 Task: Look for space in Gemerek, Turkey from 6th September, 2023 to 15th September, 2023 for 6 adults in price range Rs.8000 to Rs.12000. Place can be entire place or private room with 6 bedrooms having 6 beds and 6 bathrooms. Property type can be house, flat, guest house. Amenities needed are: wifi, TV, free parkinig on premises, gym, breakfast. Booking option can be shelf check-in. Required host language is English.
Action: Mouse moved to (503, 146)
Screenshot: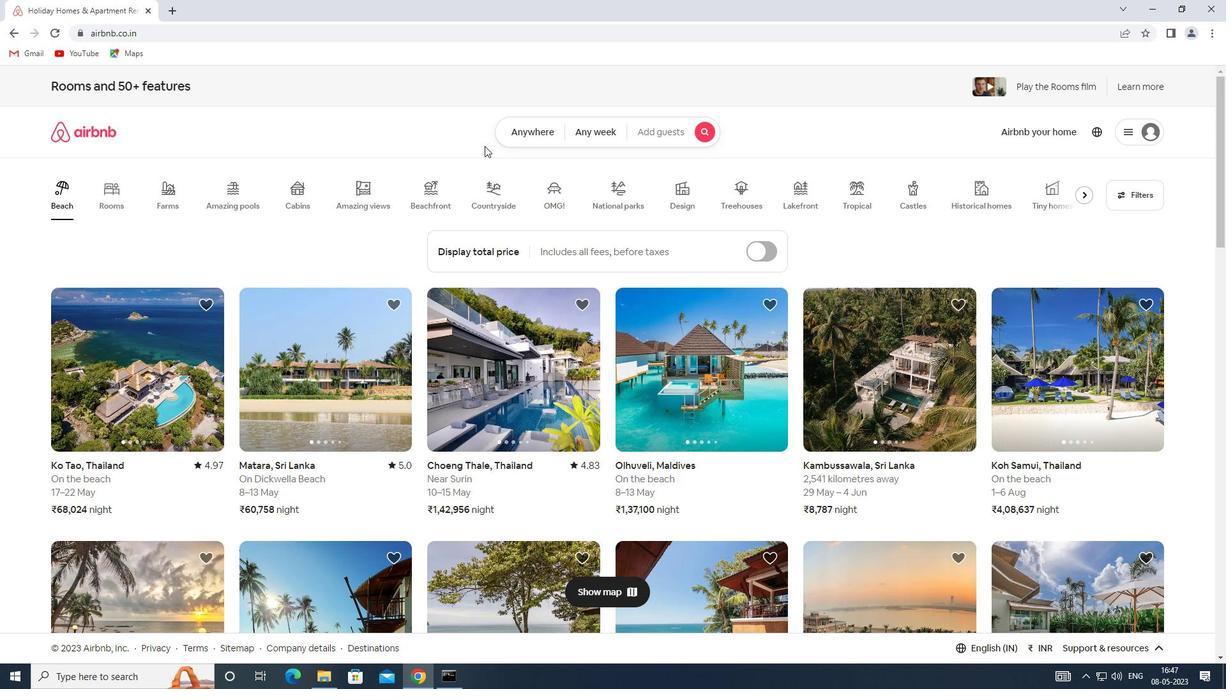 
Action: Mouse pressed left at (503, 146)
Screenshot: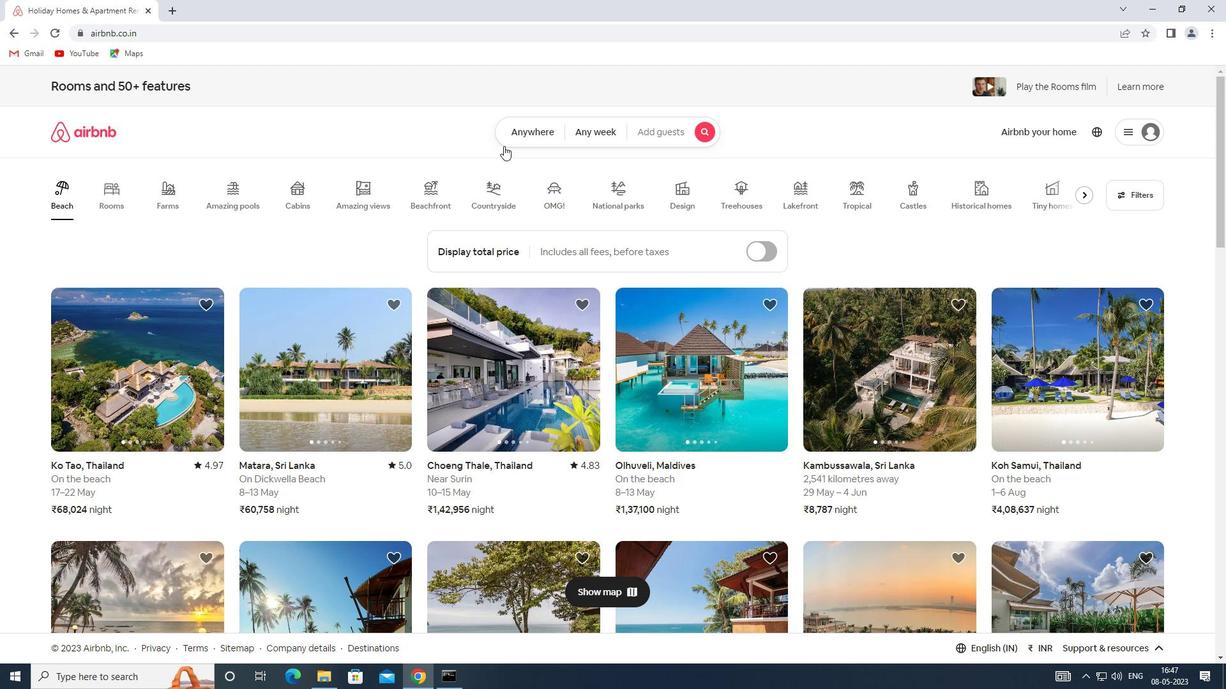 
Action: Mouse moved to (463, 174)
Screenshot: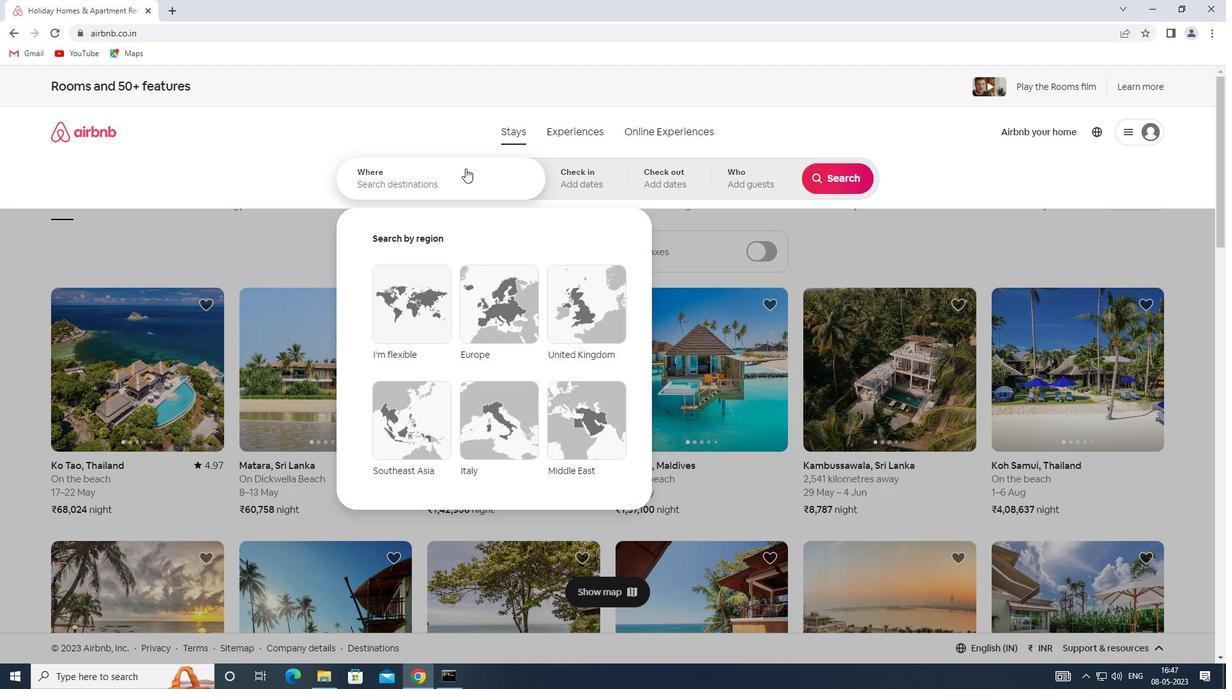 
Action: Mouse pressed left at (463, 174)
Screenshot: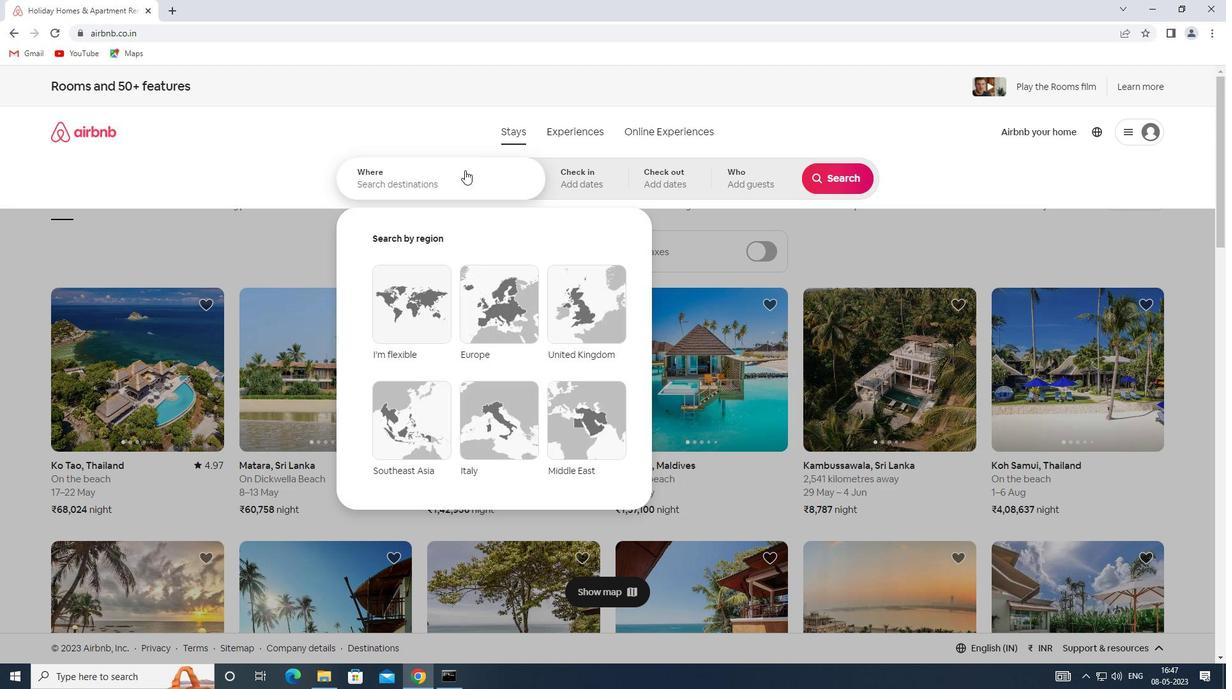
Action: Key pressed <Key.shift>SPACE<Key.space>IN<Key.space><Key.shift>GR<Key.backspace>EMEREK,<Key.shift>TURKEY
Screenshot: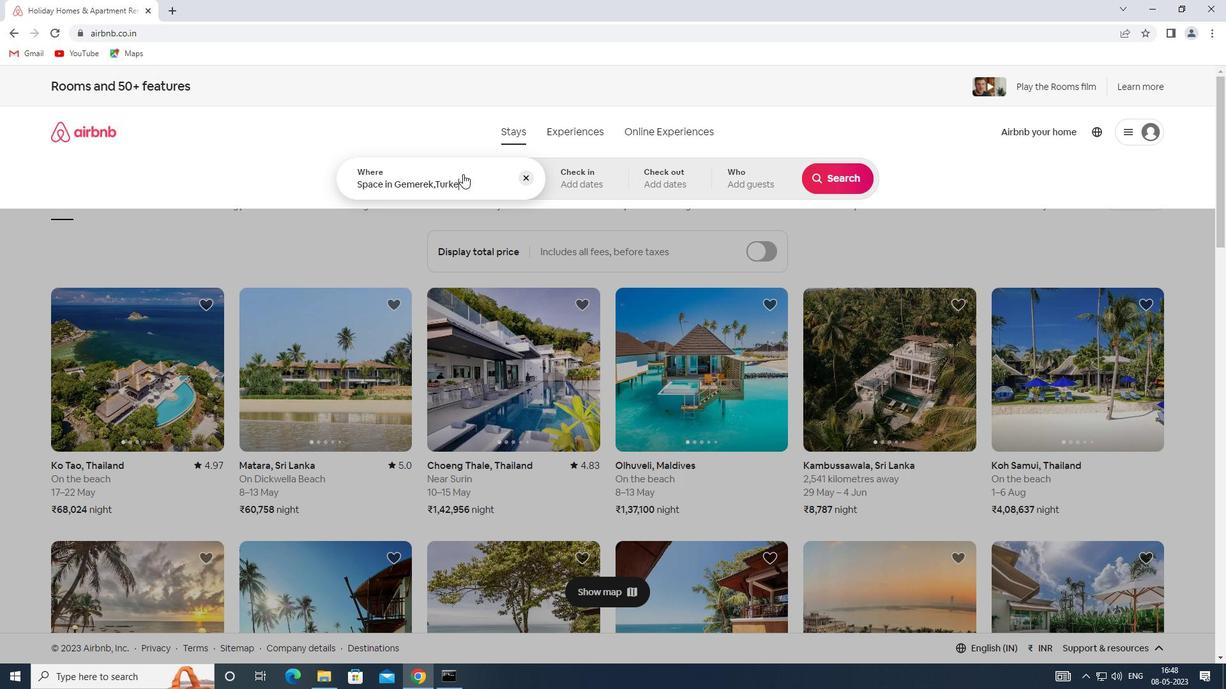 
Action: Mouse moved to (562, 182)
Screenshot: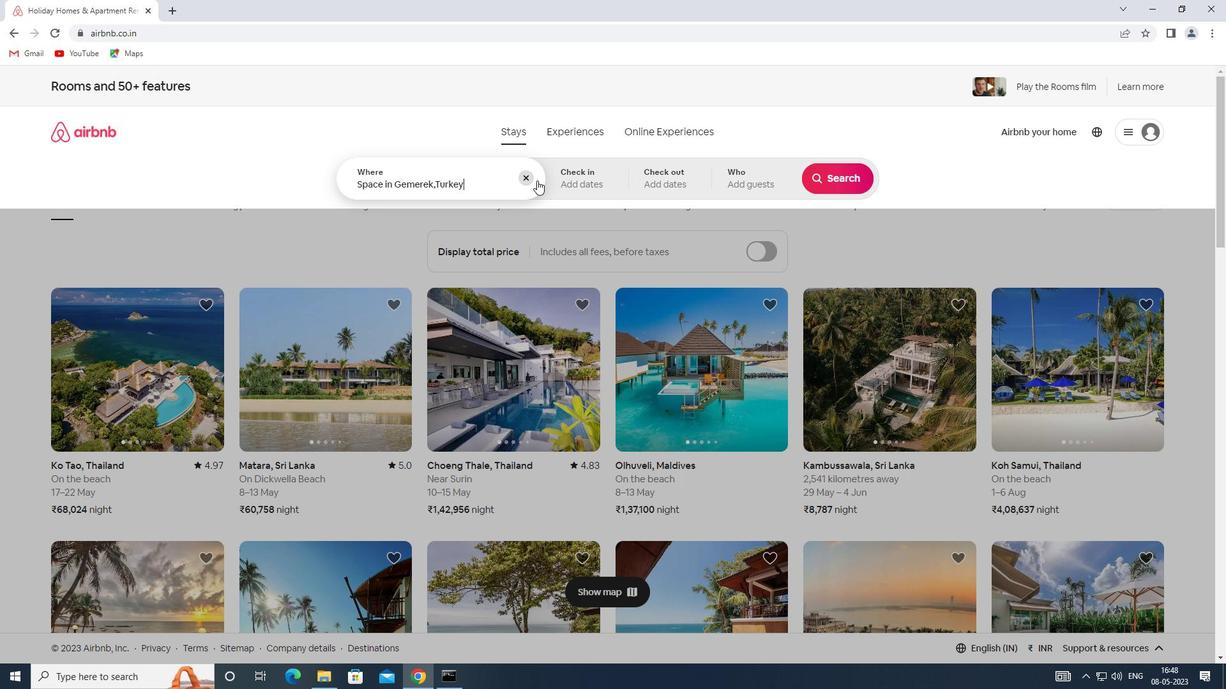 
Action: Mouse pressed left at (562, 182)
Screenshot: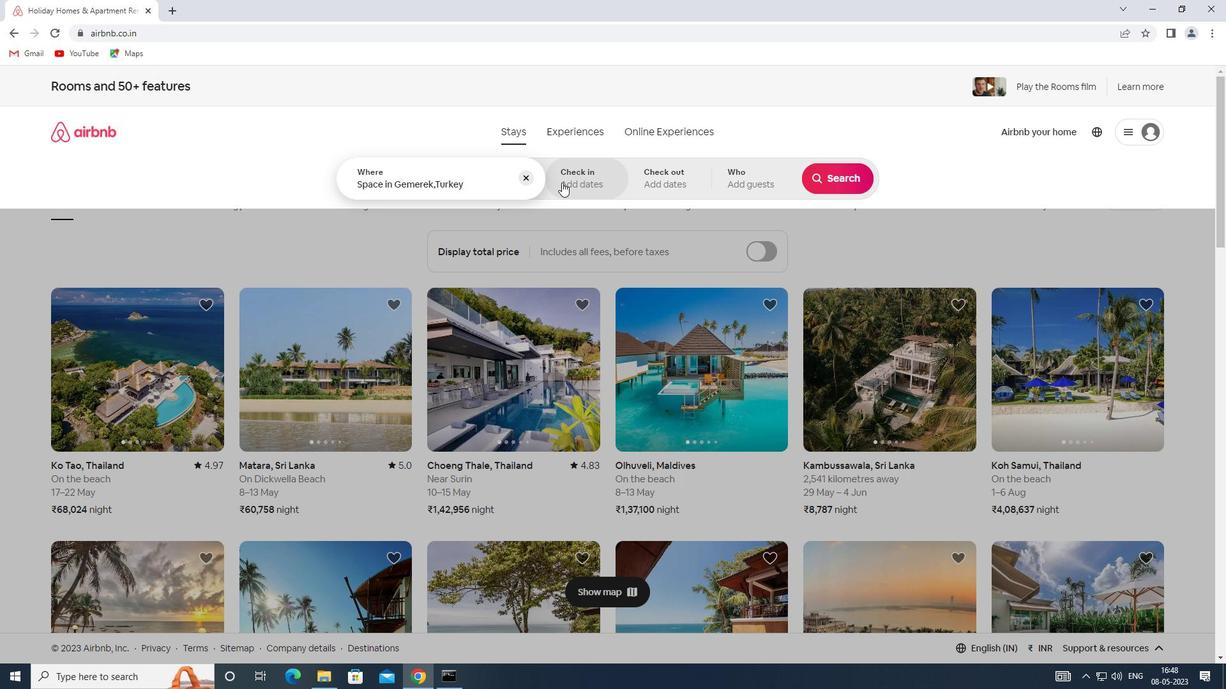 
Action: Mouse moved to (843, 274)
Screenshot: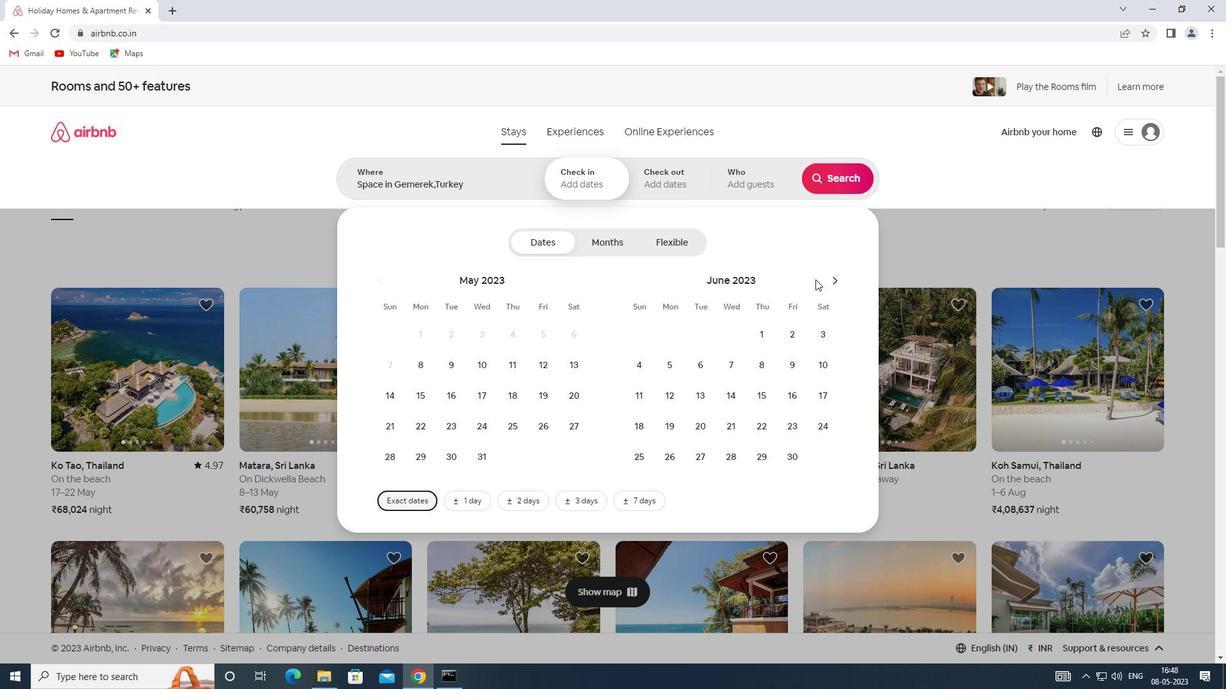 
Action: Mouse pressed left at (843, 274)
Screenshot: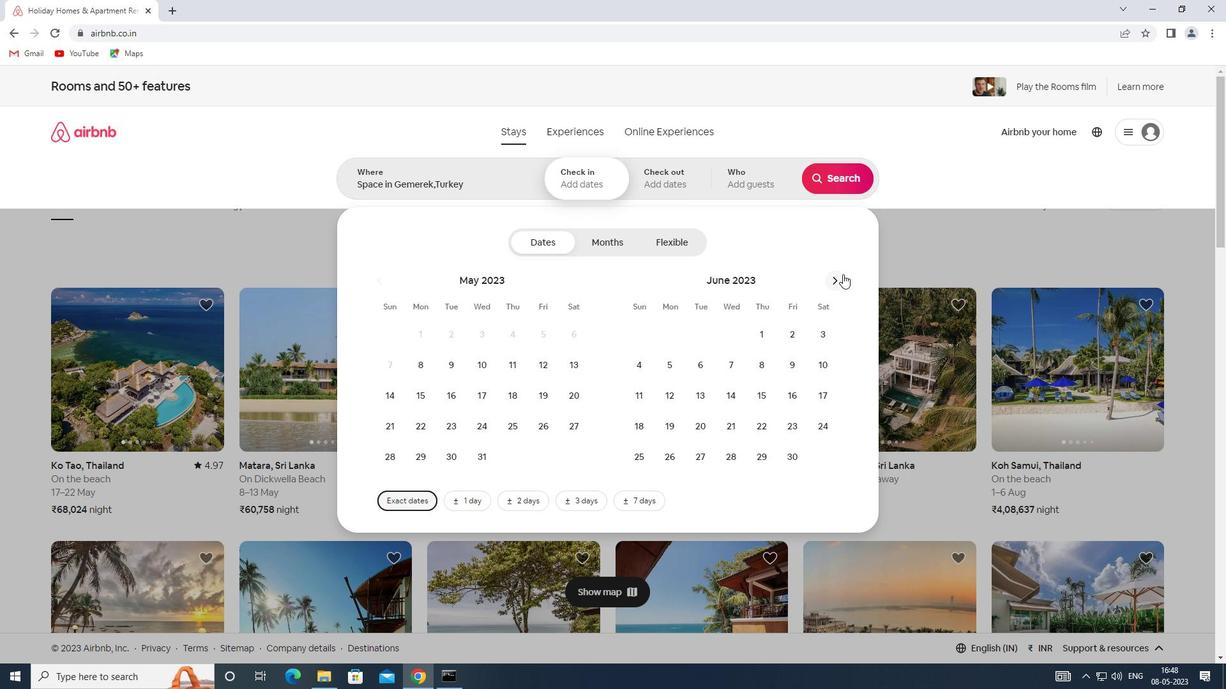 
Action: Mouse moved to (845, 274)
Screenshot: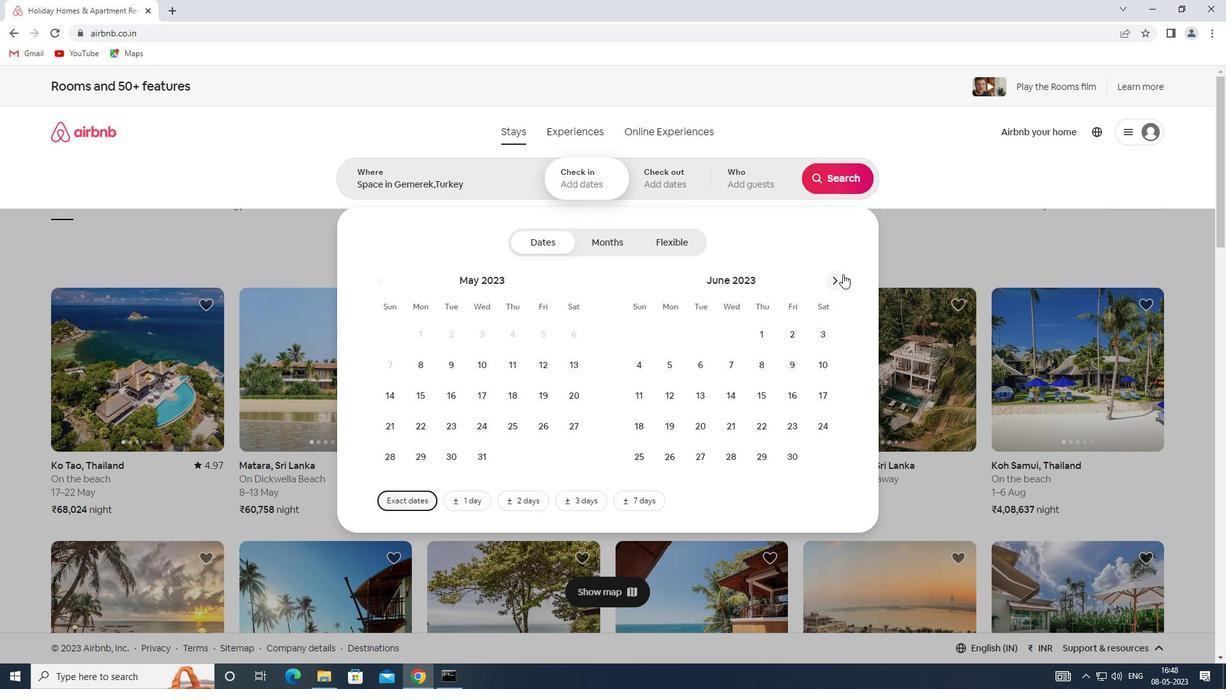 
Action: Mouse pressed left at (845, 274)
Screenshot: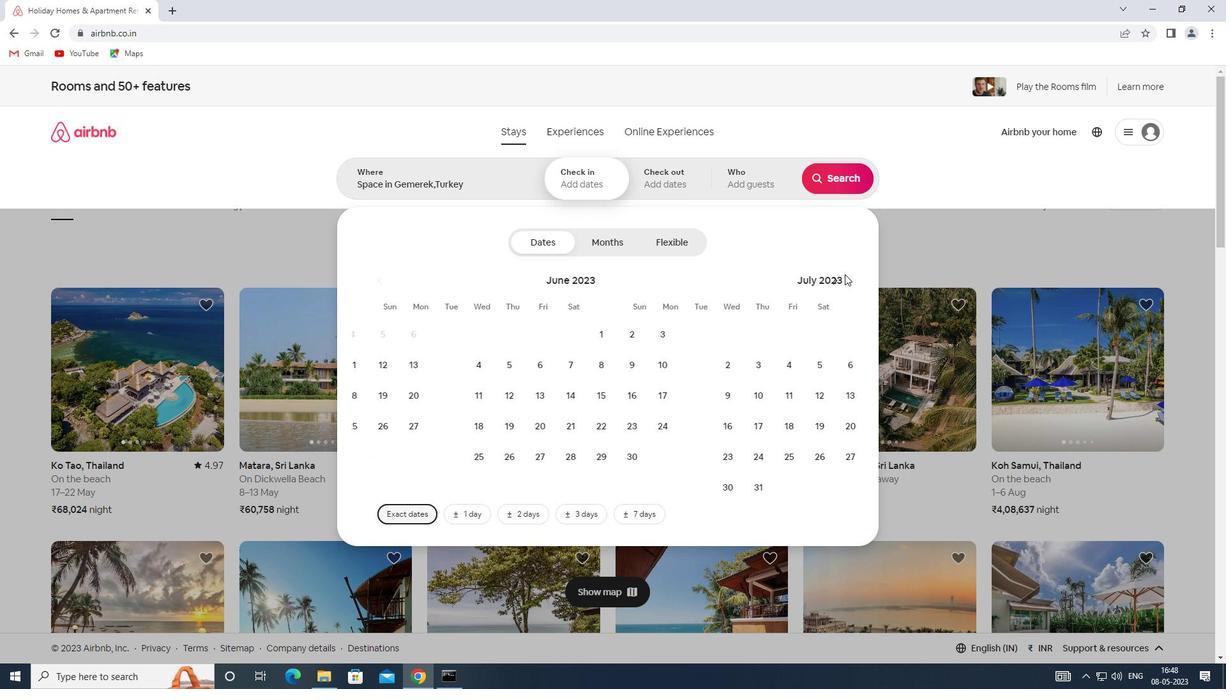 
Action: Mouse moved to (830, 281)
Screenshot: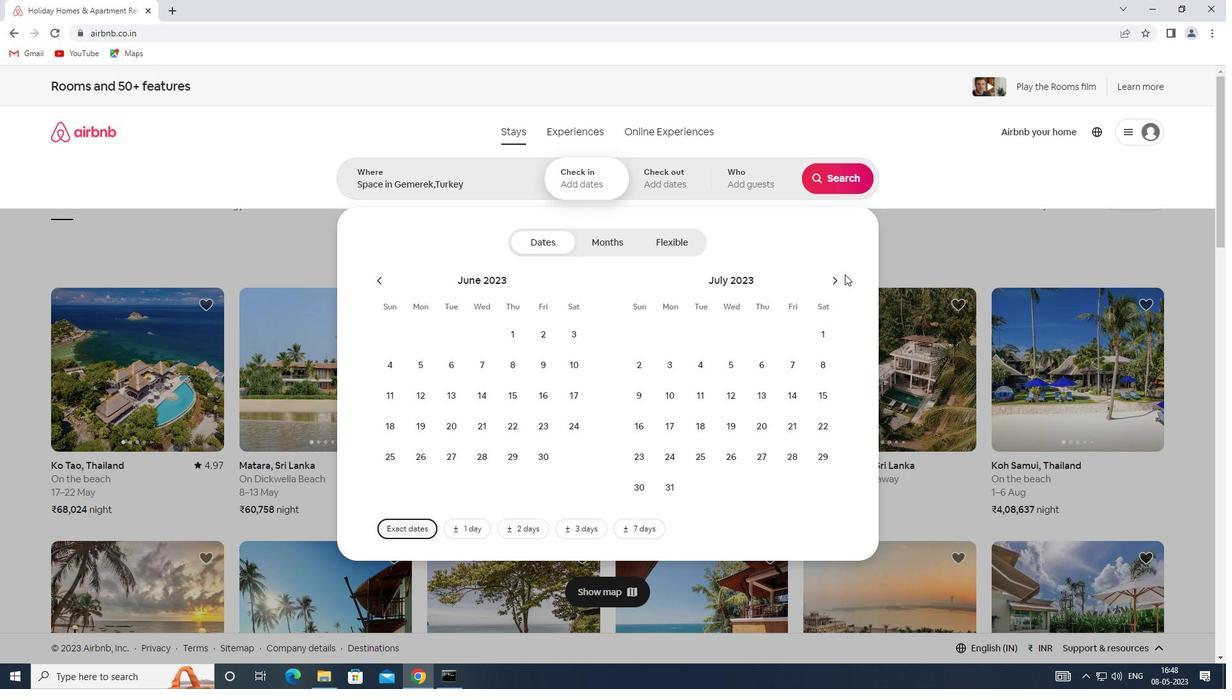 
Action: Mouse pressed left at (830, 281)
Screenshot: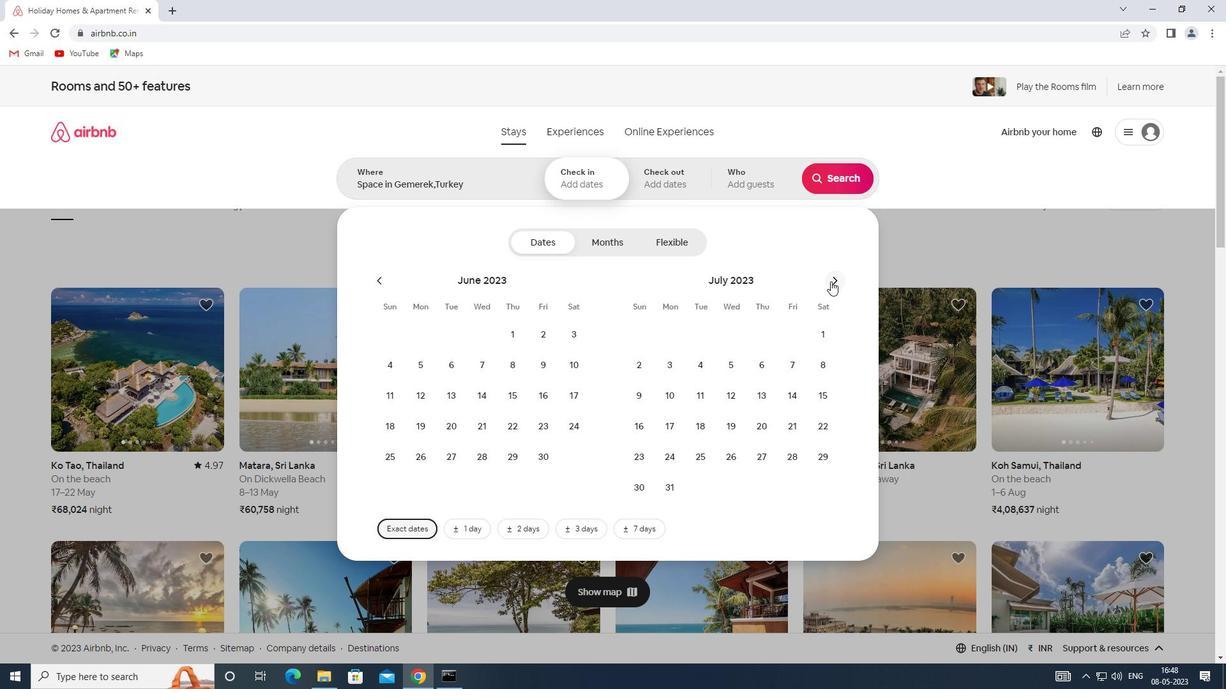 
Action: Mouse moved to (830, 281)
Screenshot: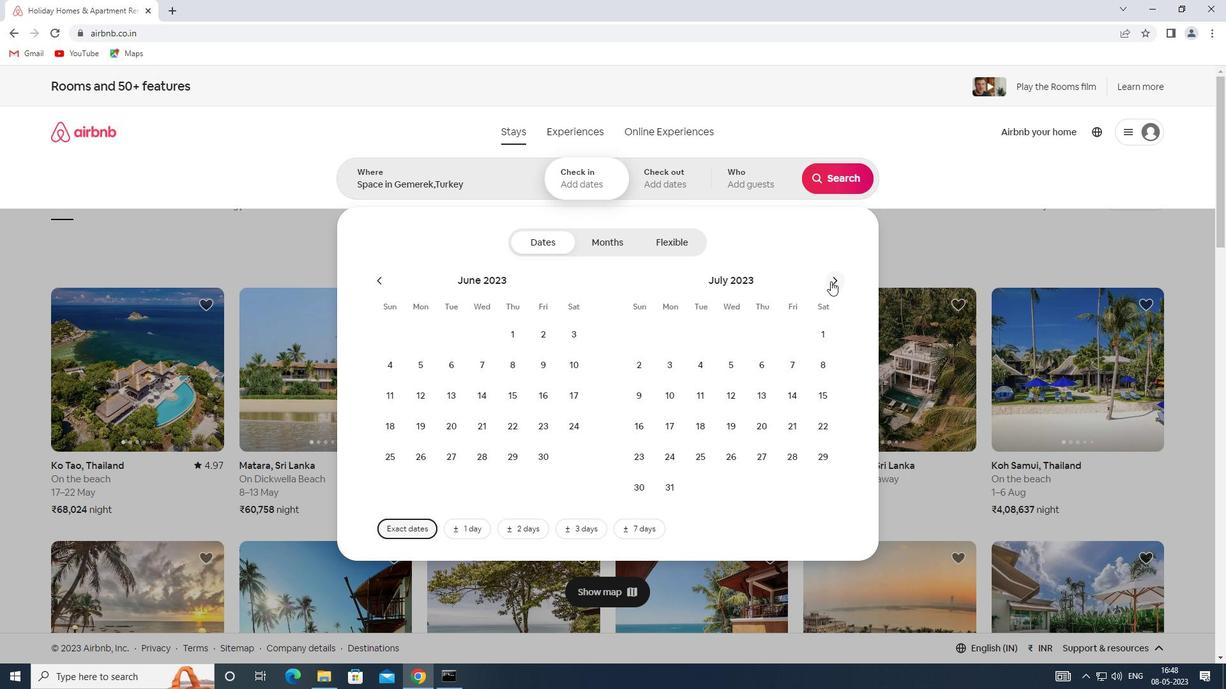 
Action: Mouse pressed left at (830, 281)
Screenshot: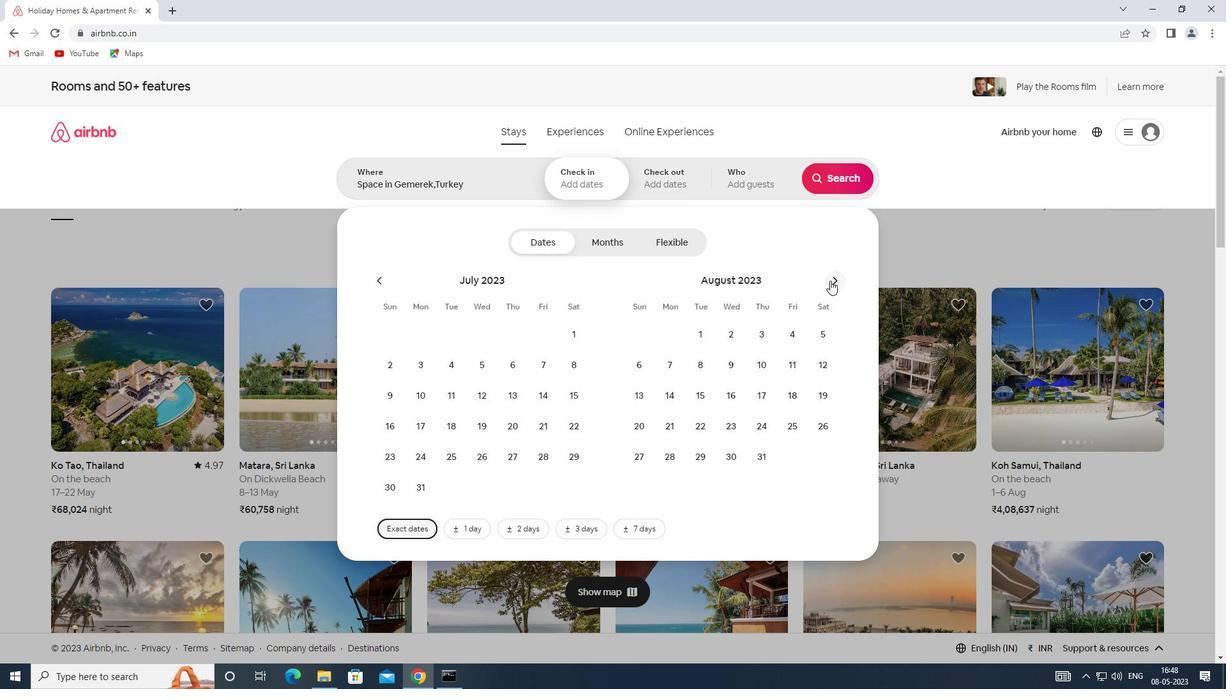 
Action: Mouse moved to (730, 364)
Screenshot: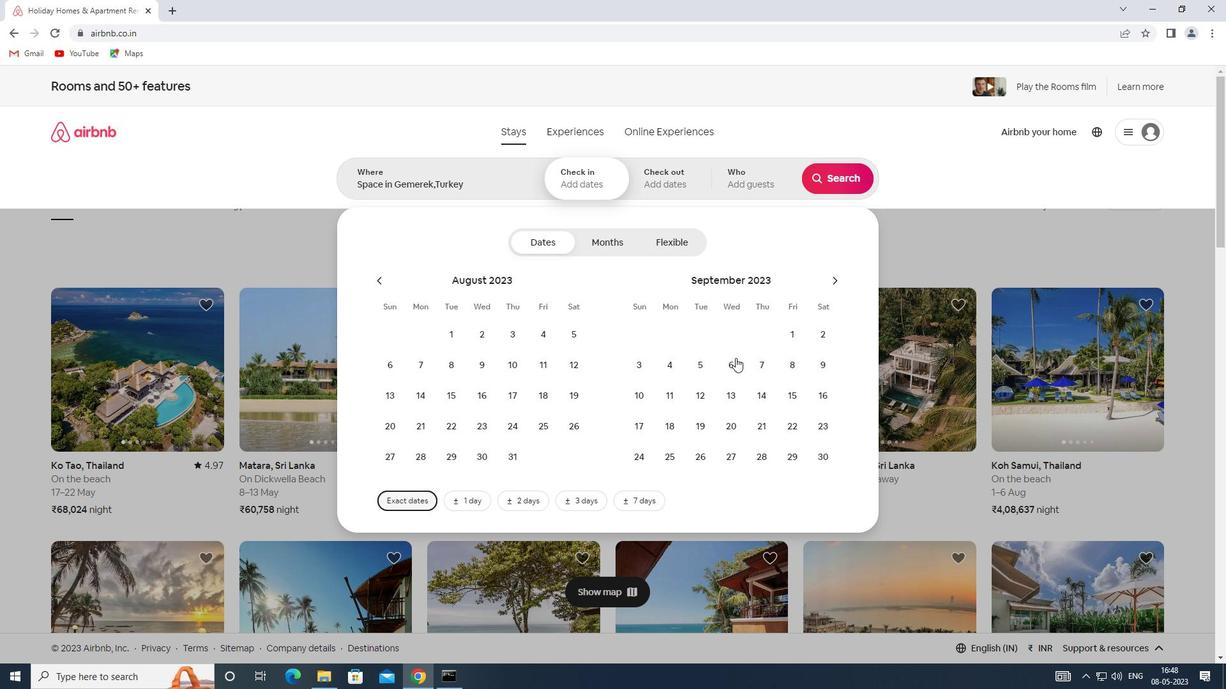 
Action: Mouse pressed left at (730, 364)
Screenshot: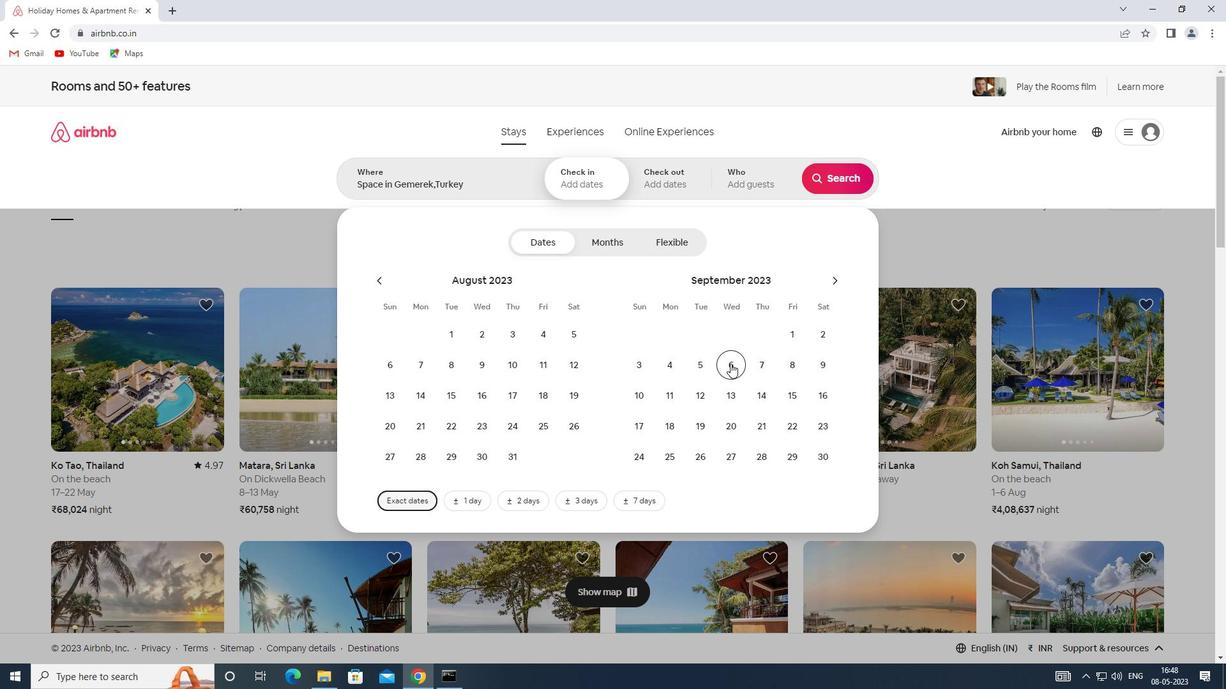 
Action: Mouse moved to (785, 396)
Screenshot: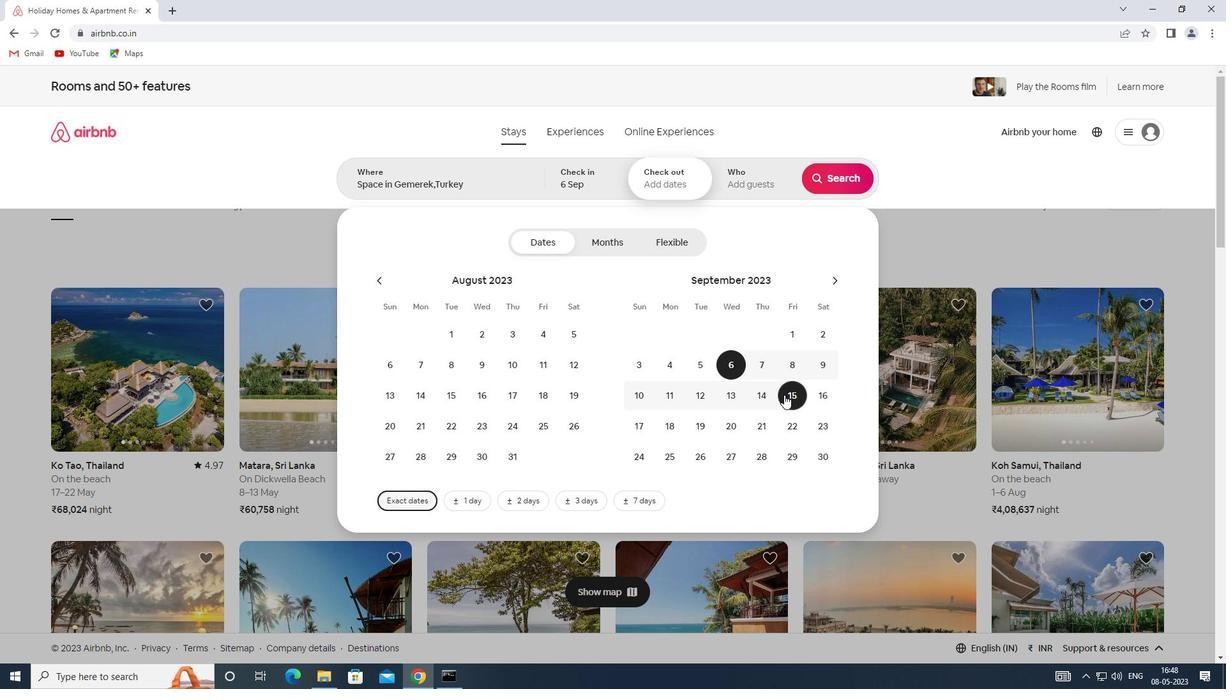 
Action: Mouse pressed left at (785, 396)
Screenshot: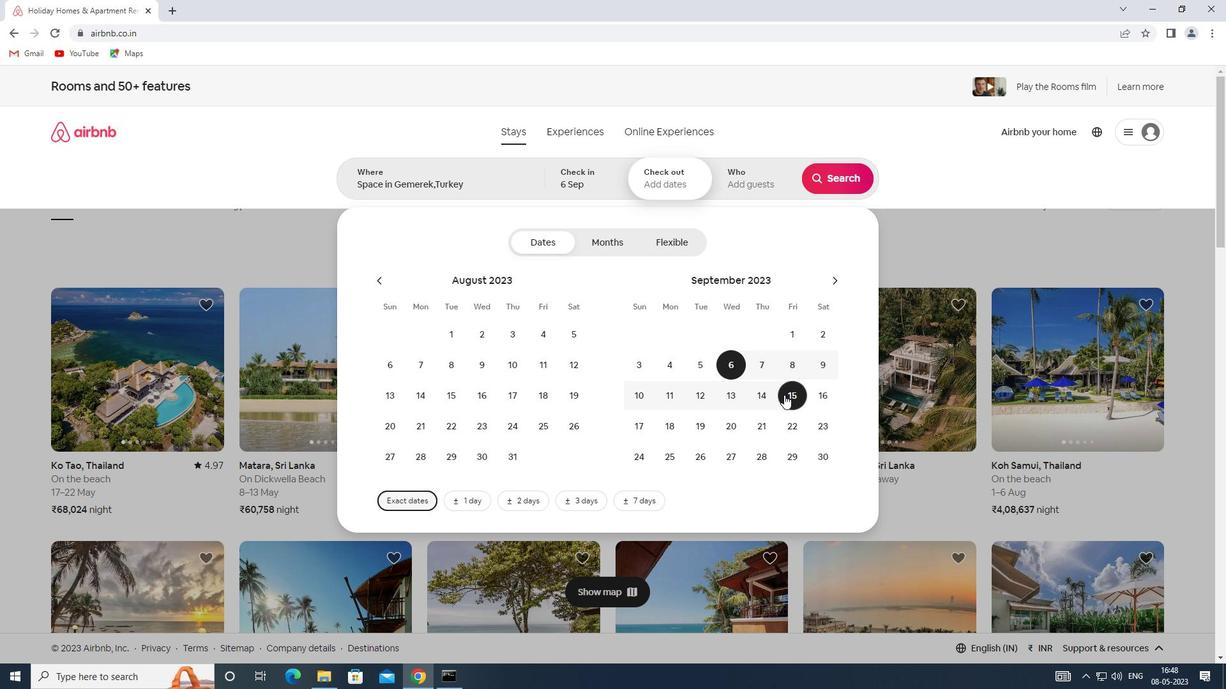 
Action: Mouse moved to (742, 189)
Screenshot: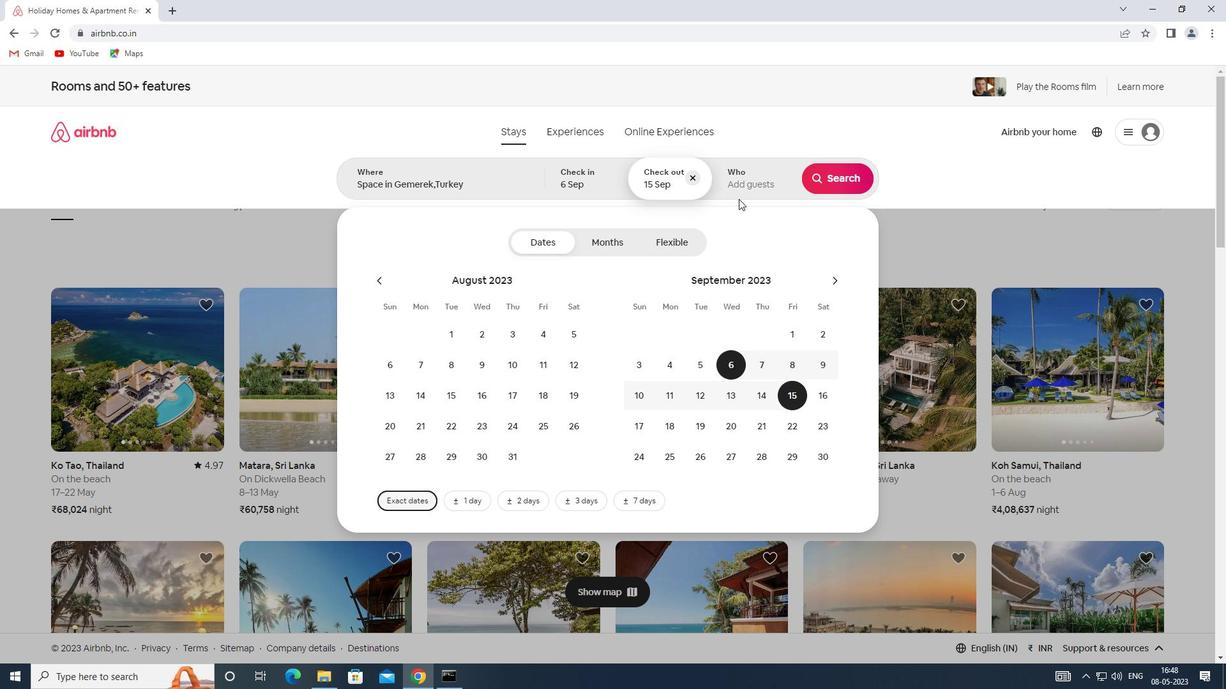 
Action: Mouse pressed left at (742, 189)
Screenshot: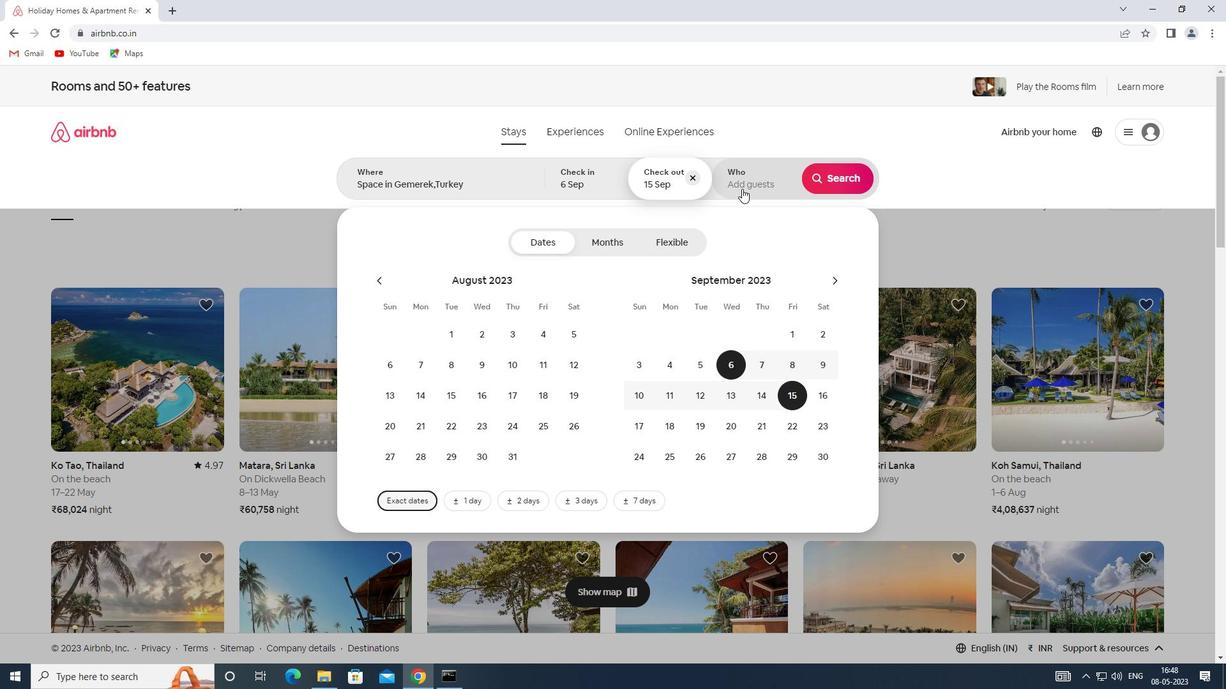 
Action: Mouse moved to (841, 245)
Screenshot: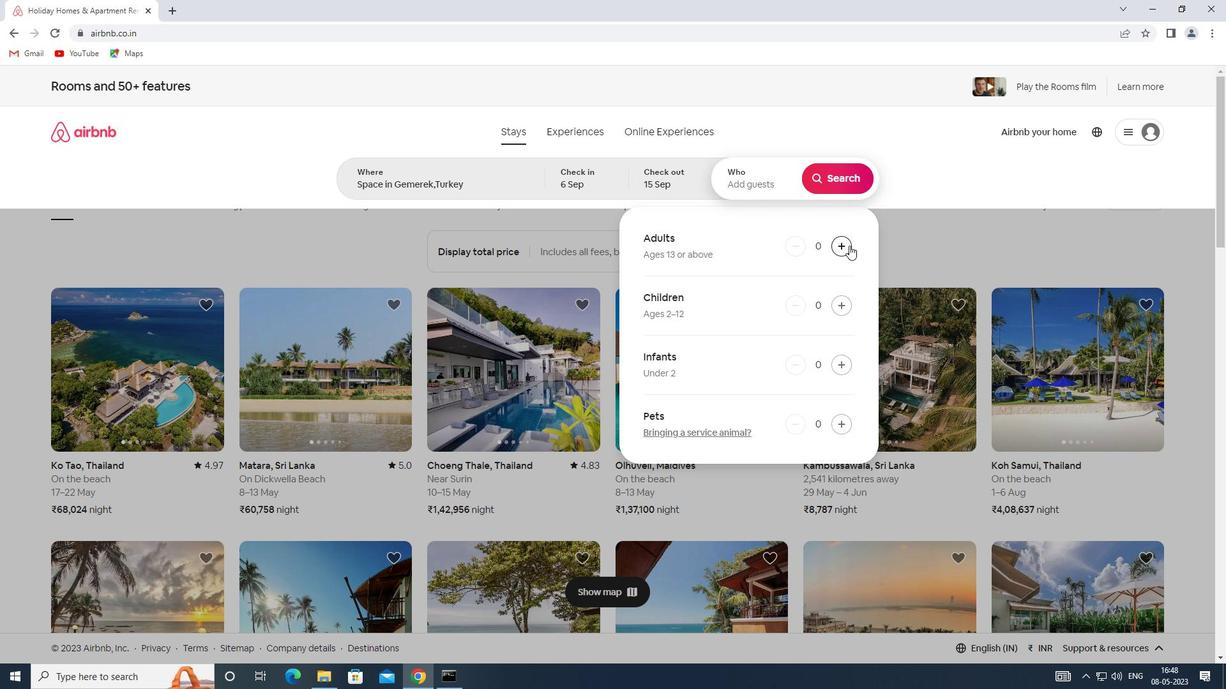 
Action: Mouse pressed left at (841, 245)
Screenshot: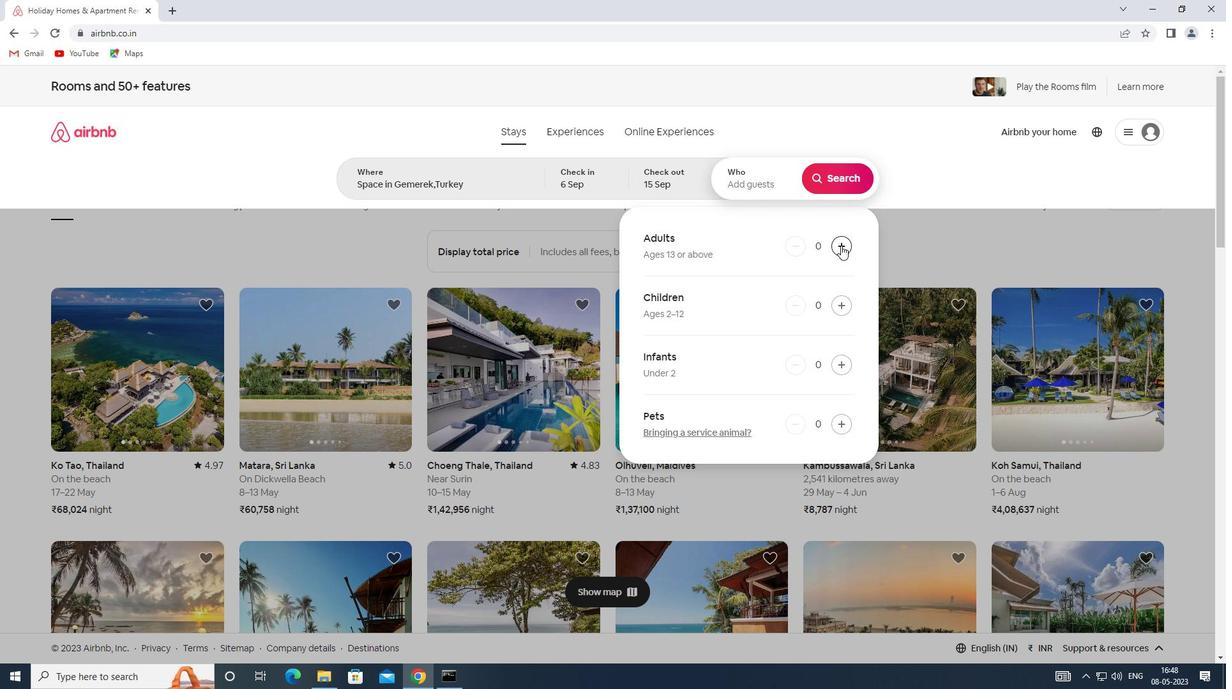 
Action: Mouse pressed left at (841, 245)
Screenshot: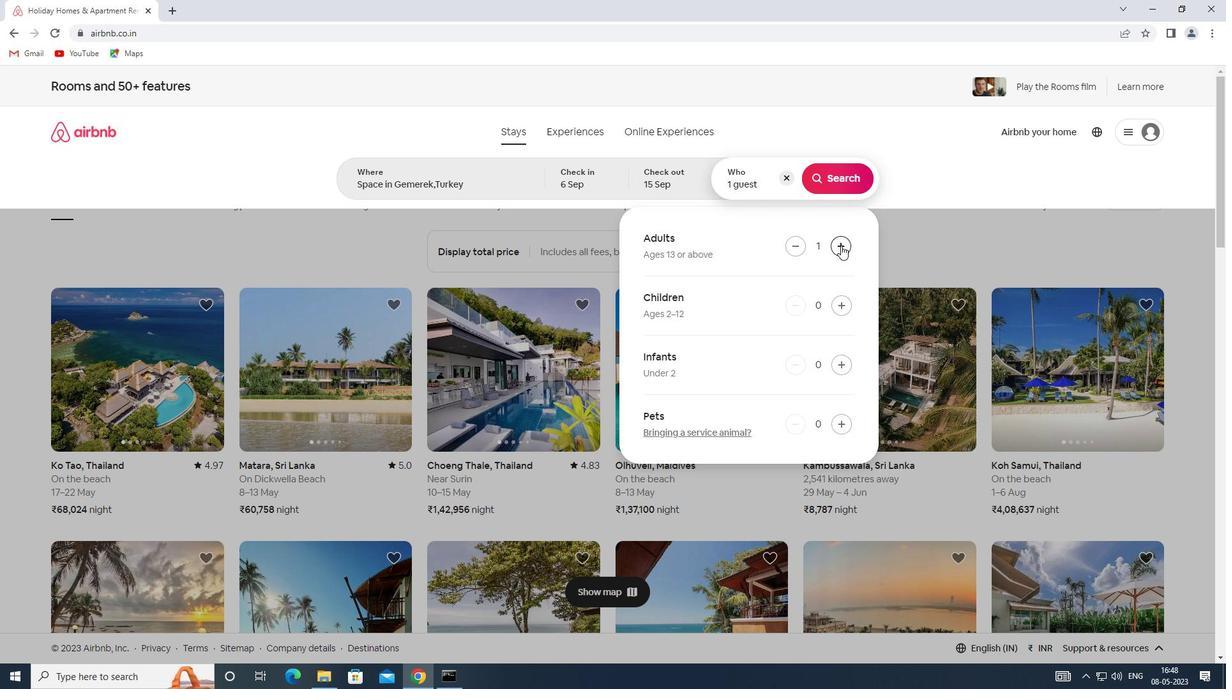 
Action: Mouse pressed left at (841, 245)
Screenshot: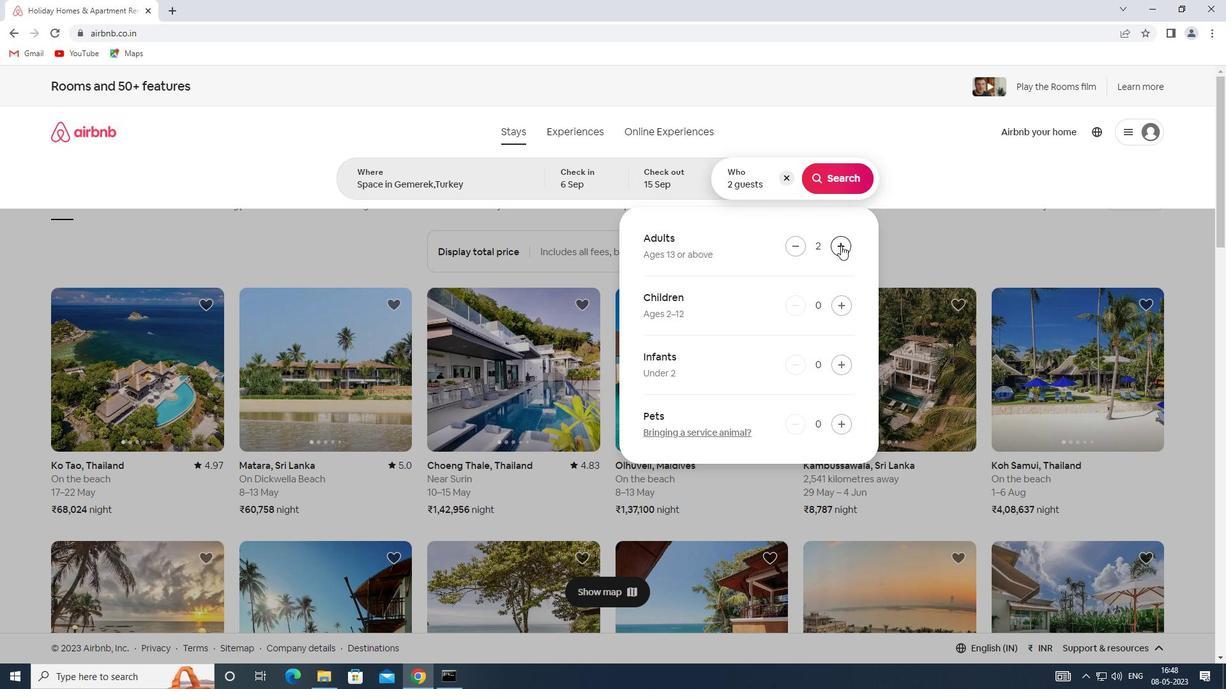 
Action: Mouse pressed left at (841, 245)
Screenshot: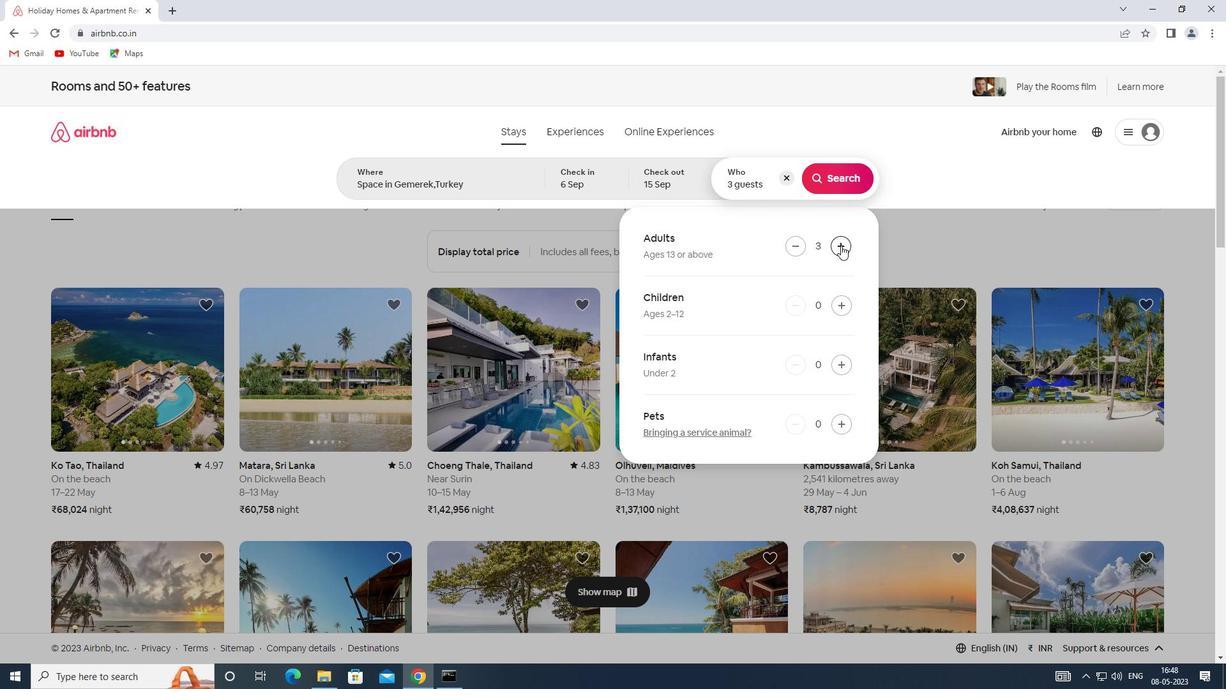 
Action: Mouse pressed left at (841, 245)
Screenshot: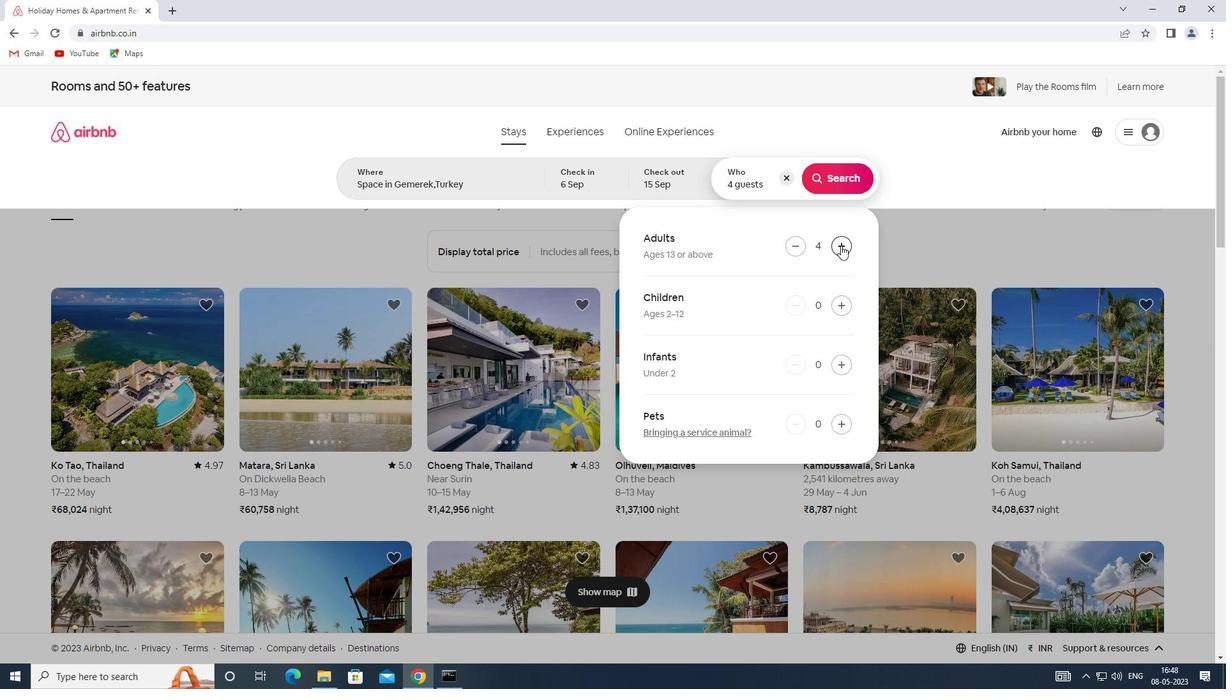 
Action: Mouse pressed left at (841, 245)
Screenshot: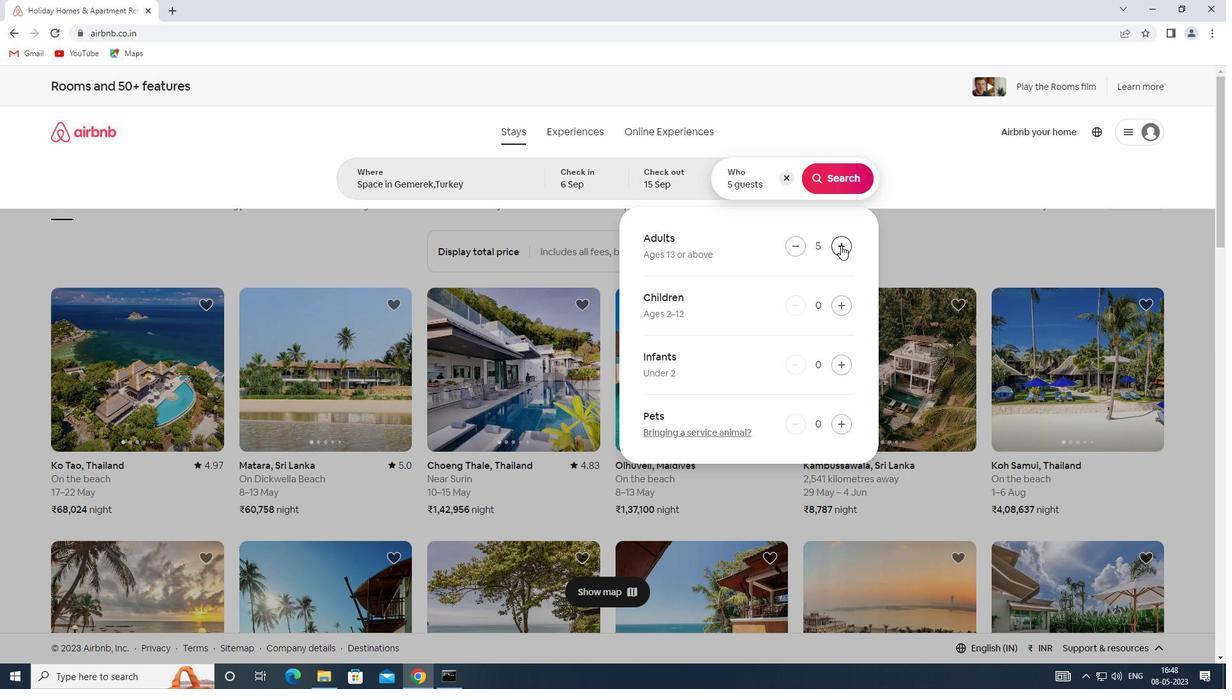 
Action: Mouse moved to (840, 179)
Screenshot: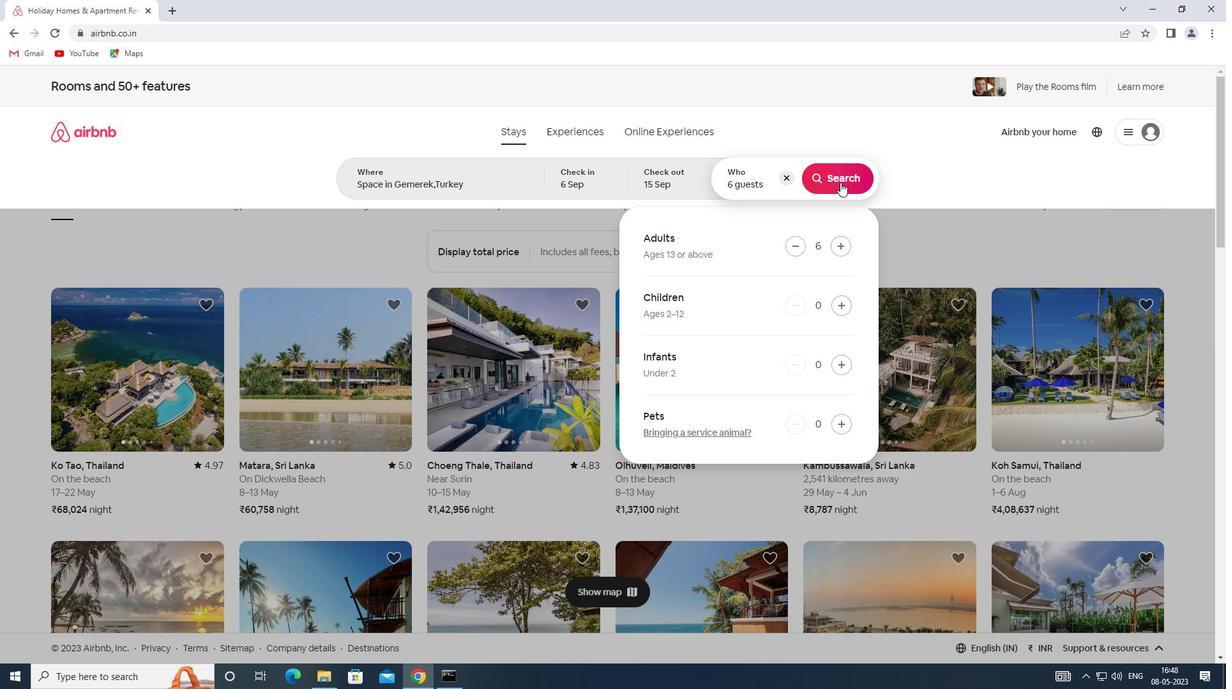 
Action: Mouse pressed left at (840, 179)
Screenshot: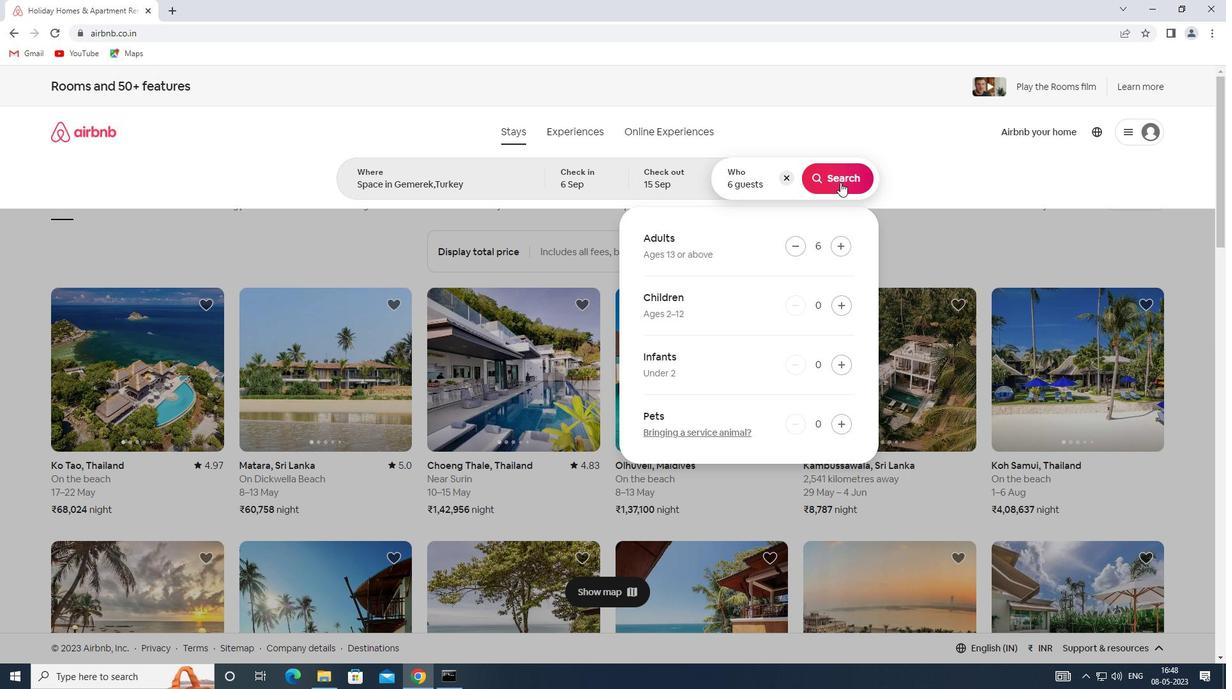 
Action: Mouse moved to (1163, 146)
Screenshot: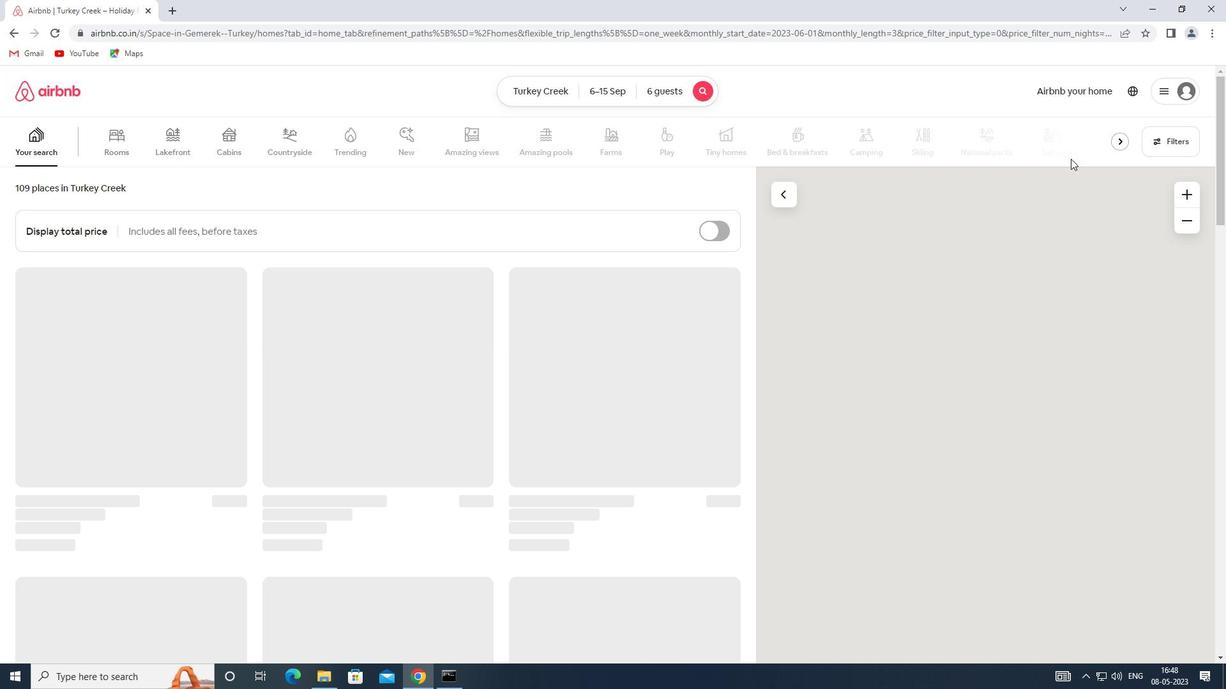 
Action: Mouse pressed left at (1163, 146)
Screenshot: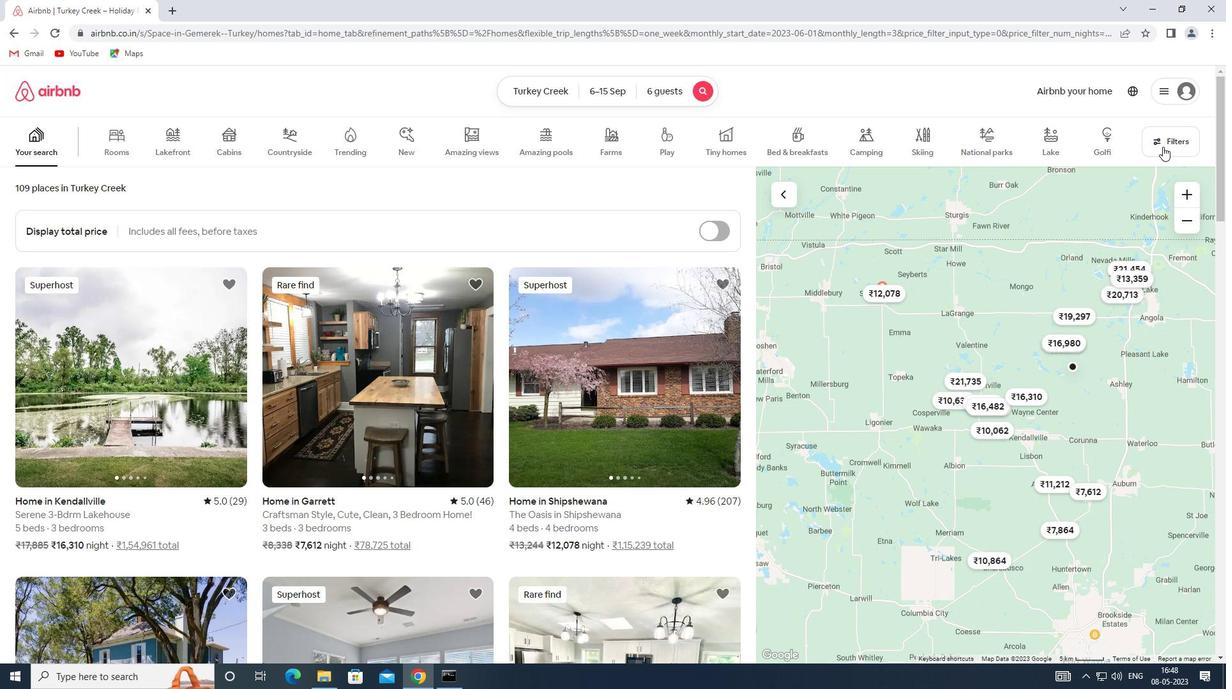 
Action: Mouse moved to (454, 459)
Screenshot: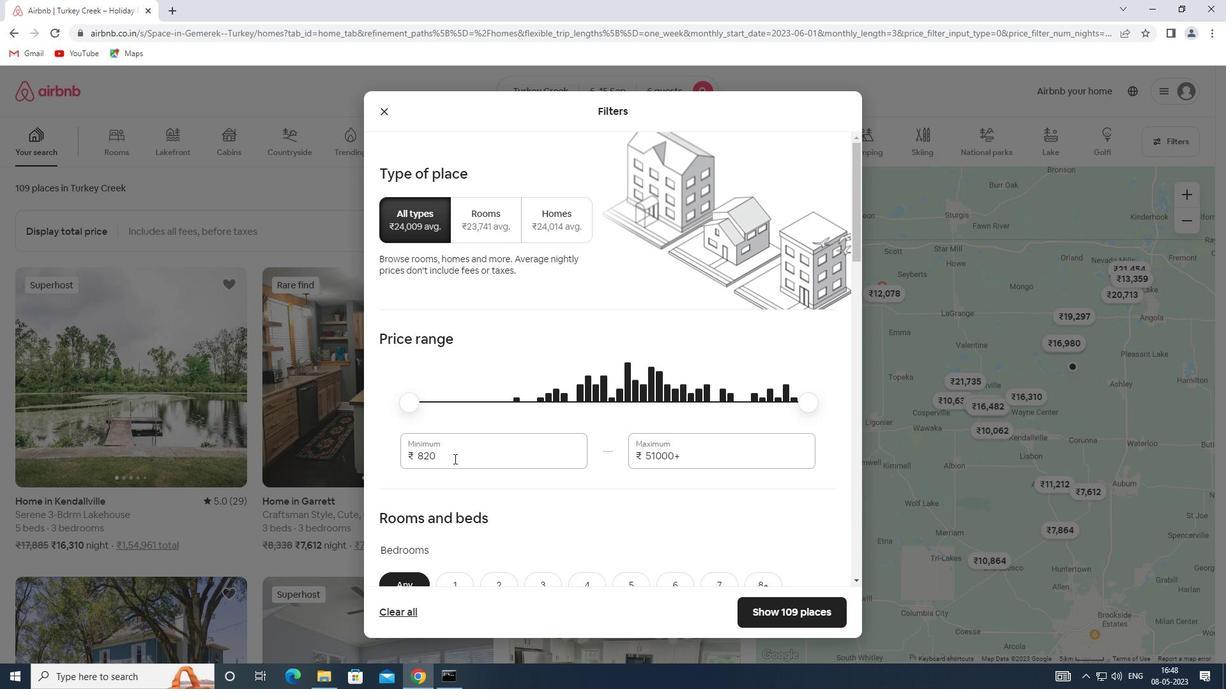 
Action: Mouse pressed left at (454, 459)
Screenshot: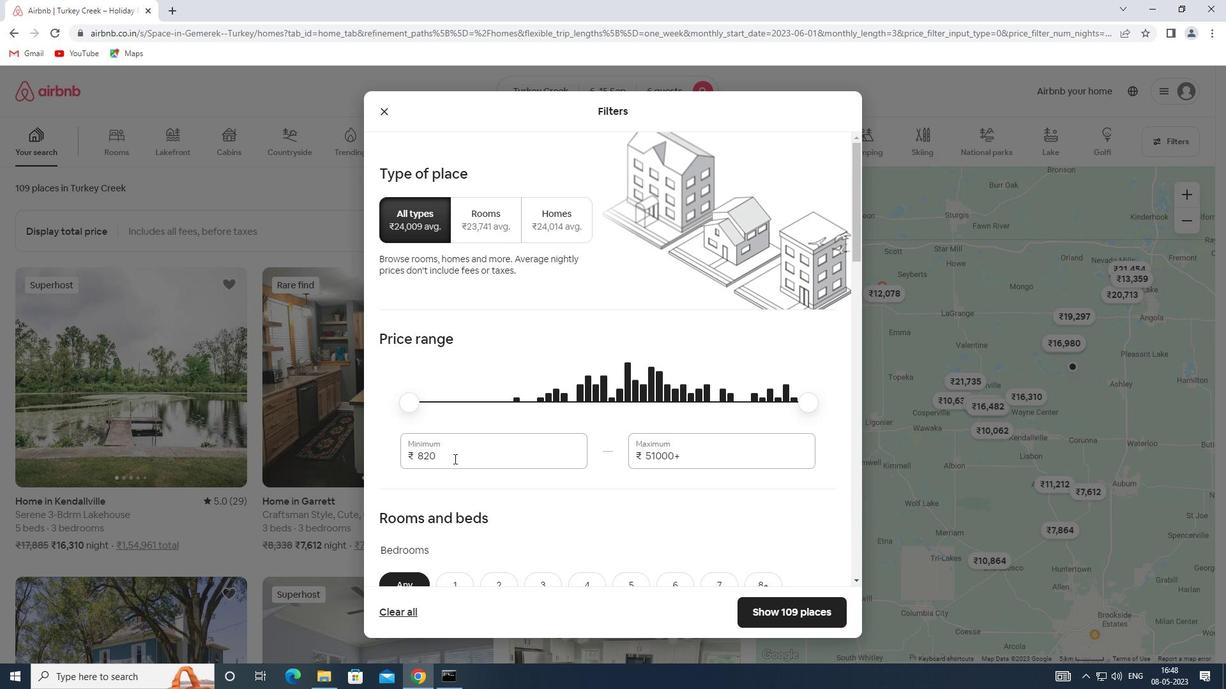 
Action: Mouse moved to (388, 454)
Screenshot: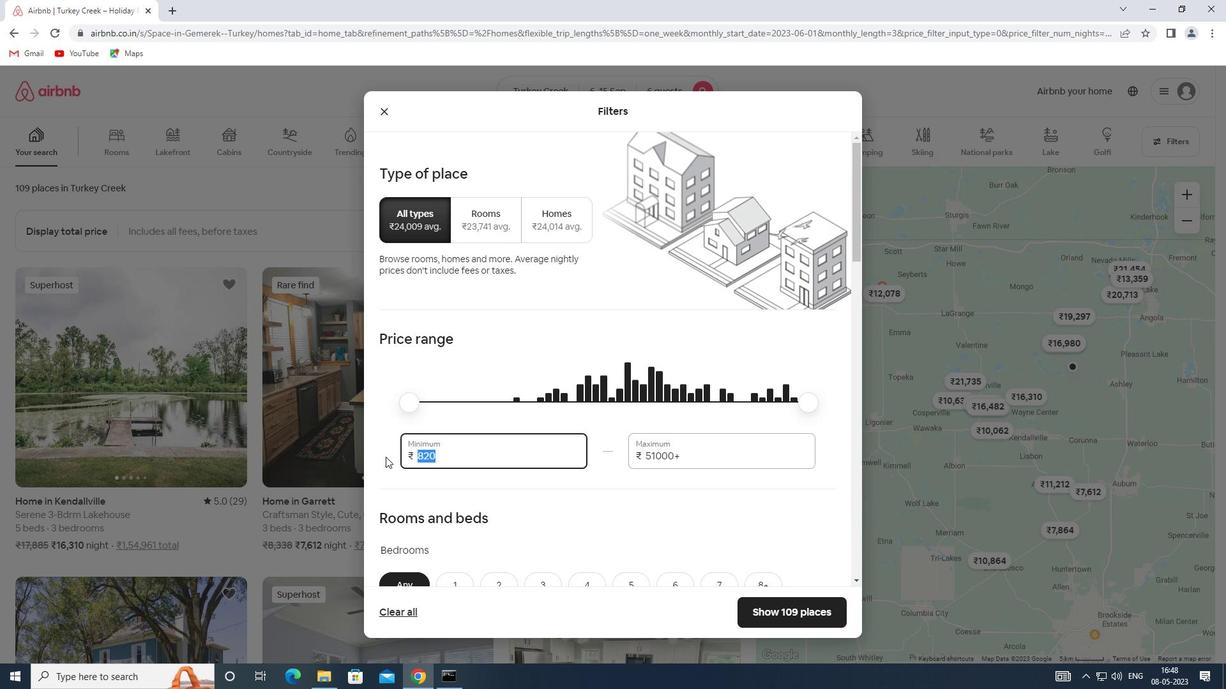 
Action: Key pressed 8000
Screenshot: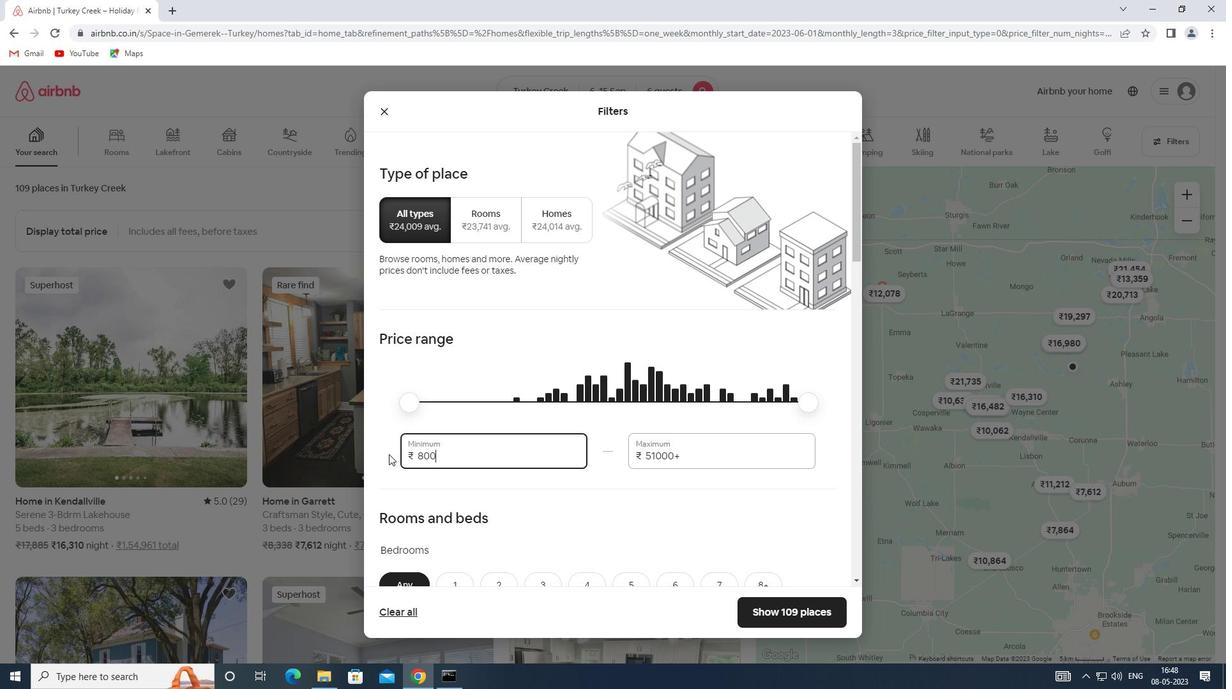 
Action: Mouse moved to (686, 459)
Screenshot: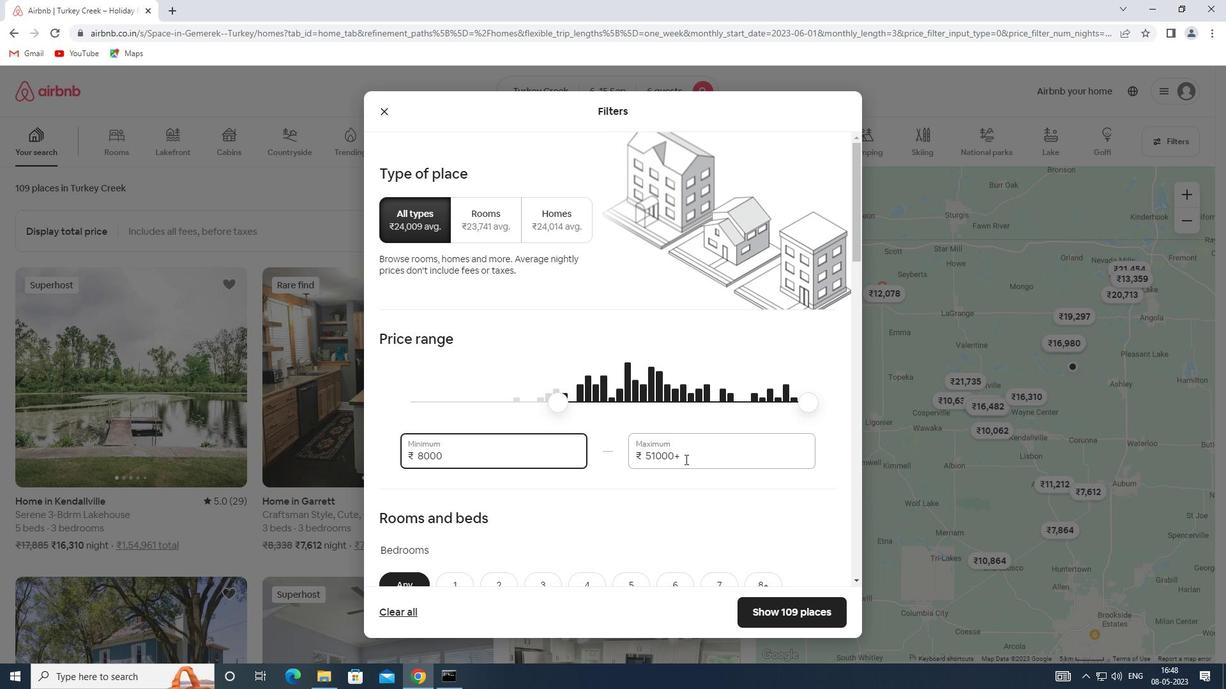 
Action: Mouse pressed left at (686, 459)
Screenshot: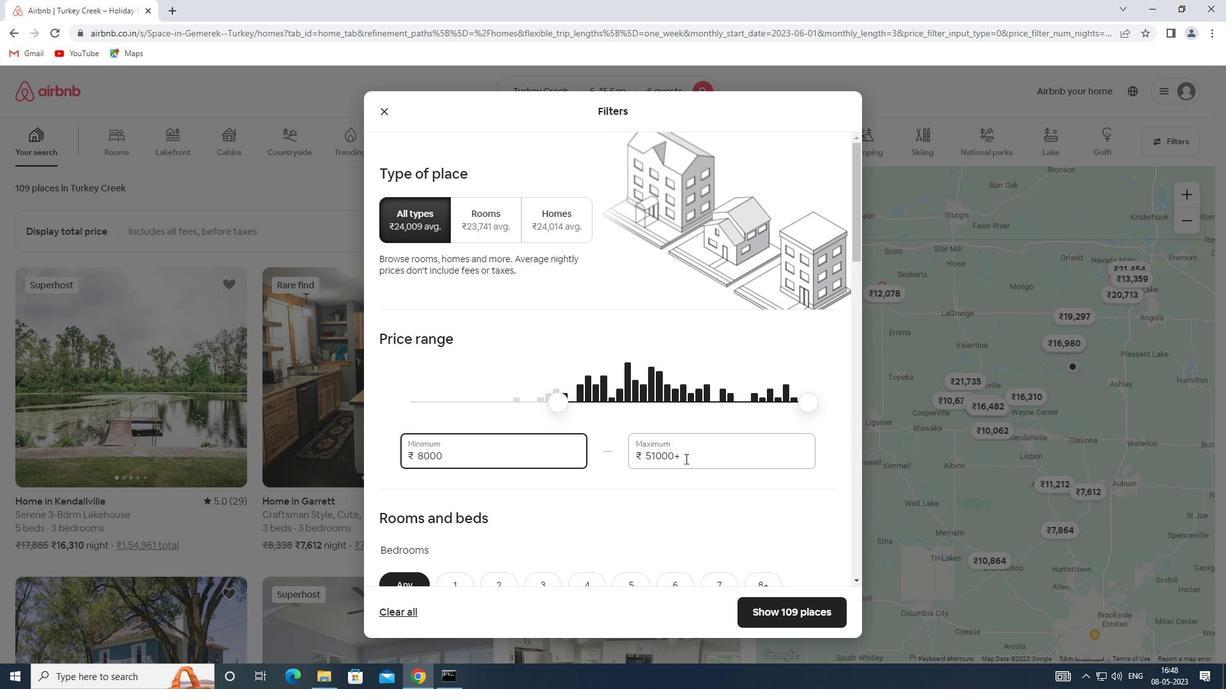 
Action: Mouse moved to (634, 458)
Screenshot: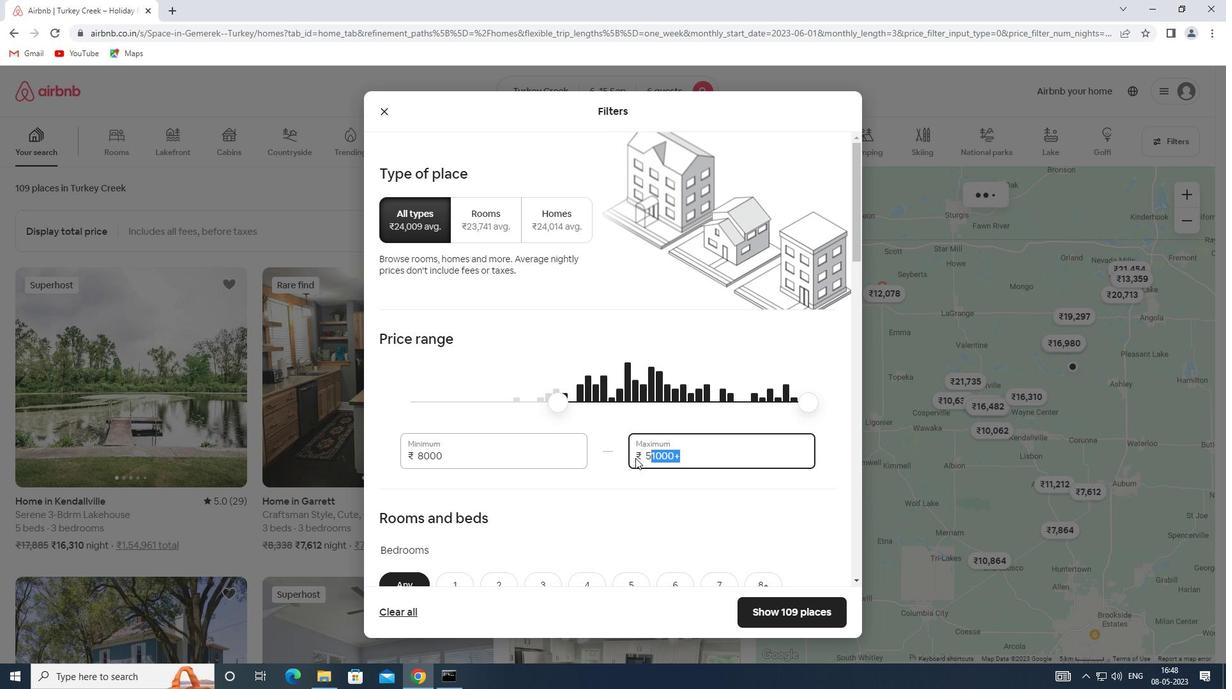 
Action: Key pressed 12000
Screenshot: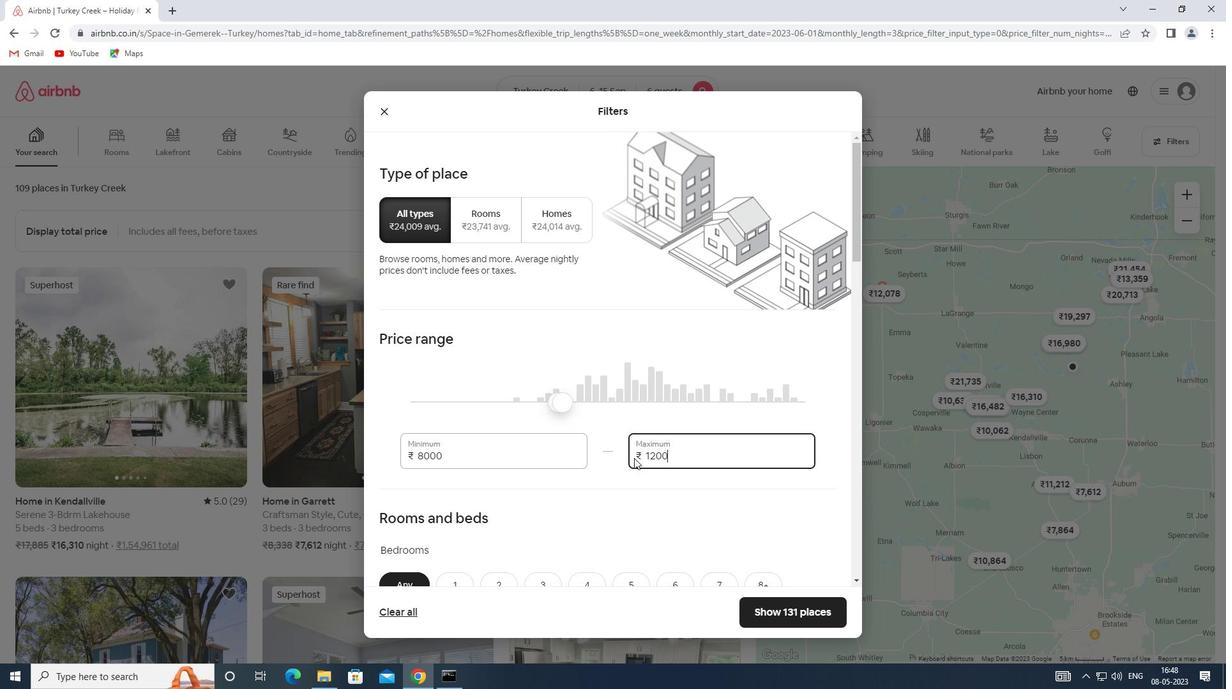
Action: Mouse scrolled (634, 457) with delta (0, 0)
Screenshot: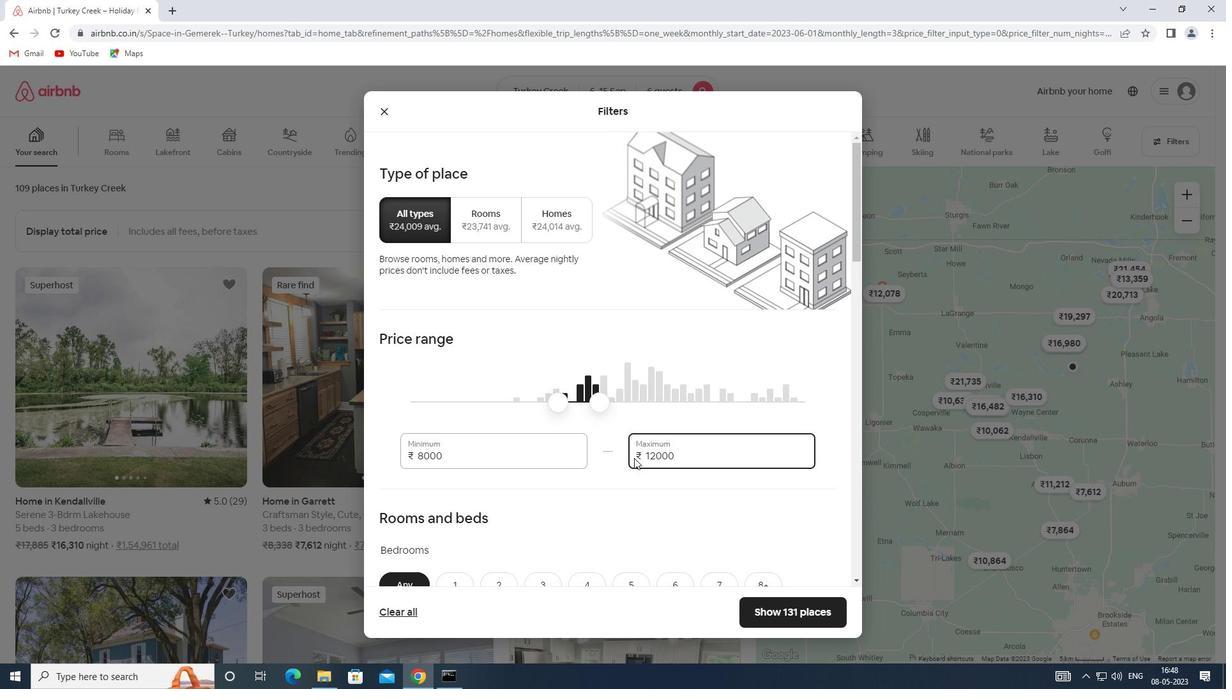 
Action: Mouse scrolled (634, 457) with delta (0, 0)
Screenshot: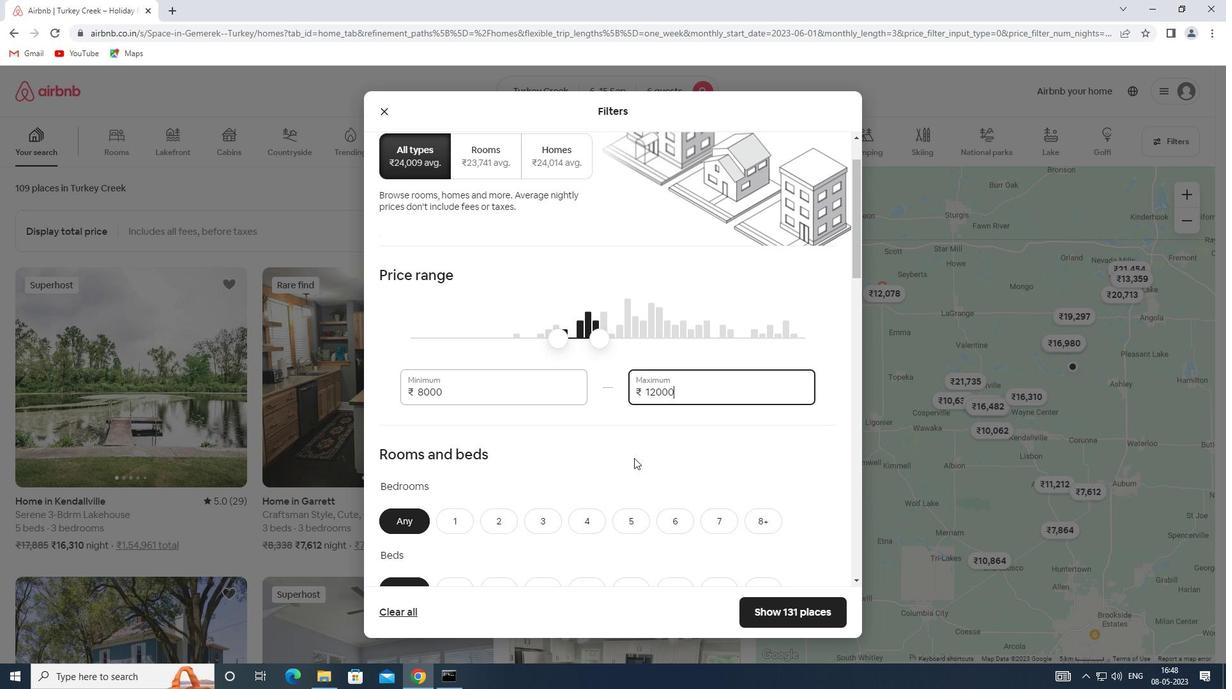 
Action: Mouse moved to (632, 458)
Screenshot: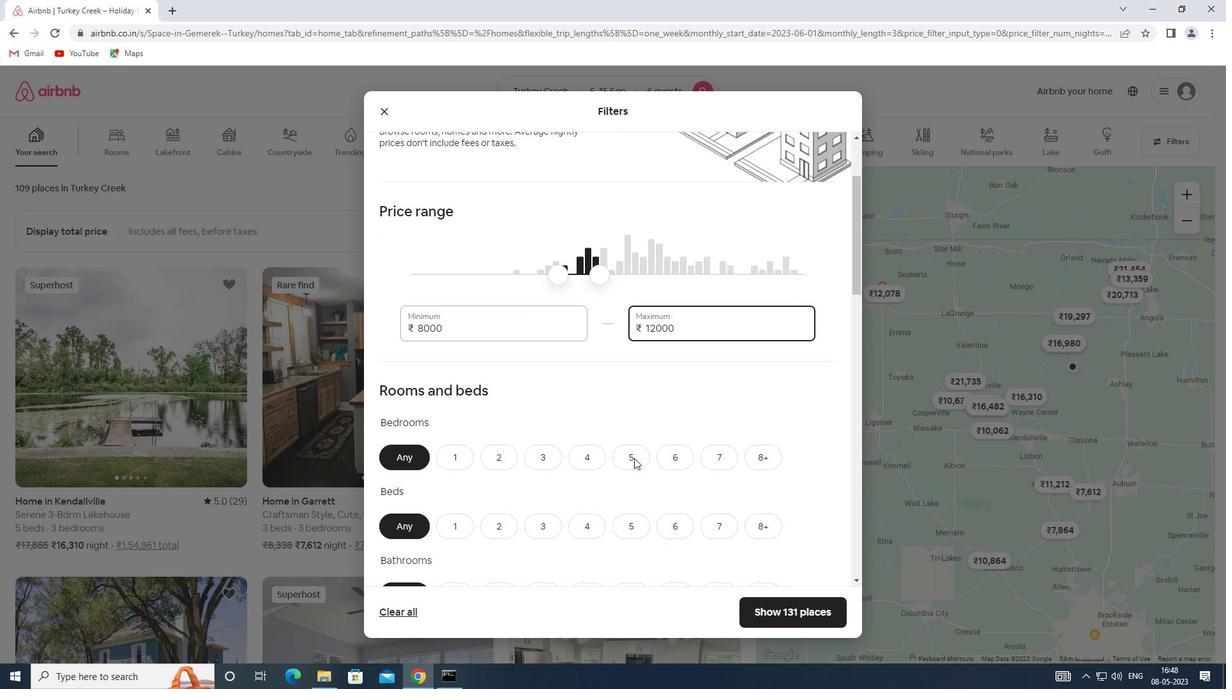 
Action: Mouse scrolled (632, 457) with delta (0, 0)
Screenshot: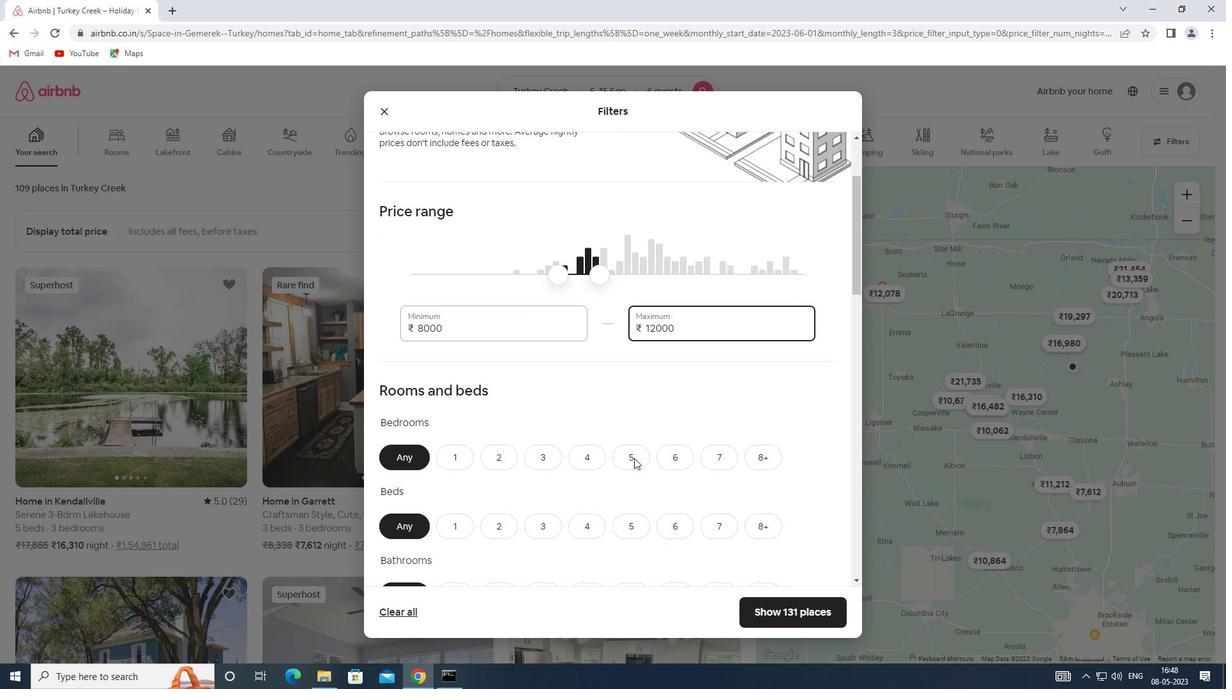 
Action: Mouse moved to (668, 405)
Screenshot: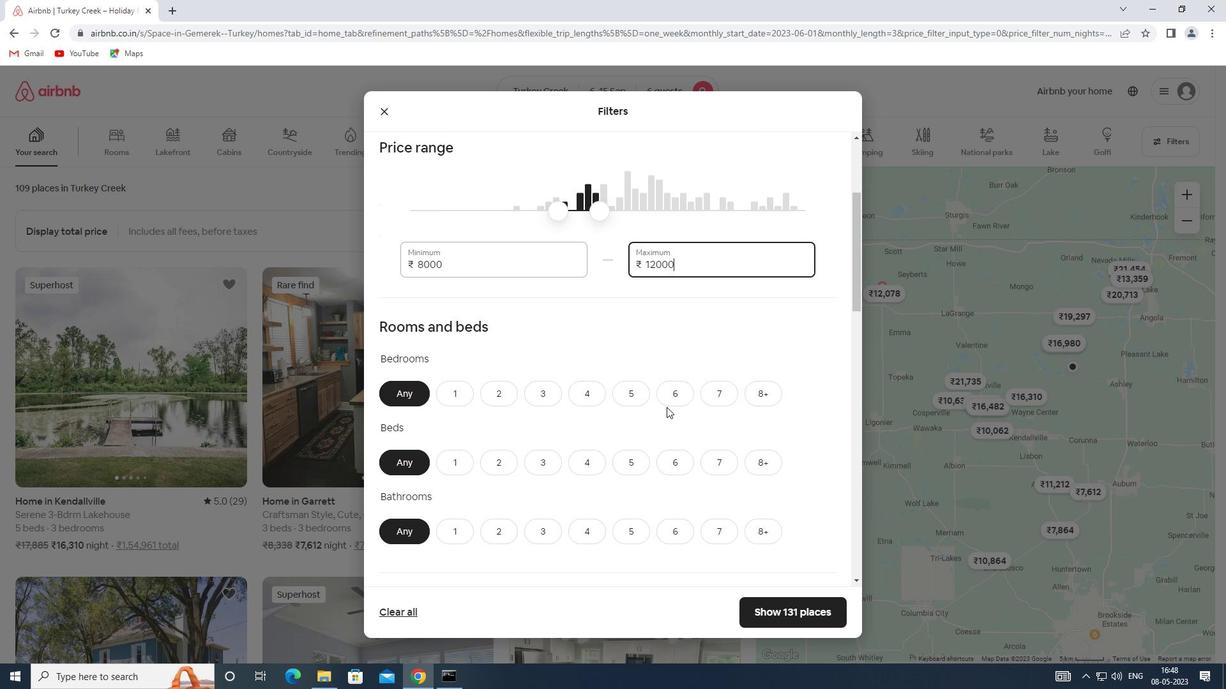 
Action: Mouse pressed left at (668, 405)
Screenshot: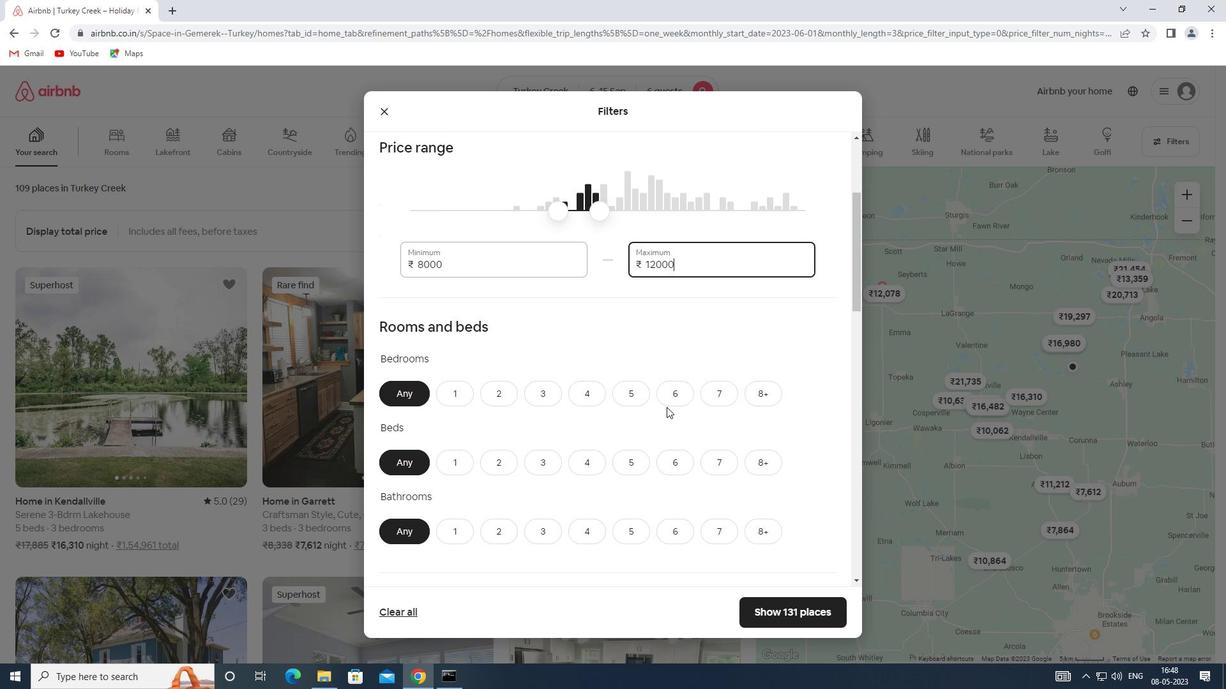 
Action: Mouse moved to (675, 463)
Screenshot: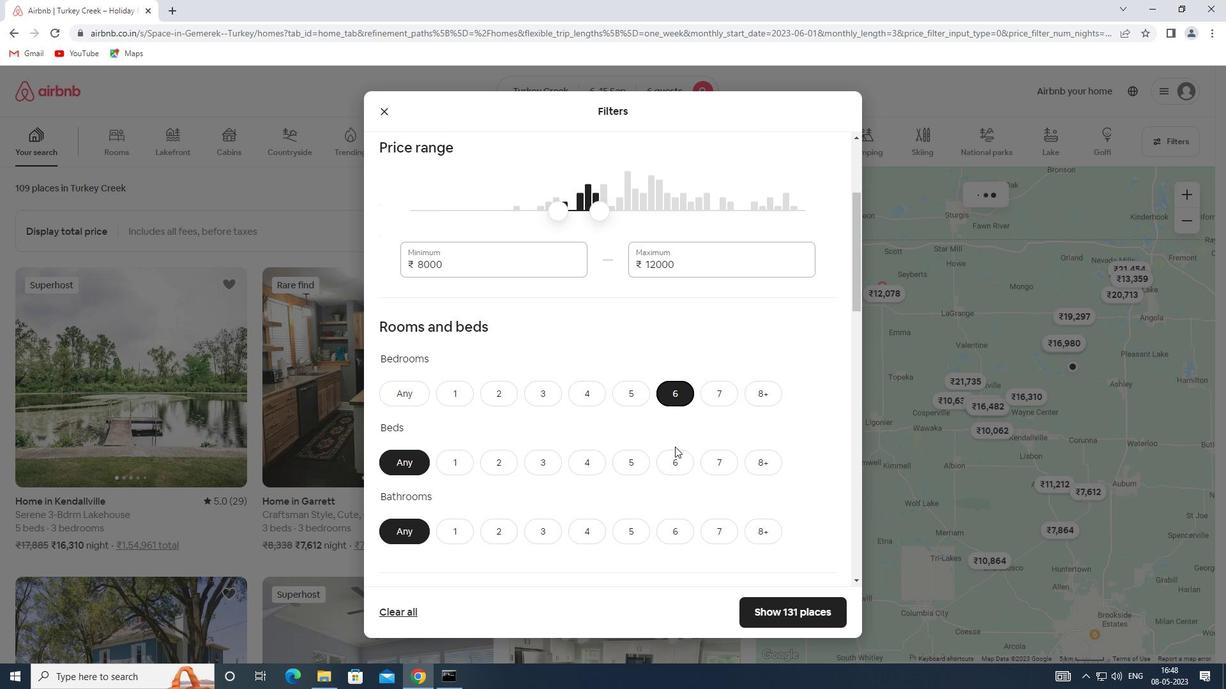
Action: Mouse pressed left at (675, 463)
Screenshot: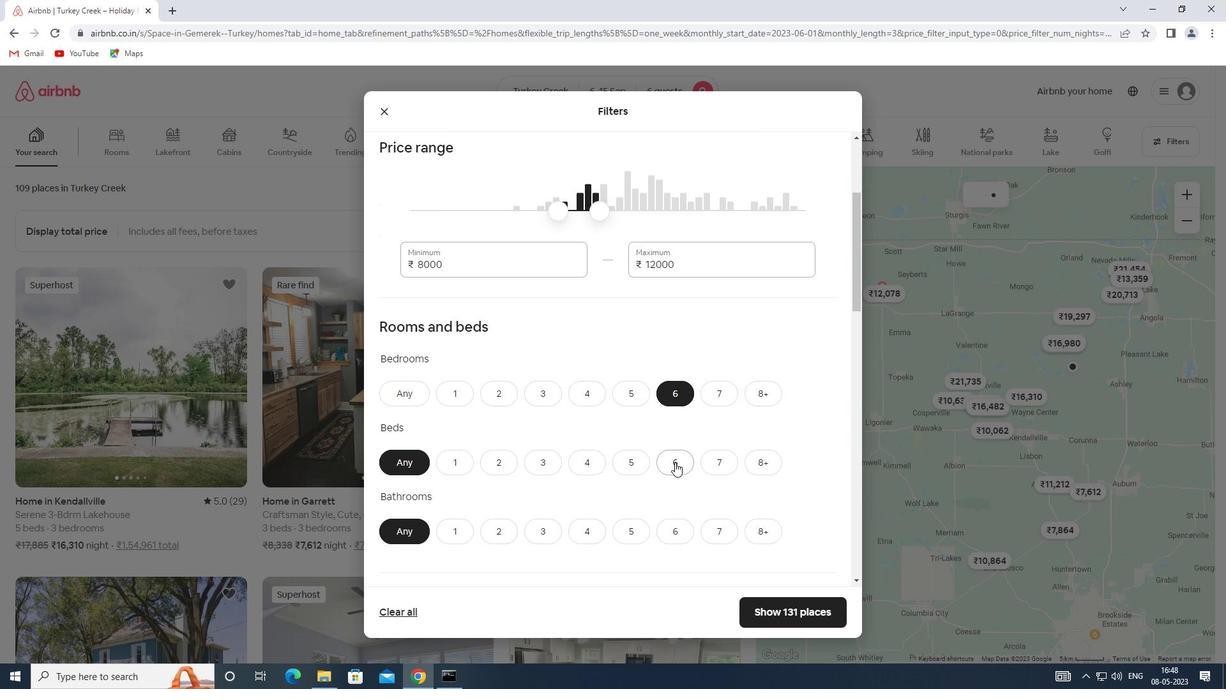 
Action: Mouse moved to (668, 532)
Screenshot: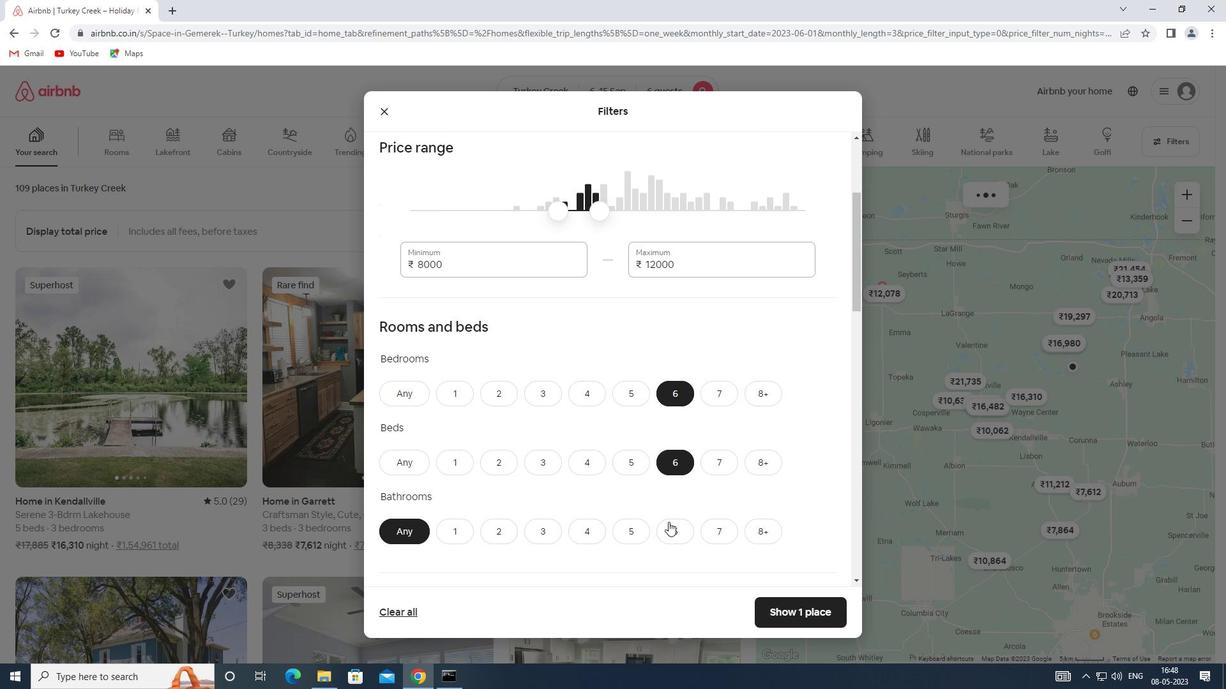 
Action: Mouse pressed left at (668, 532)
Screenshot: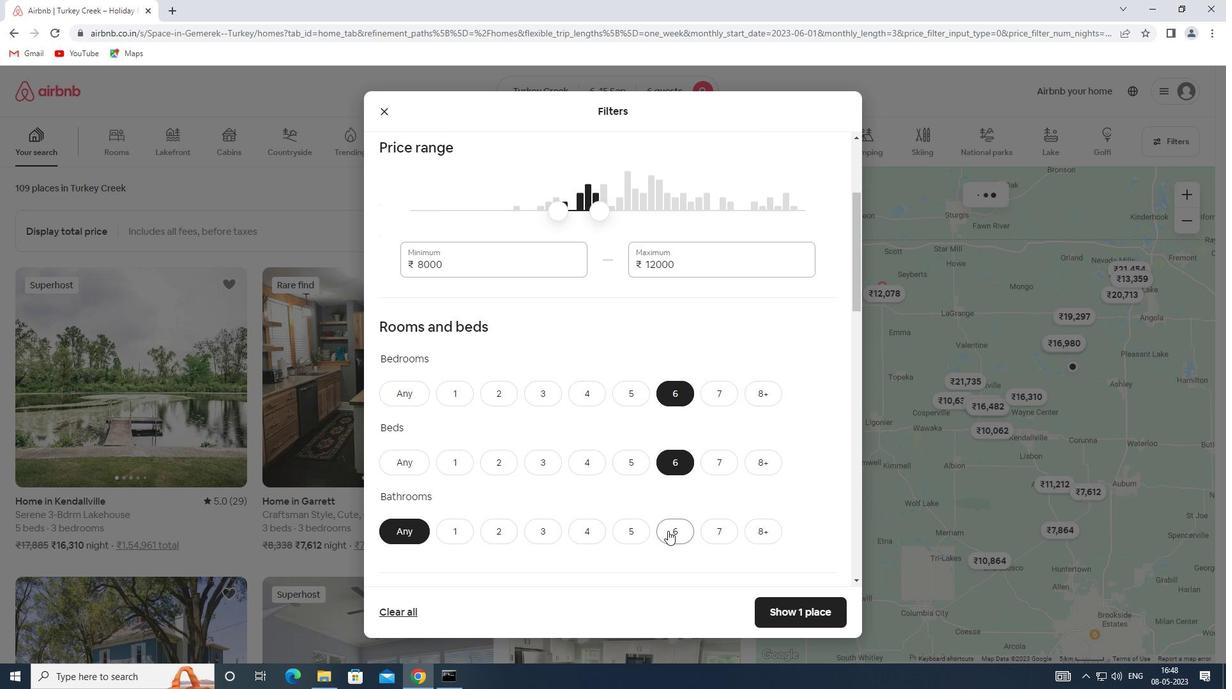 
Action: Mouse moved to (661, 528)
Screenshot: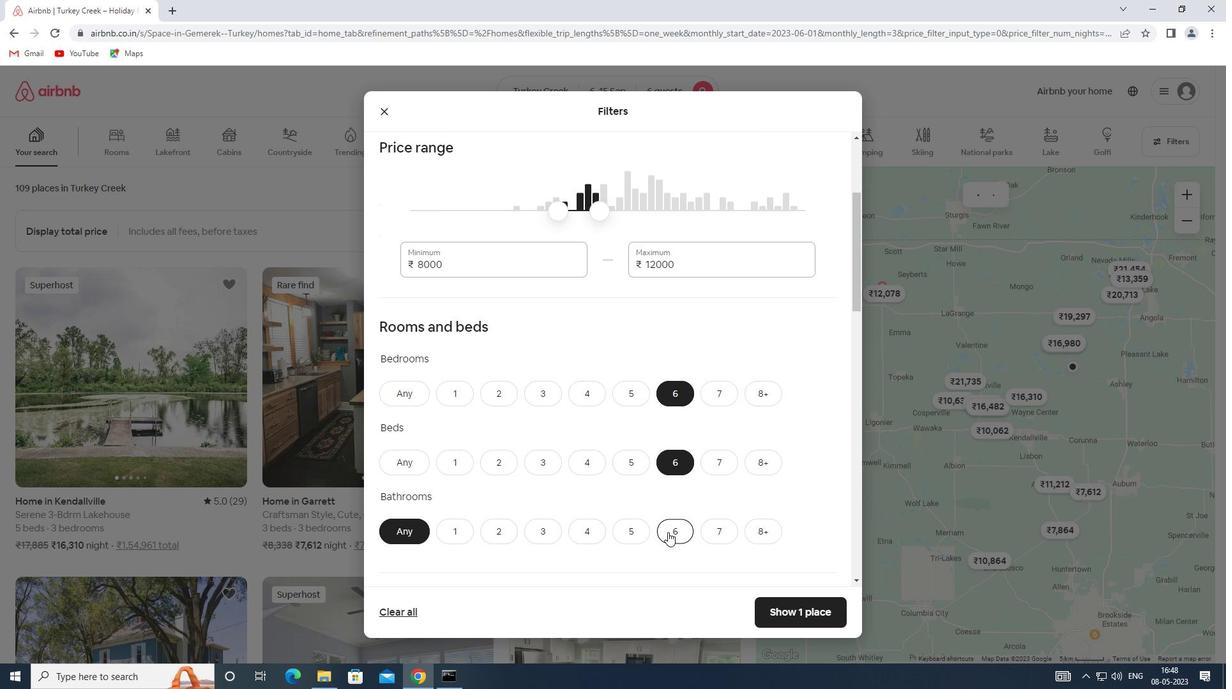
Action: Mouse scrolled (661, 528) with delta (0, 0)
Screenshot: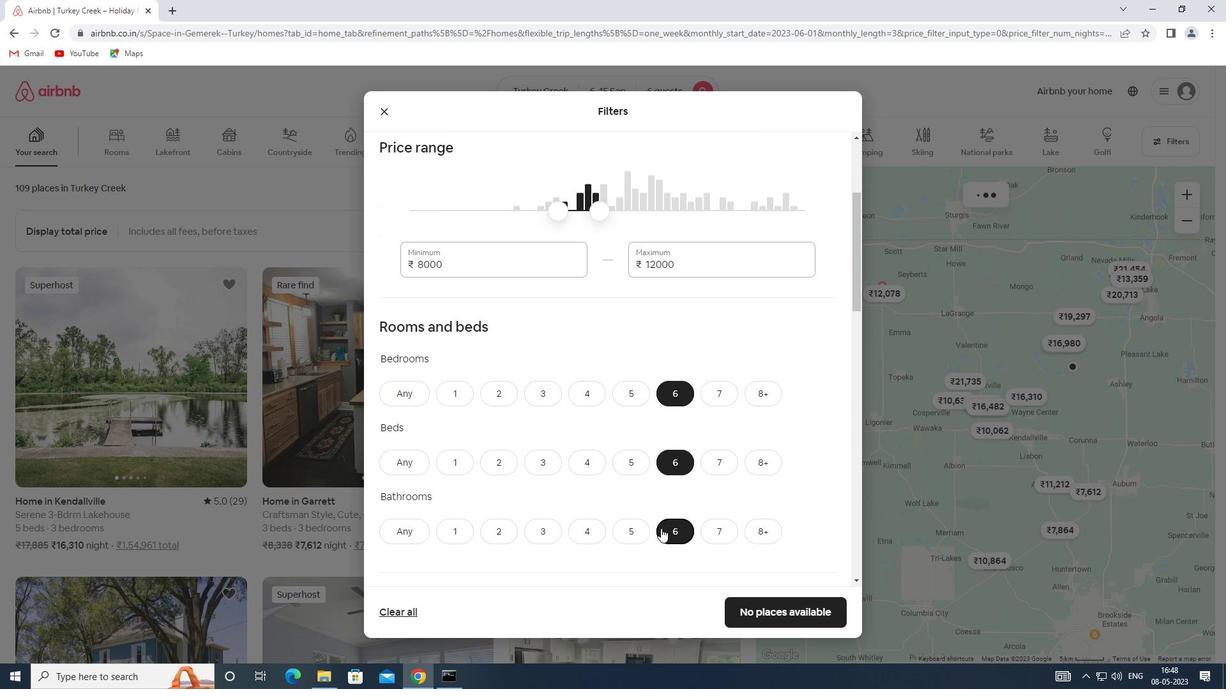
Action: Mouse scrolled (661, 528) with delta (0, 0)
Screenshot: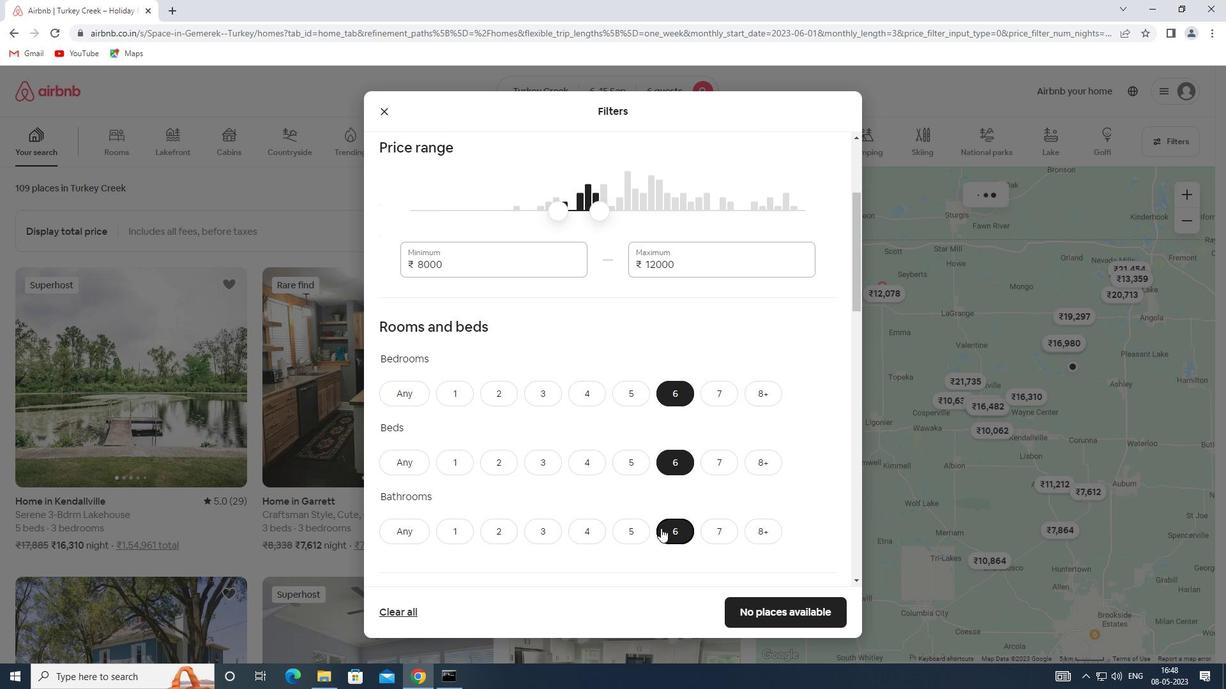 
Action: Mouse moved to (644, 491)
Screenshot: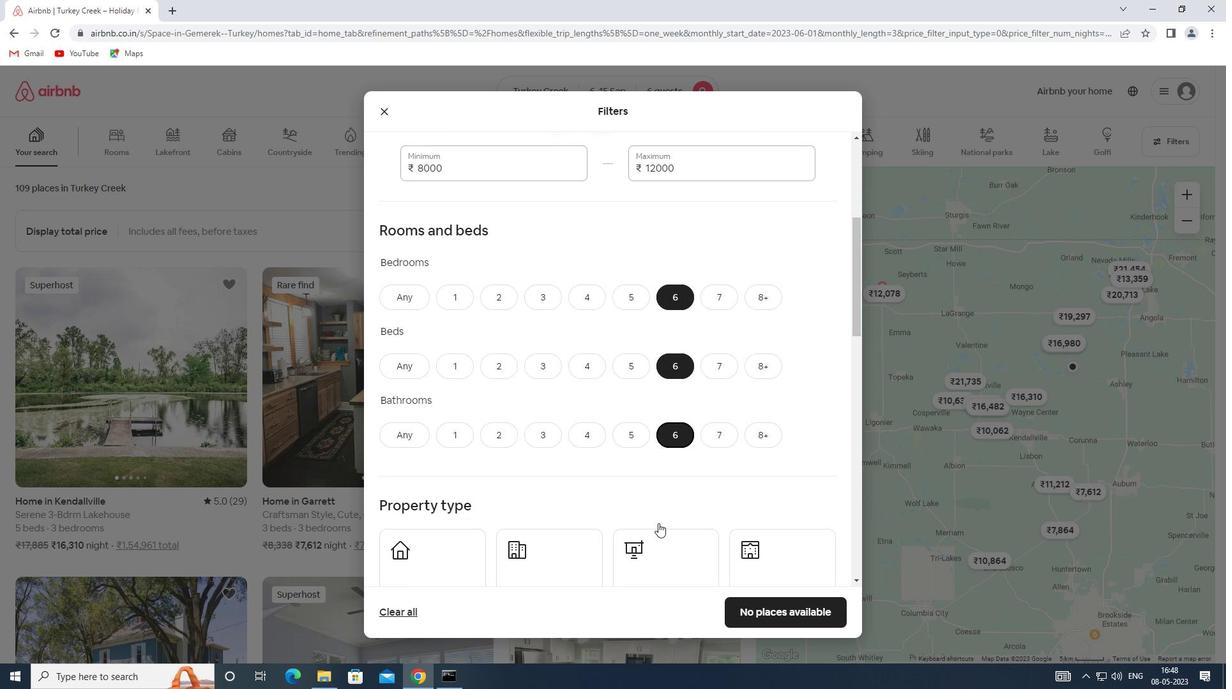 
Action: Mouse scrolled (644, 491) with delta (0, 0)
Screenshot: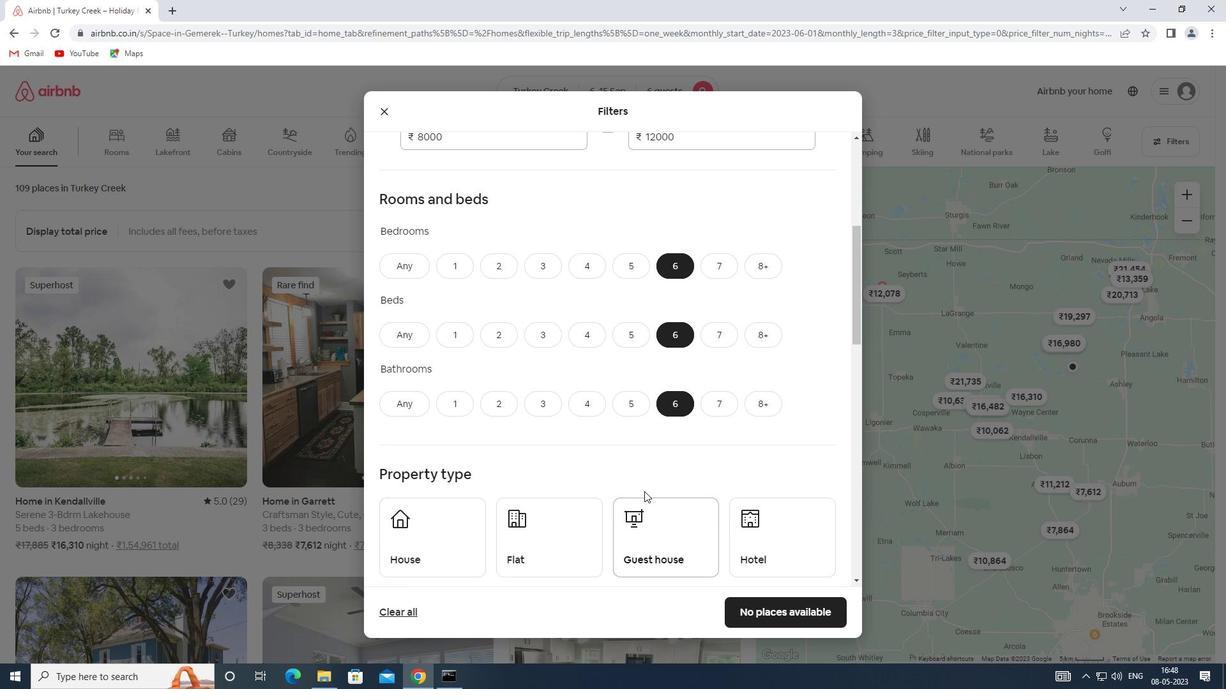 
Action: Mouse scrolled (644, 491) with delta (0, 0)
Screenshot: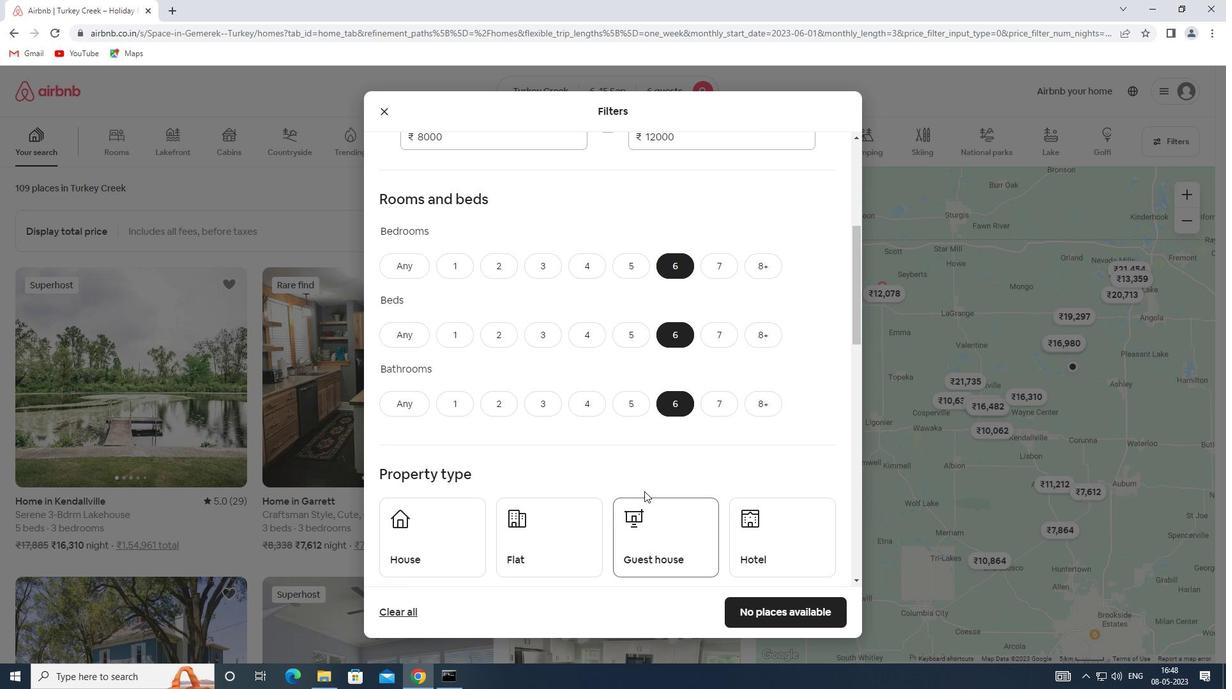 
Action: Mouse moved to (638, 477)
Screenshot: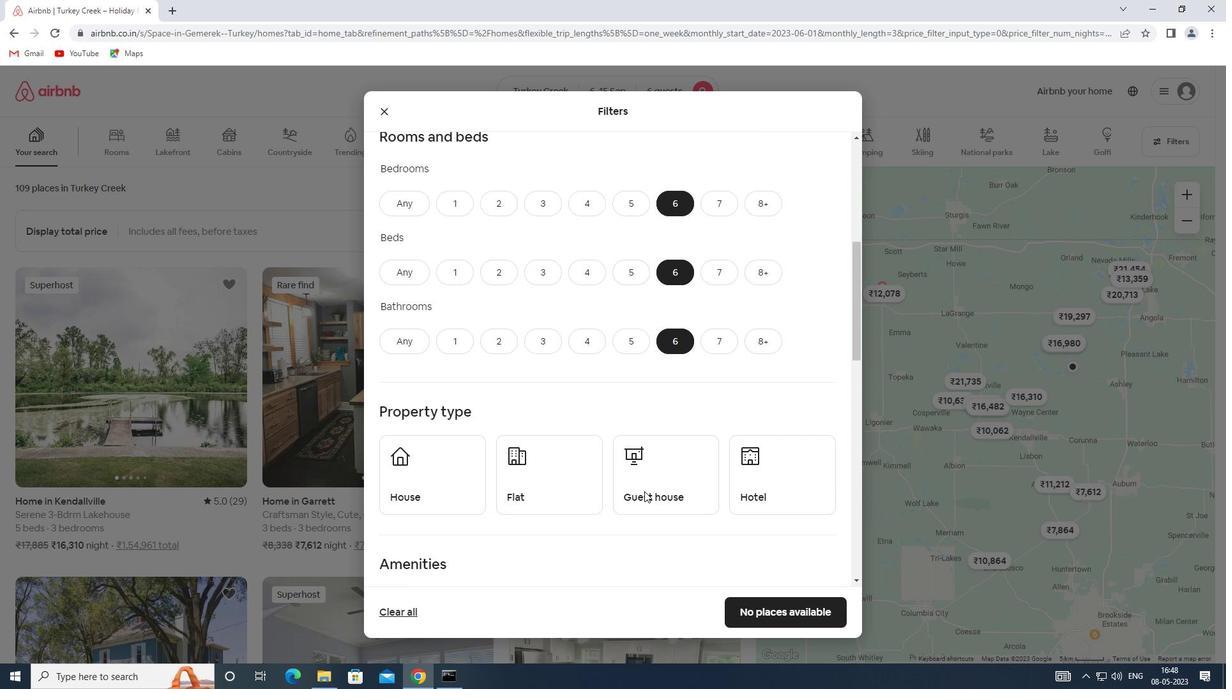 
Action: Mouse scrolled (638, 477) with delta (0, 0)
Screenshot: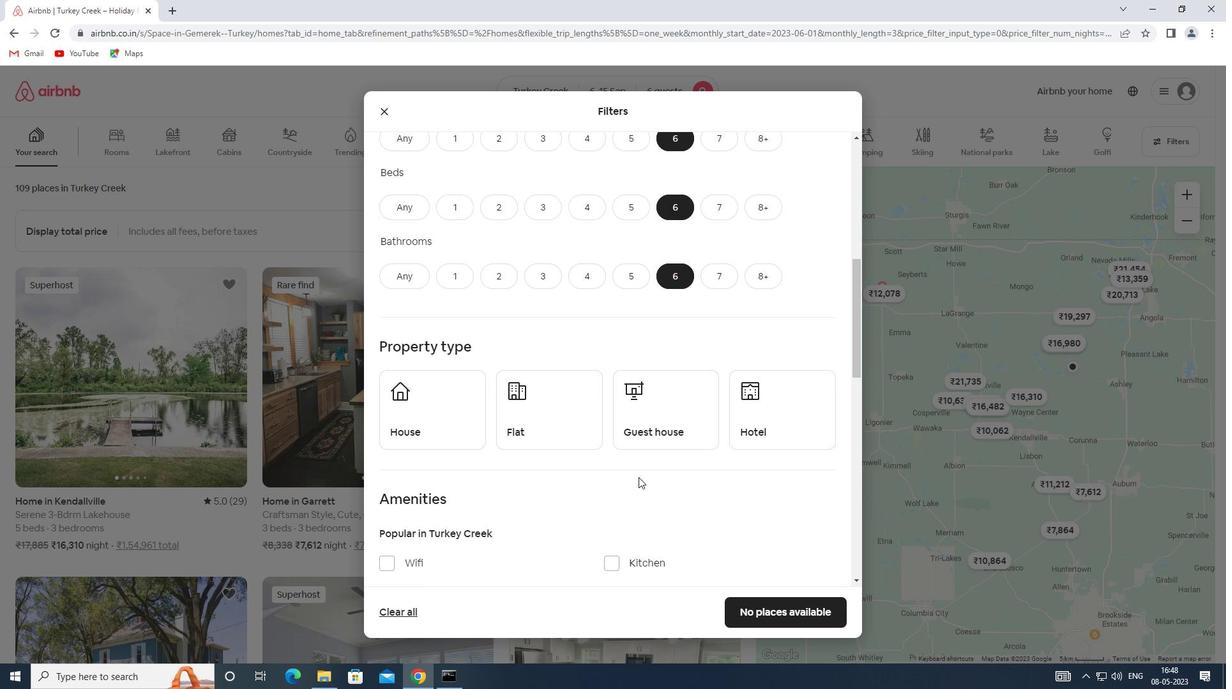 
Action: Mouse scrolled (638, 477) with delta (0, 0)
Screenshot: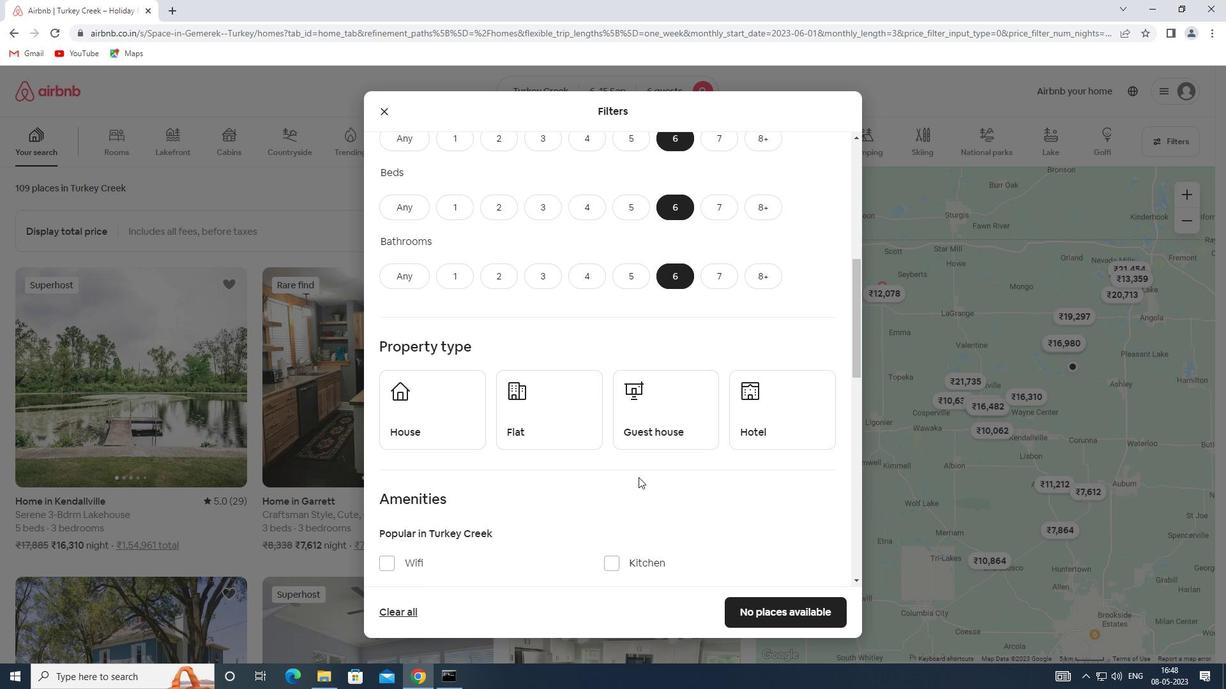 
Action: Mouse moved to (440, 306)
Screenshot: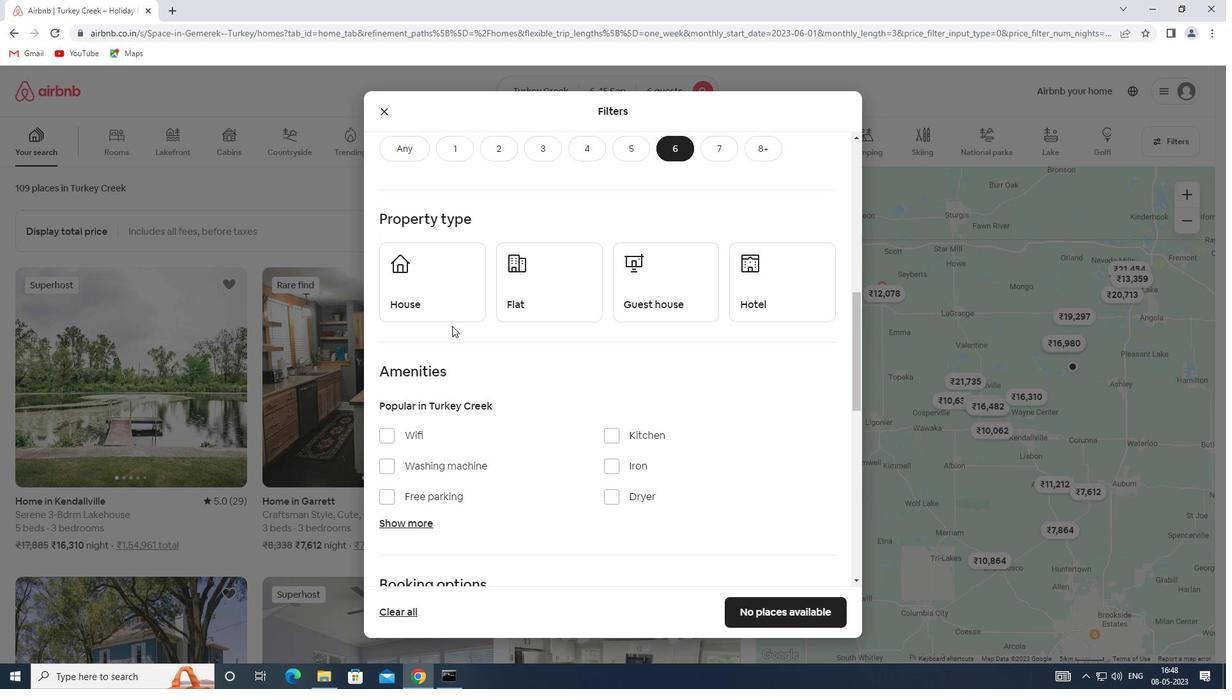 
Action: Mouse pressed left at (440, 306)
Screenshot: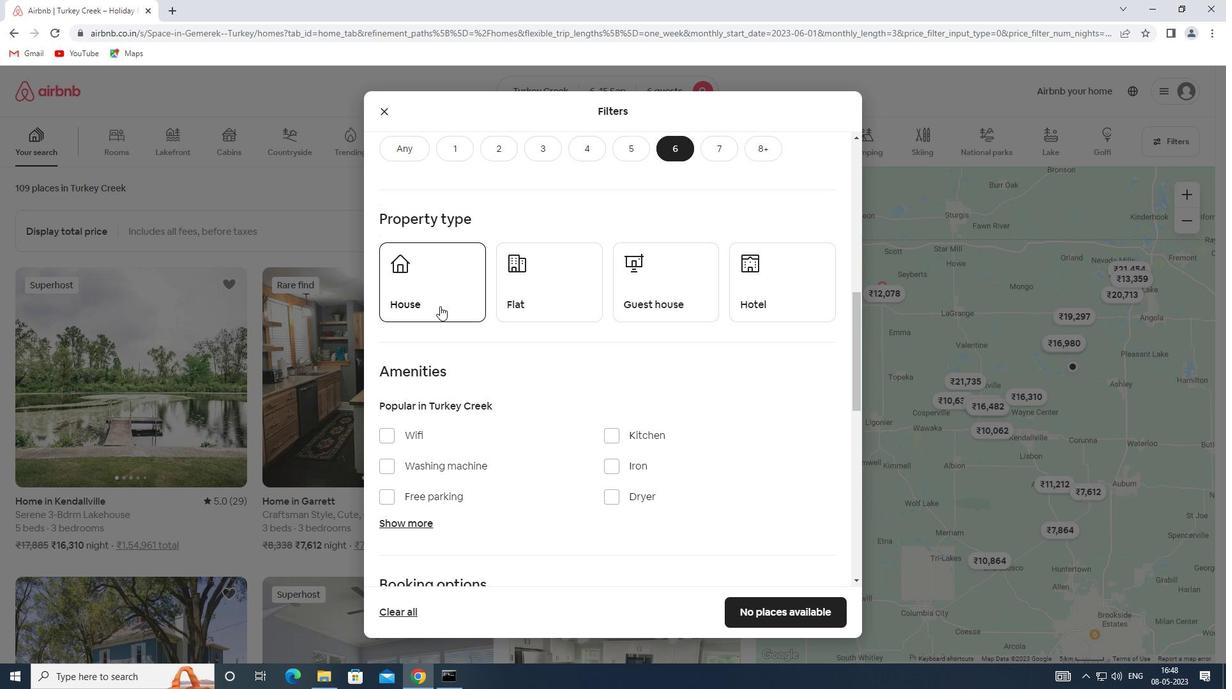 
Action: Mouse moved to (562, 297)
Screenshot: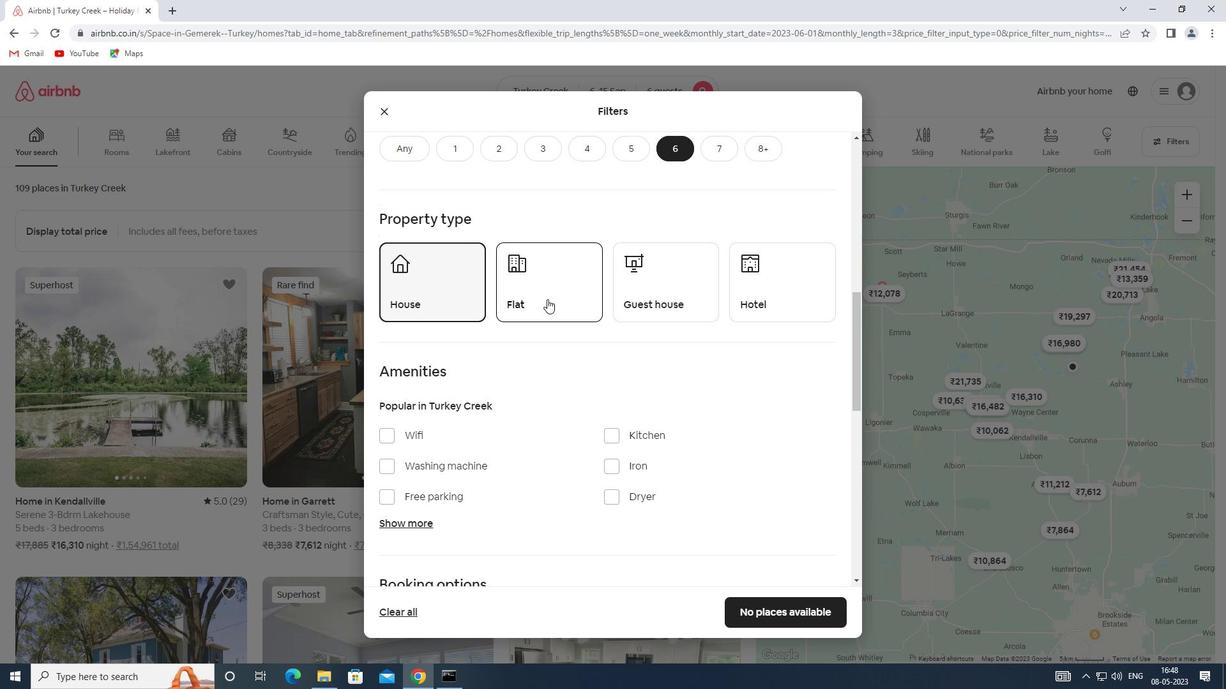 
Action: Mouse pressed left at (562, 297)
Screenshot: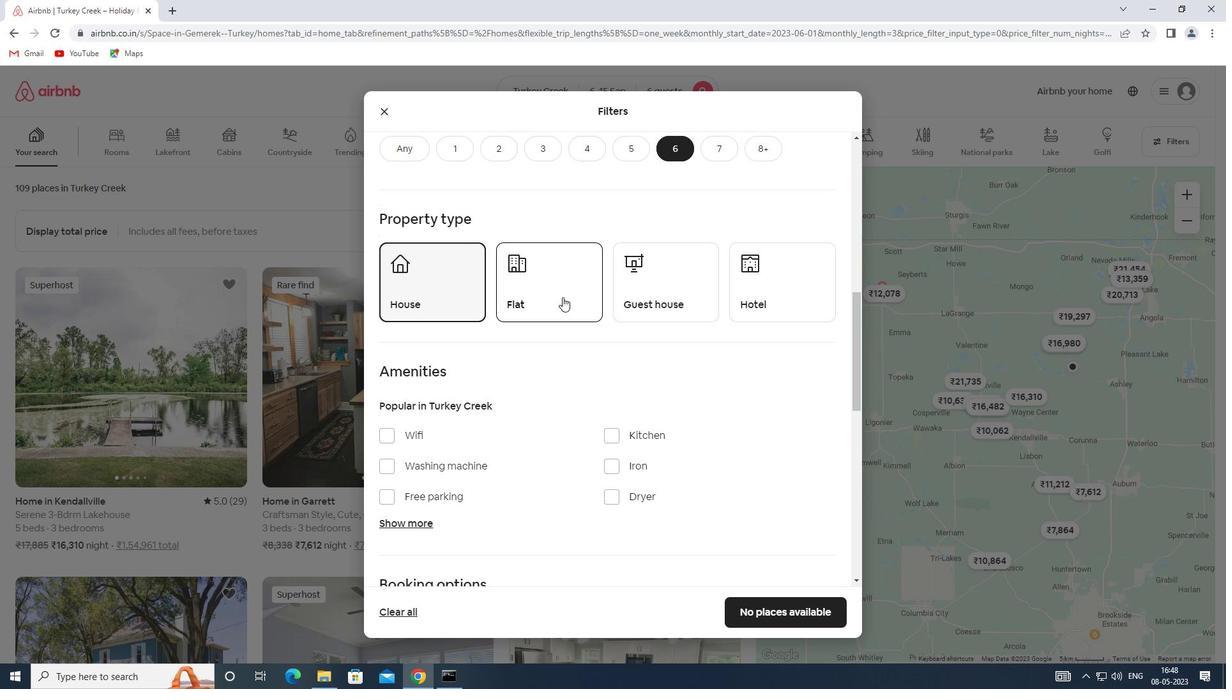 
Action: Mouse moved to (661, 295)
Screenshot: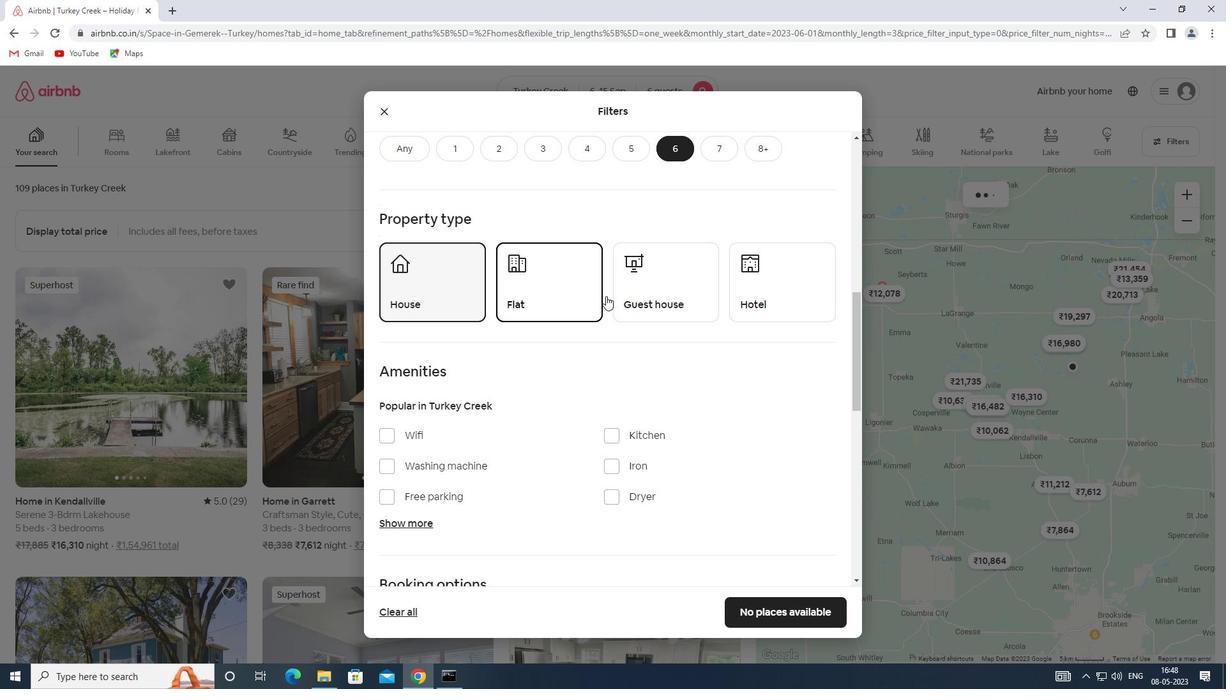
Action: Mouse pressed left at (661, 295)
Screenshot: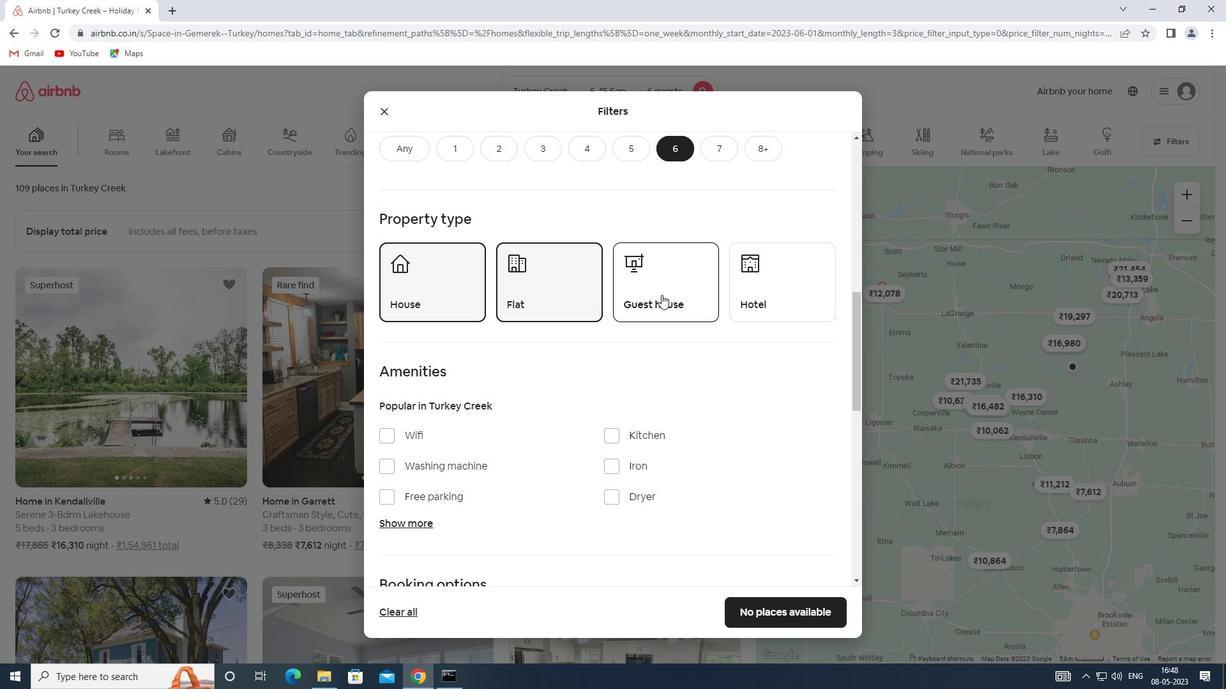 
Action: Mouse scrolled (661, 294) with delta (0, 0)
Screenshot: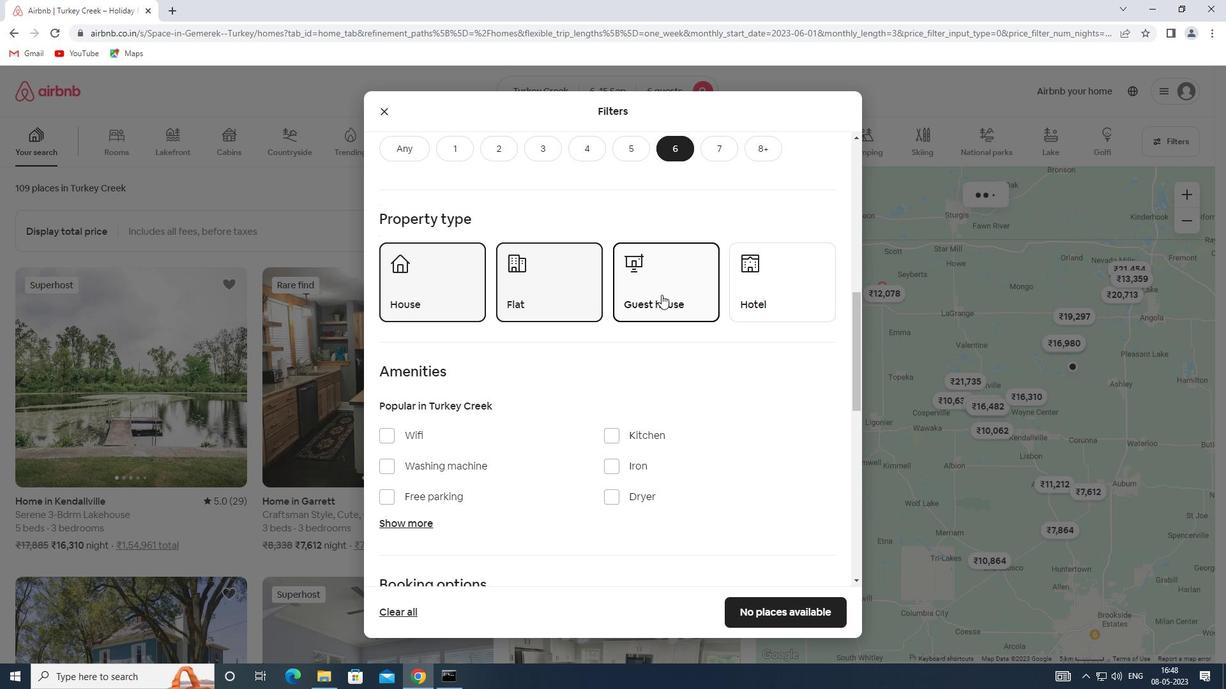 
Action: Mouse scrolled (661, 294) with delta (0, 0)
Screenshot: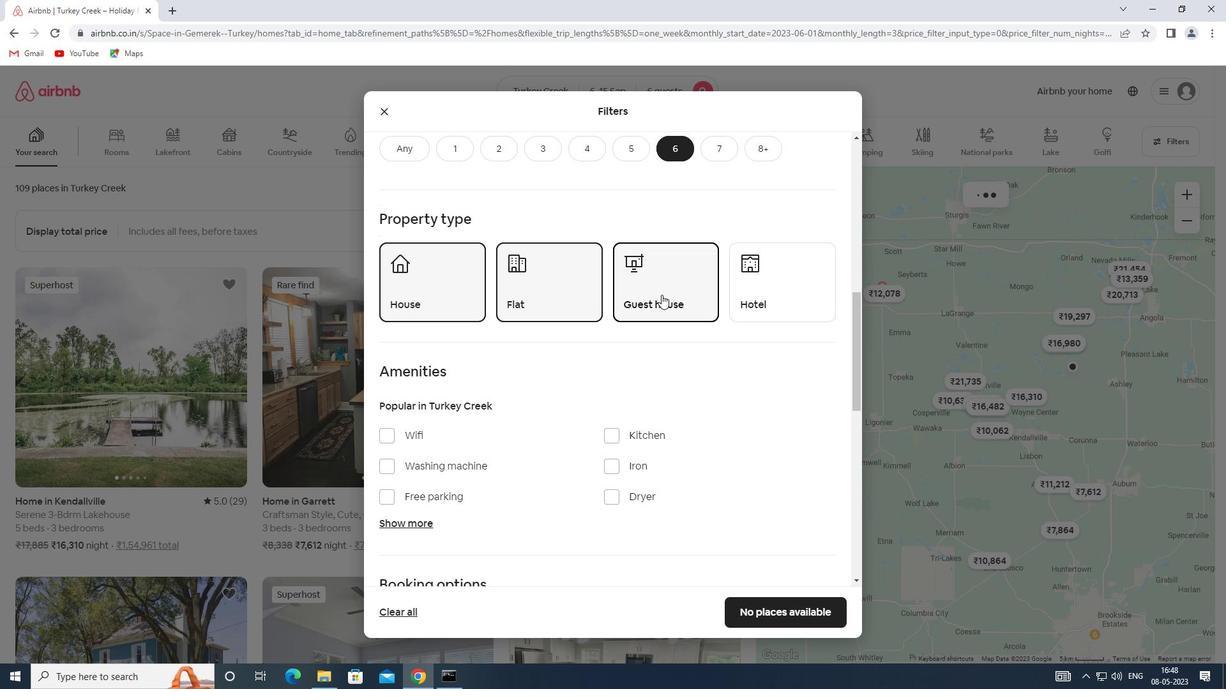 
Action: Mouse moved to (412, 390)
Screenshot: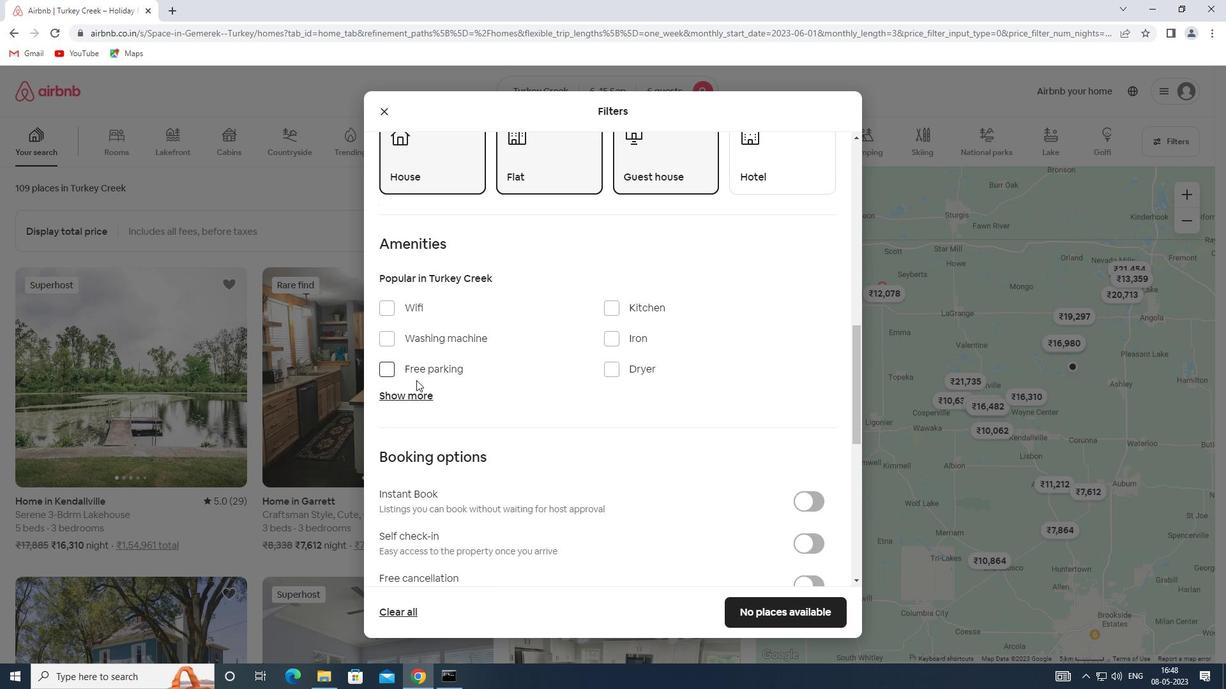 
Action: Mouse pressed left at (412, 390)
Screenshot: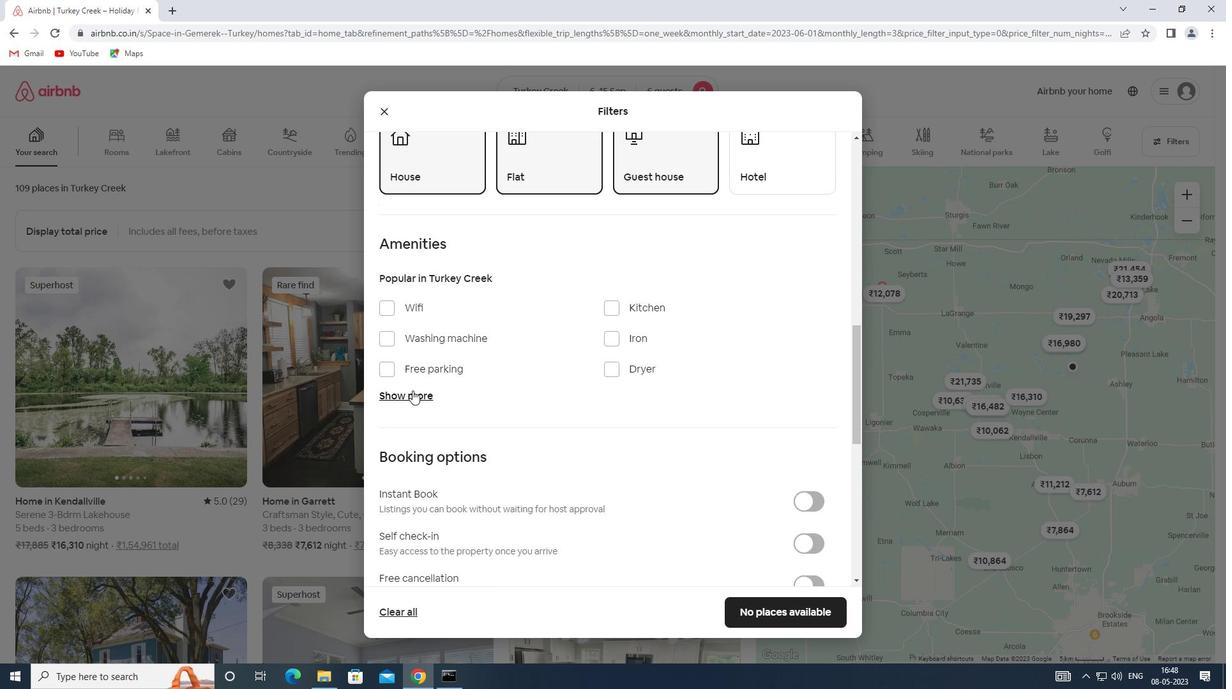 
Action: Mouse moved to (393, 300)
Screenshot: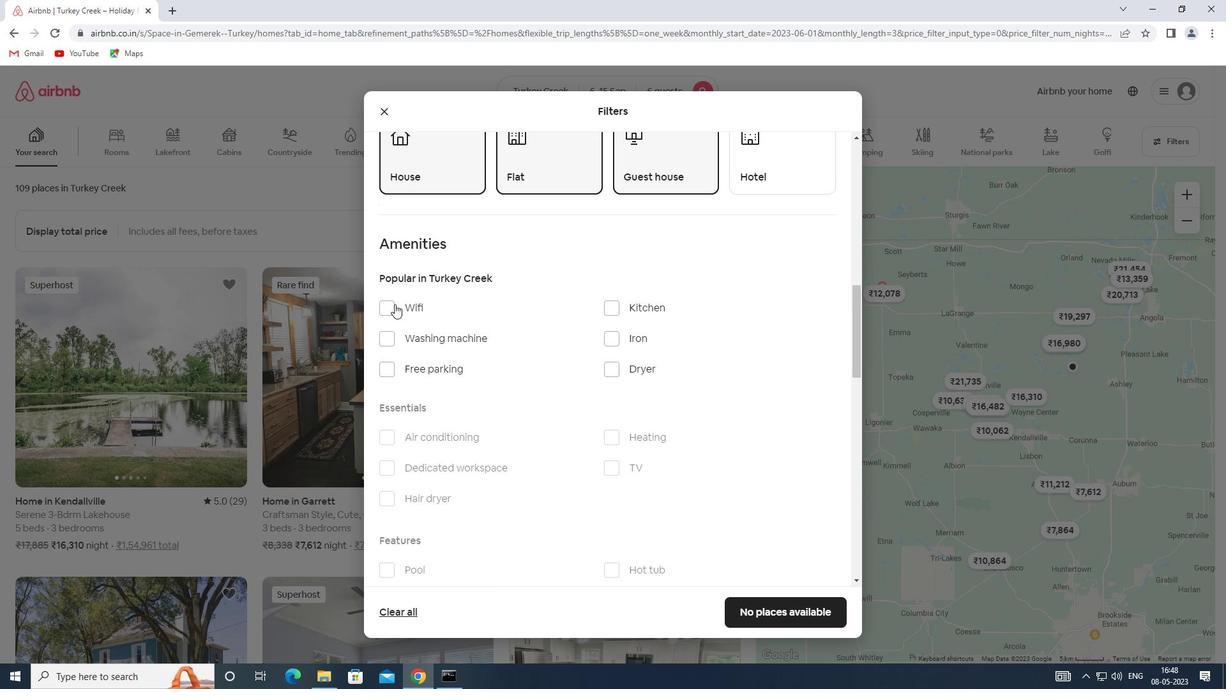 
Action: Mouse pressed left at (393, 300)
Screenshot: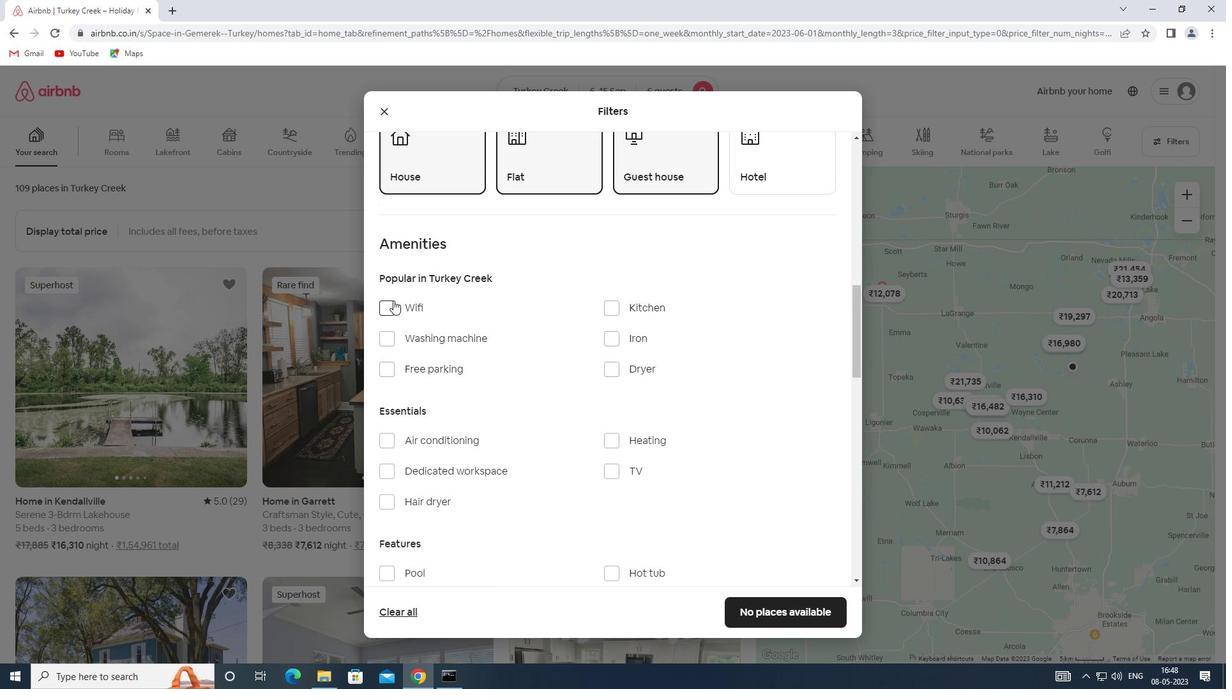 
Action: Mouse moved to (609, 471)
Screenshot: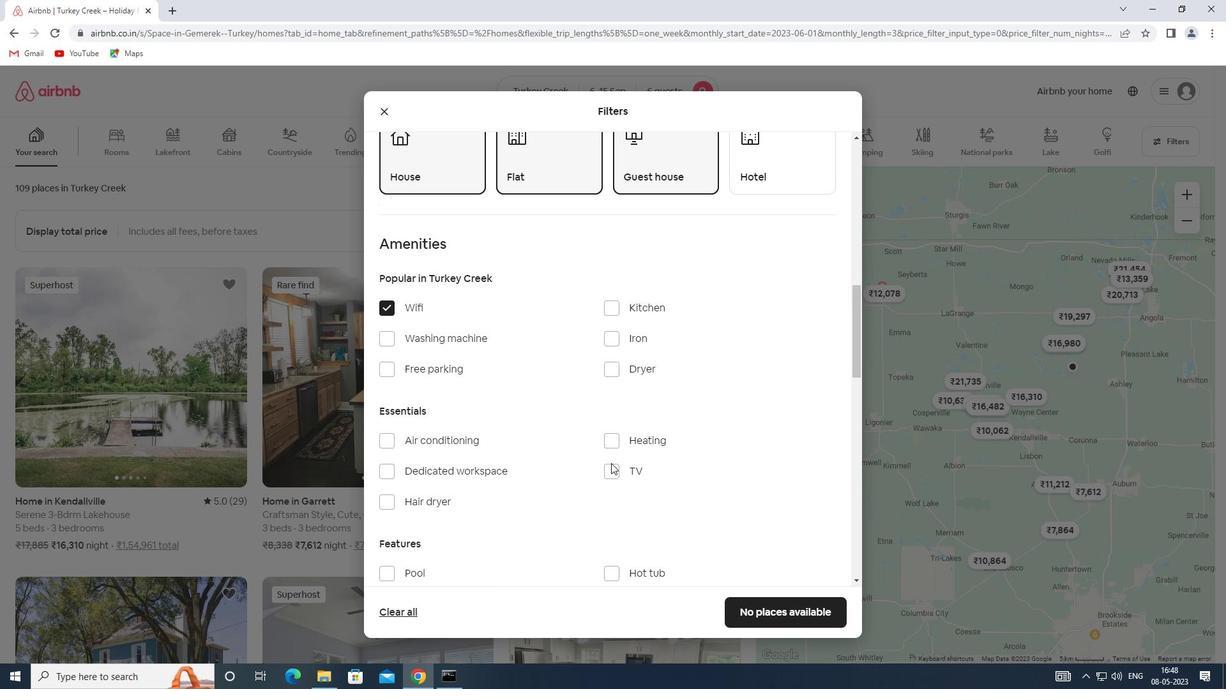 
Action: Mouse pressed left at (609, 471)
Screenshot: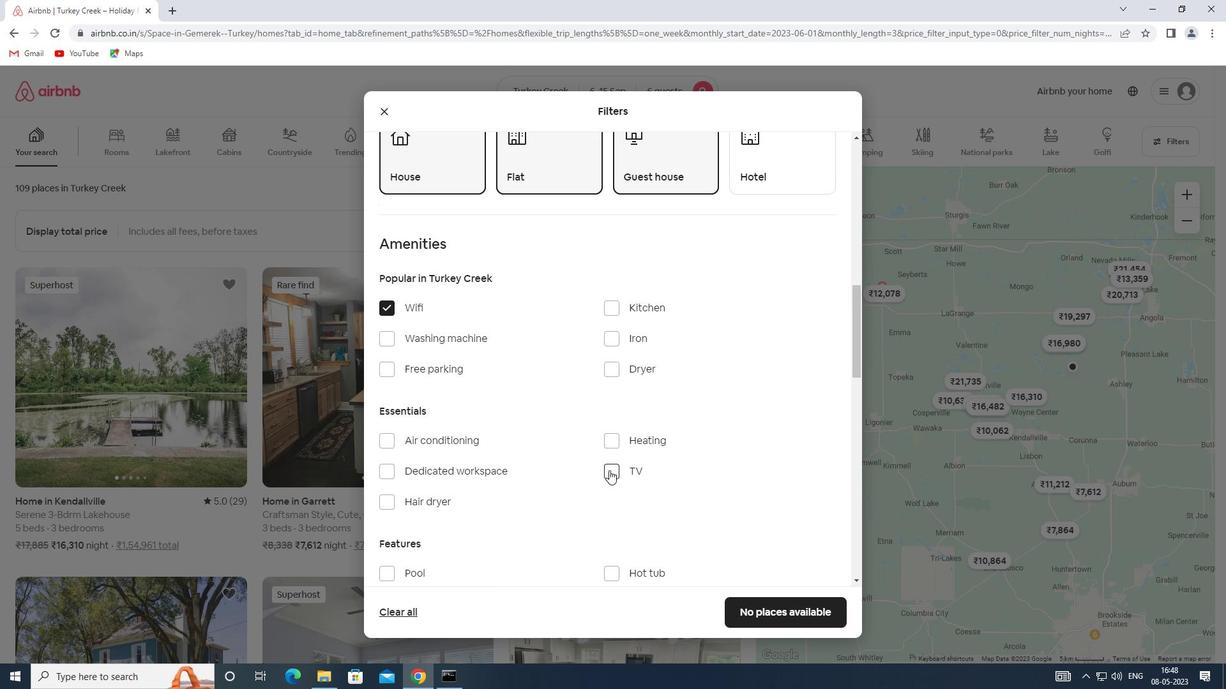 
Action: Mouse moved to (428, 368)
Screenshot: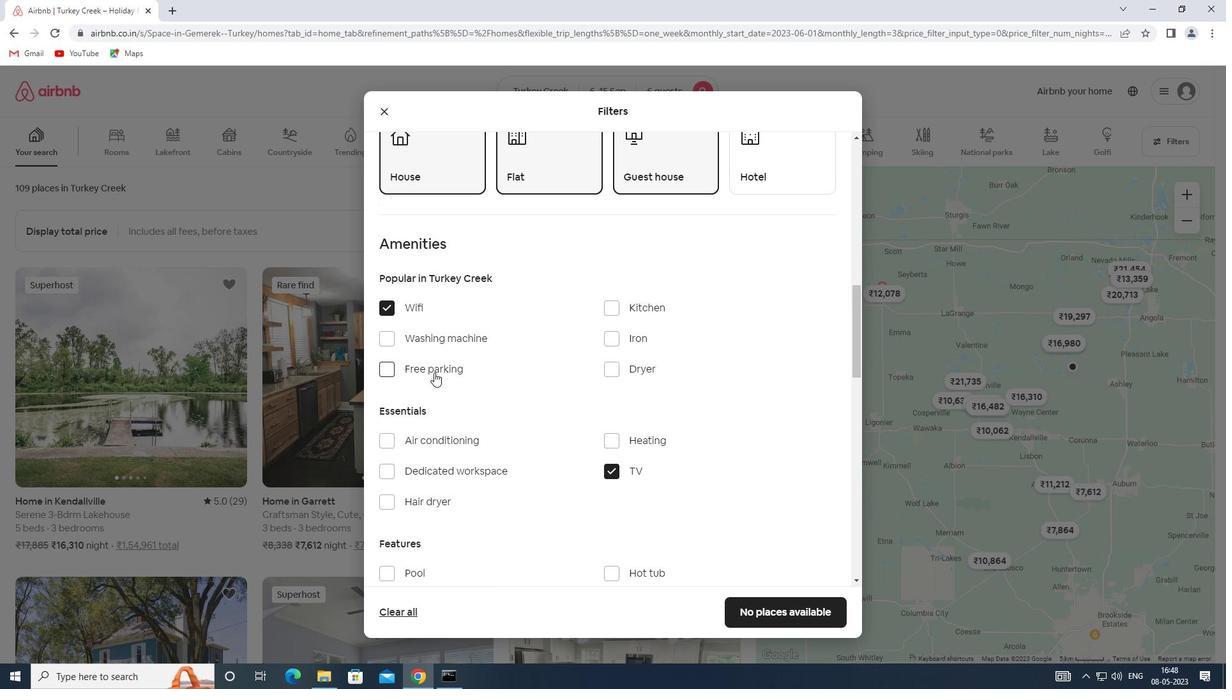 
Action: Mouse pressed left at (428, 368)
Screenshot: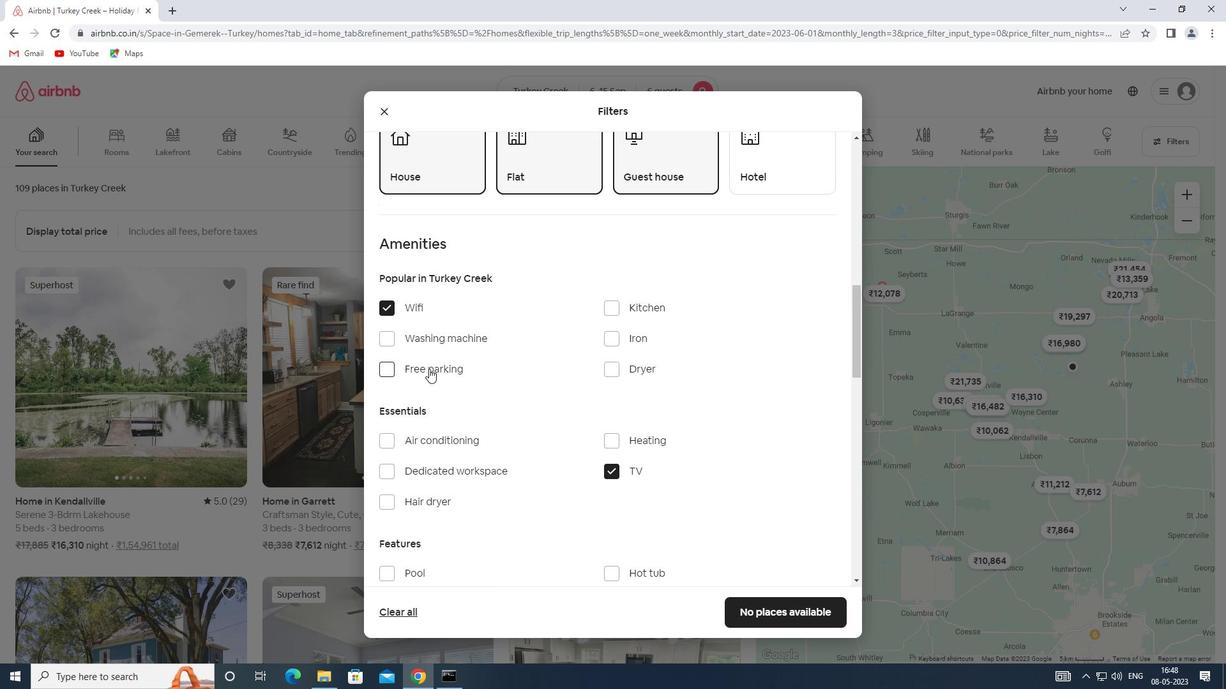 
Action: Mouse moved to (474, 387)
Screenshot: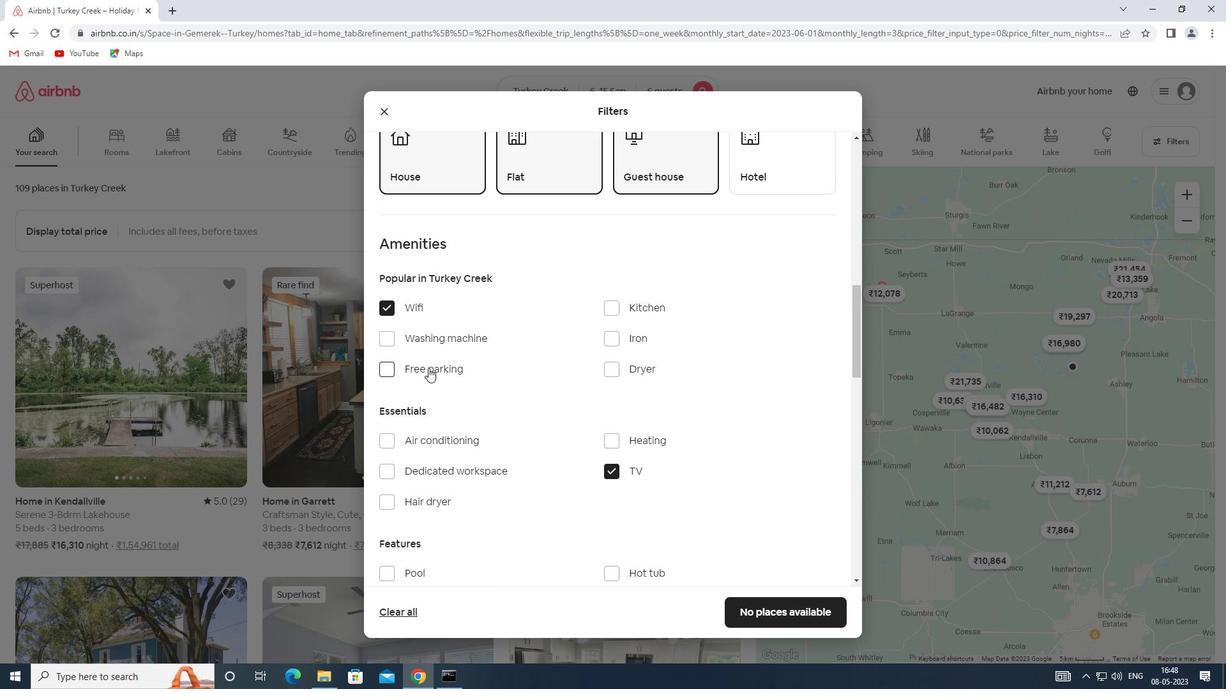 
Action: Mouse scrolled (474, 387) with delta (0, 0)
Screenshot: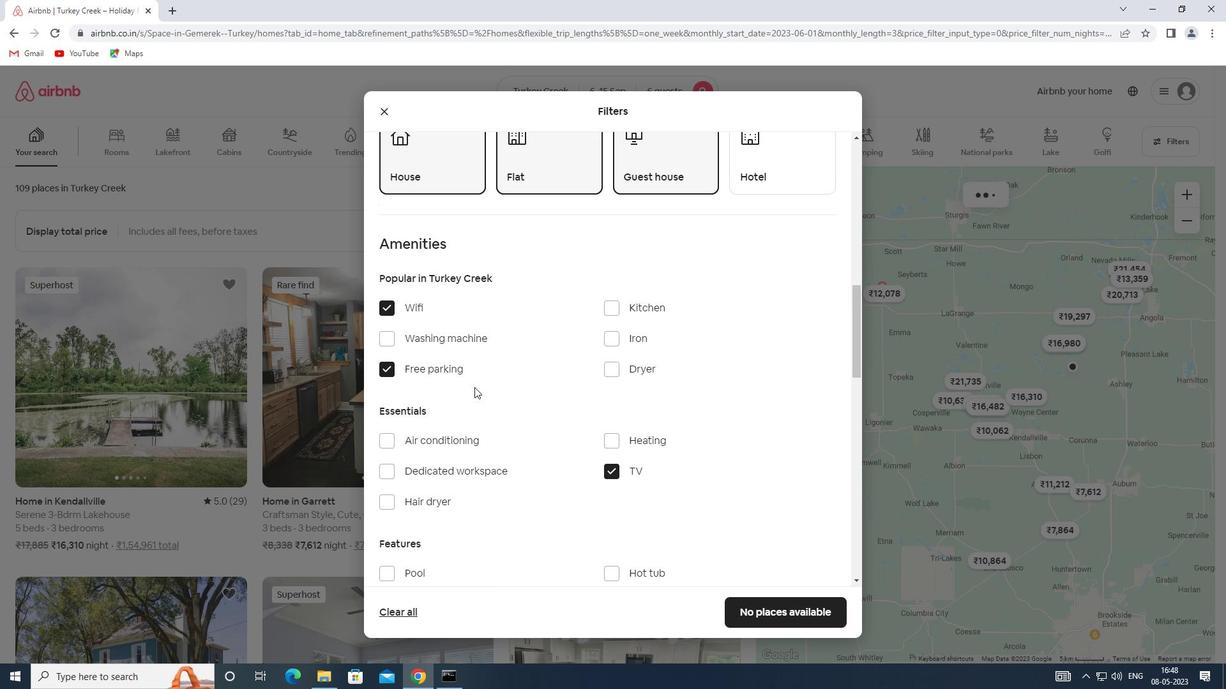 
Action: Mouse scrolled (474, 387) with delta (0, 0)
Screenshot: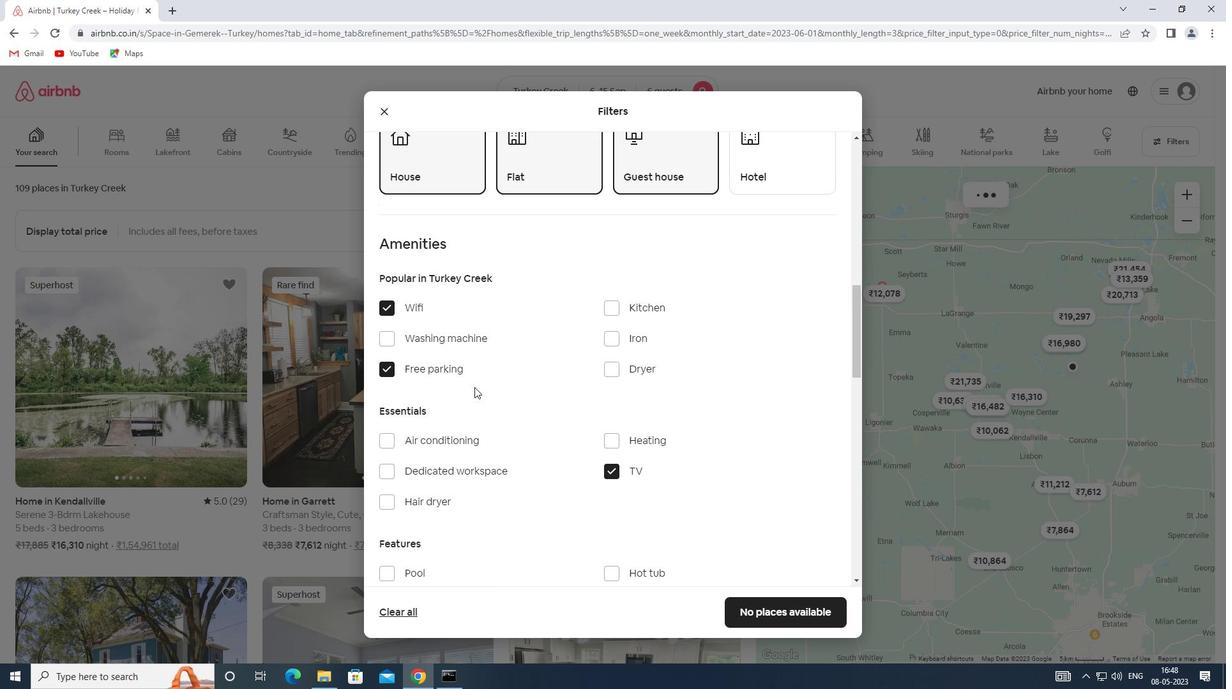 
Action: Mouse scrolled (474, 387) with delta (0, 0)
Screenshot: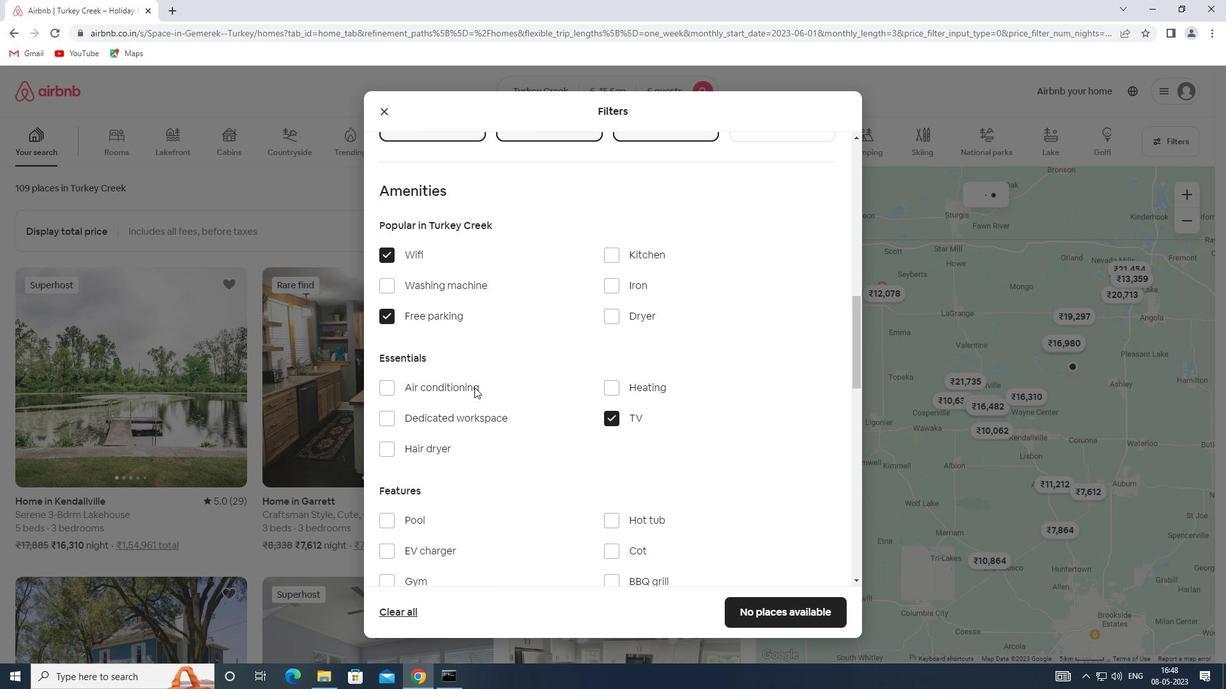 
Action: Mouse scrolled (474, 387) with delta (0, 0)
Screenshot: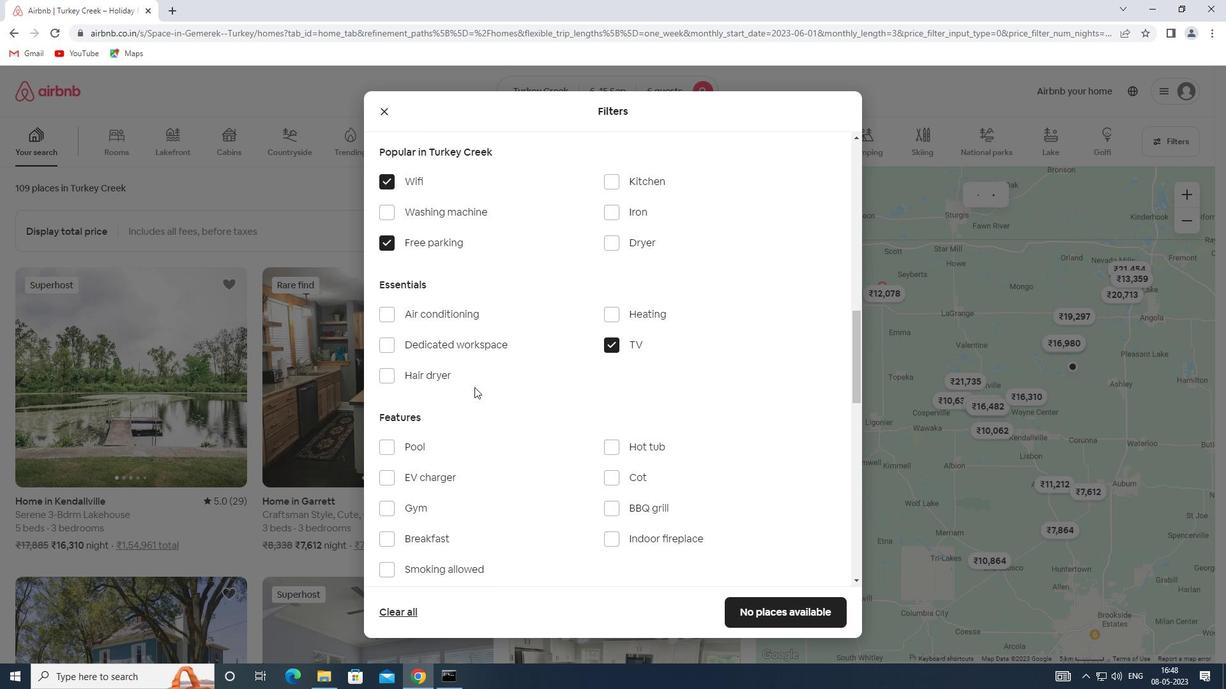 
Action: Mouse moved to (386, 383)
Screenshot: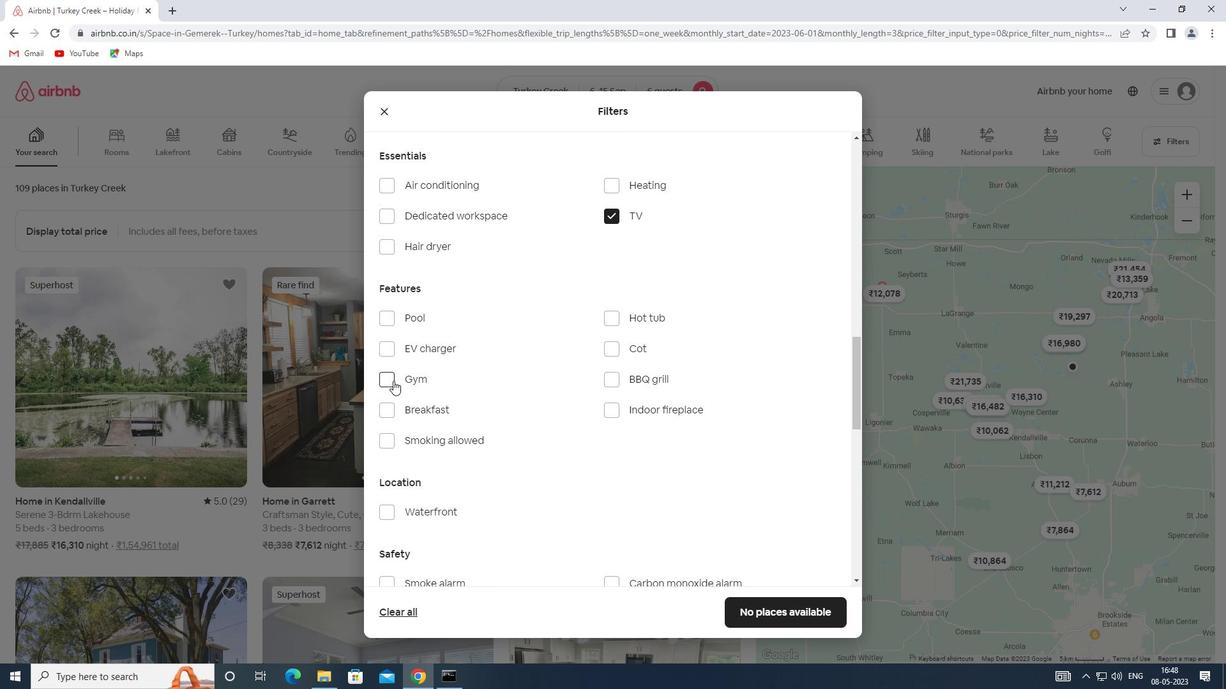 
Action: Mouse pressed left at (386, 383)
Screenshot: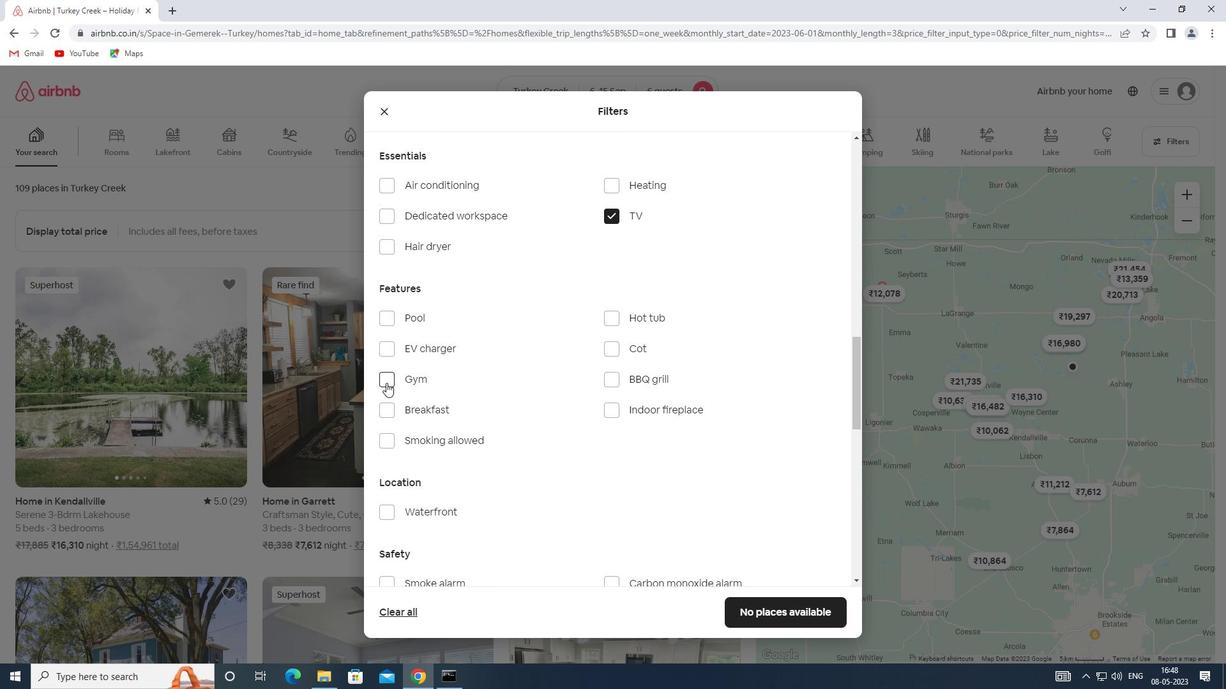 
Action: Mouse moved to (390, 413)
Screenshot: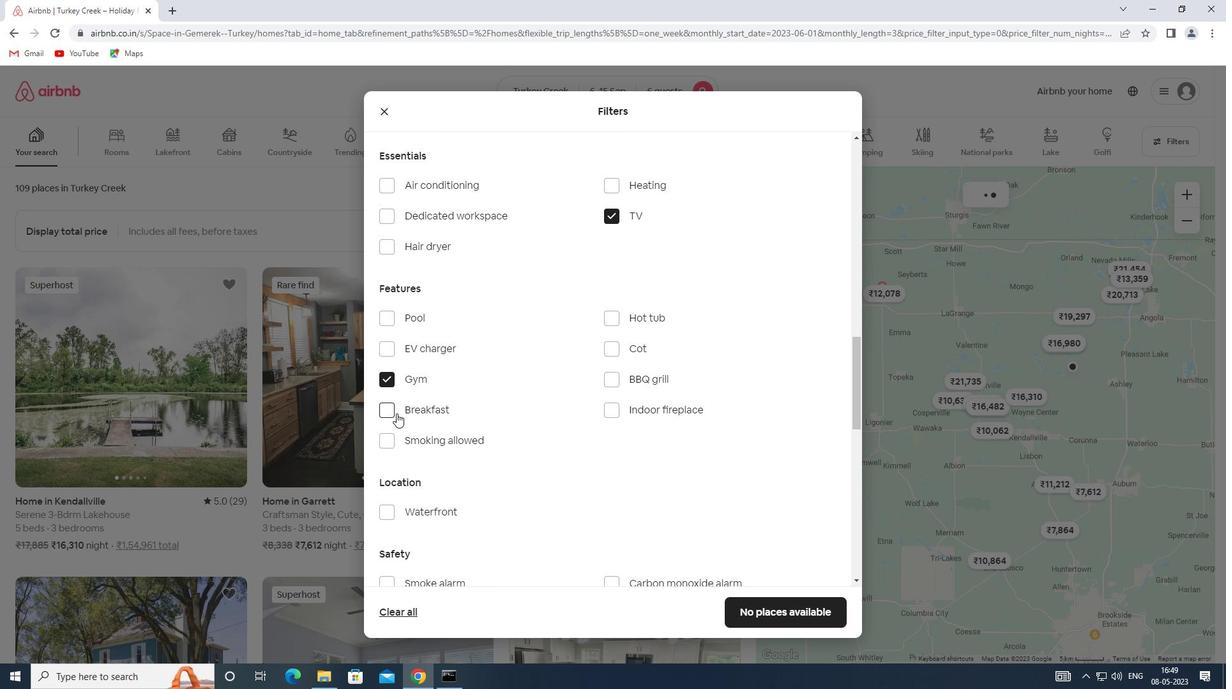 
Action: Mouse pressed left at (390, 413)
Screenshot: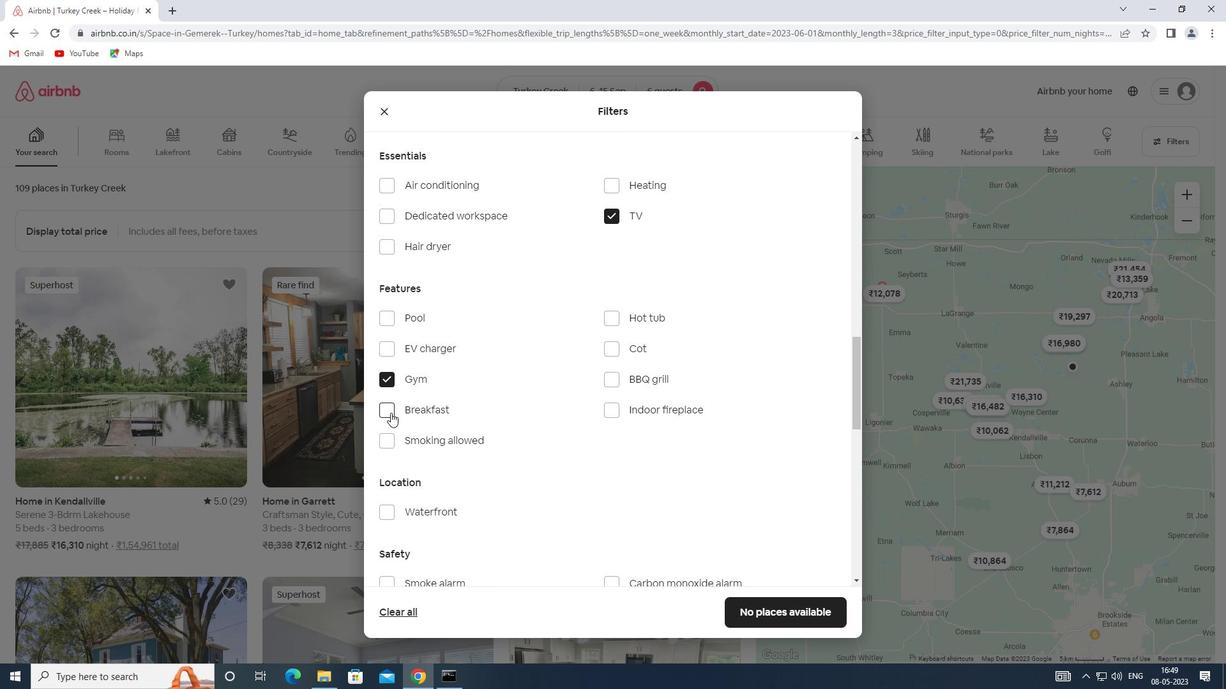 
Action: Mouse moved to (393, 411)
Screenshot: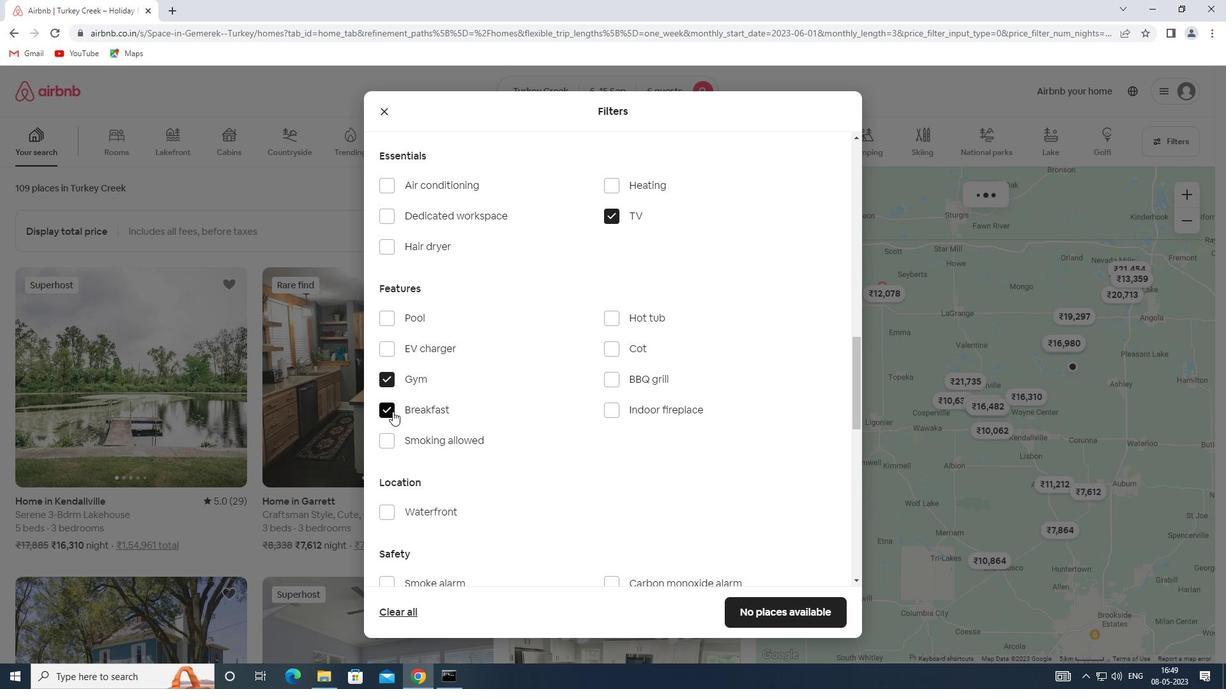 
Action: Mouse scrolled (393, 410) with delta (0, 0)
Screenshot: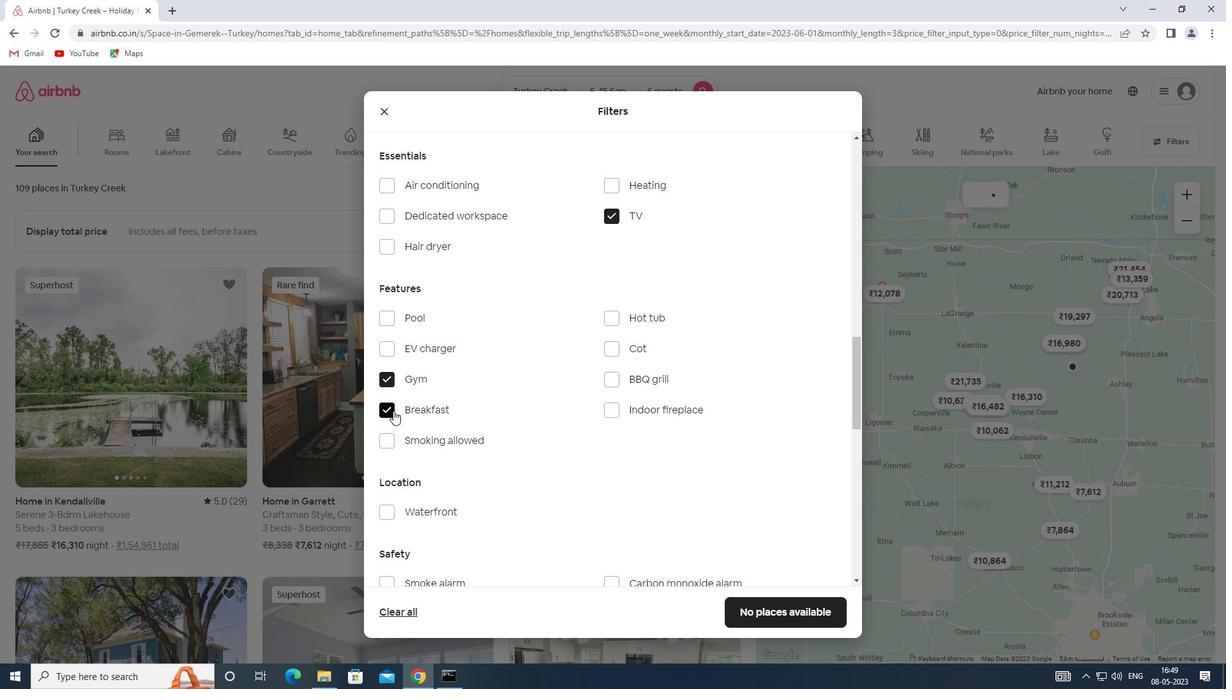 
Action: Mouse scrolled (393, 410) with delta (0, 0)
Screenshot: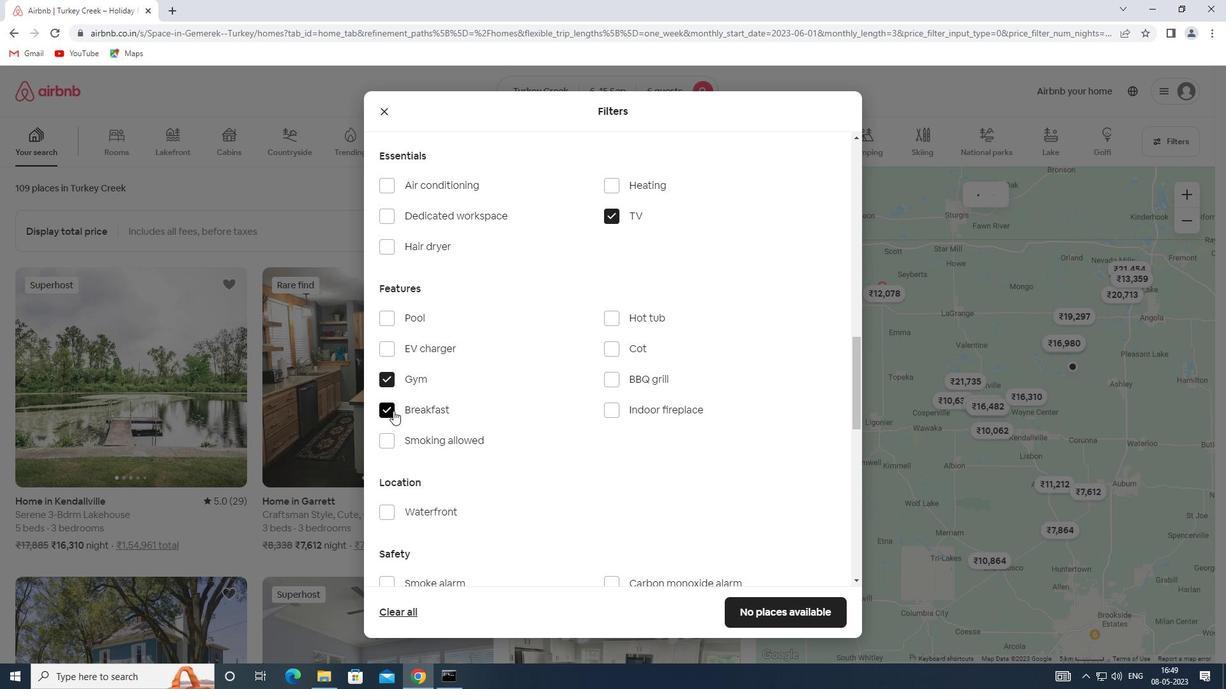 
Action: Mouse moved to (394, 410)
Screenshot: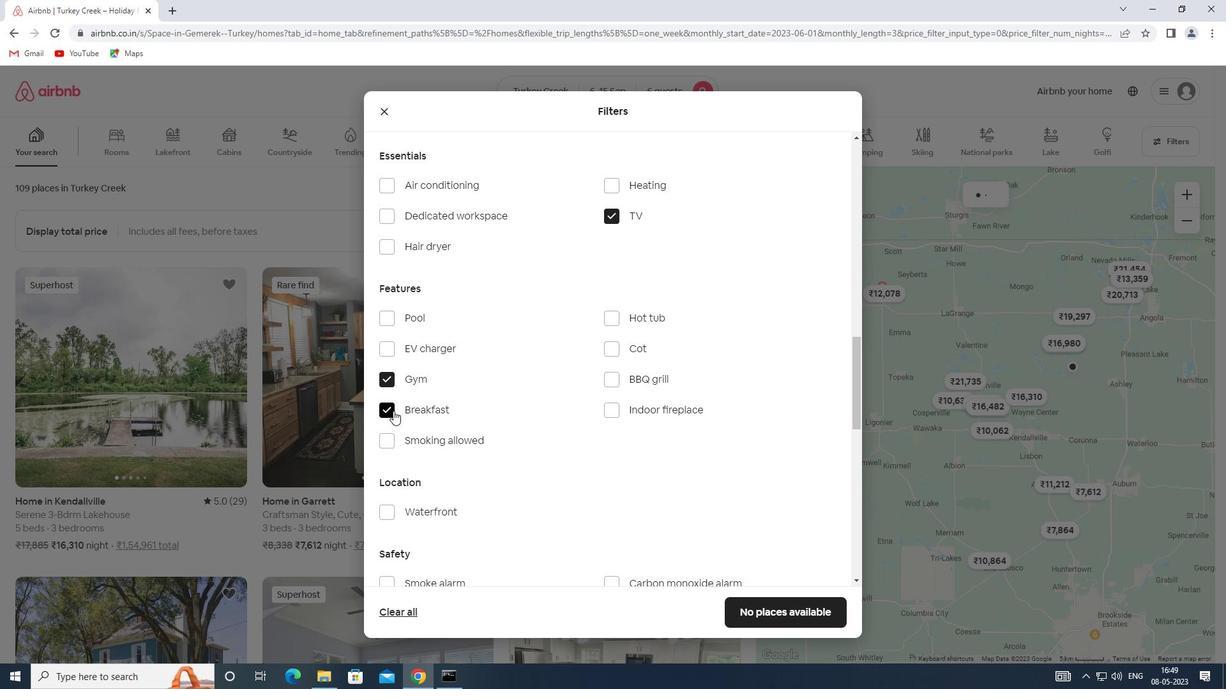 
Action: Mouse scrolled (394, 410) with delta (0, 0)
Screenshot: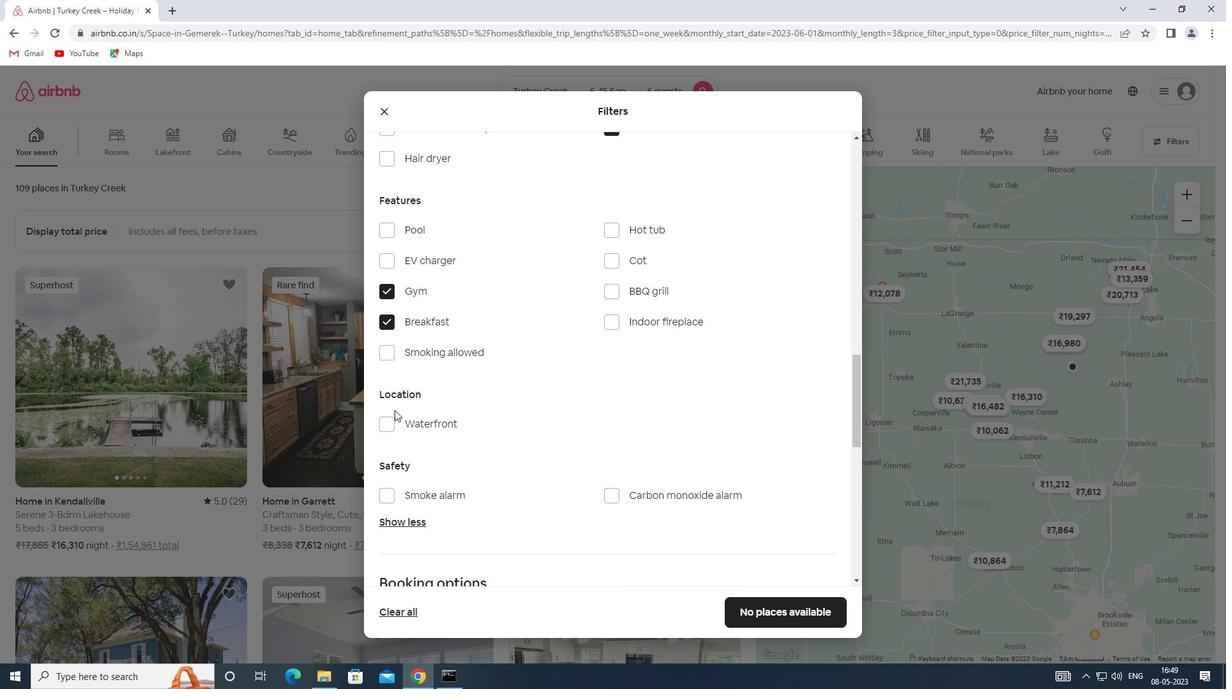 
Action: Mouse moved to (533, 434)
Screenshot: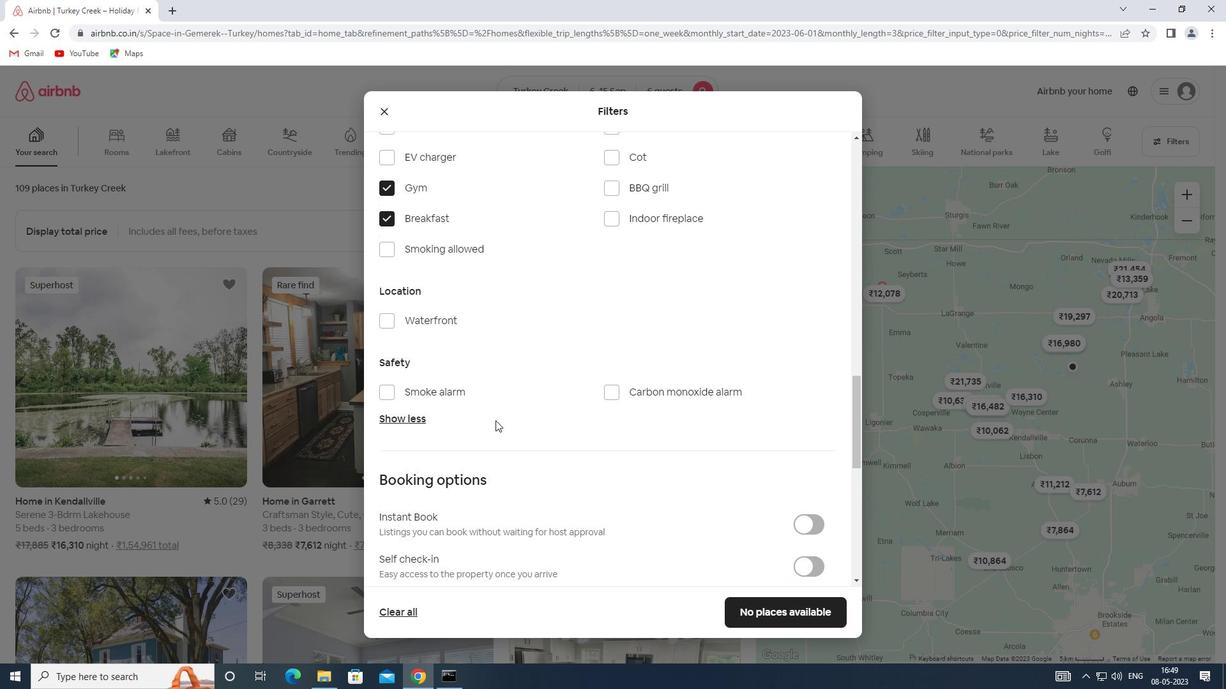 
Action: Mouse scrolled (533, 433) with delta (0, 0)
Screenshot: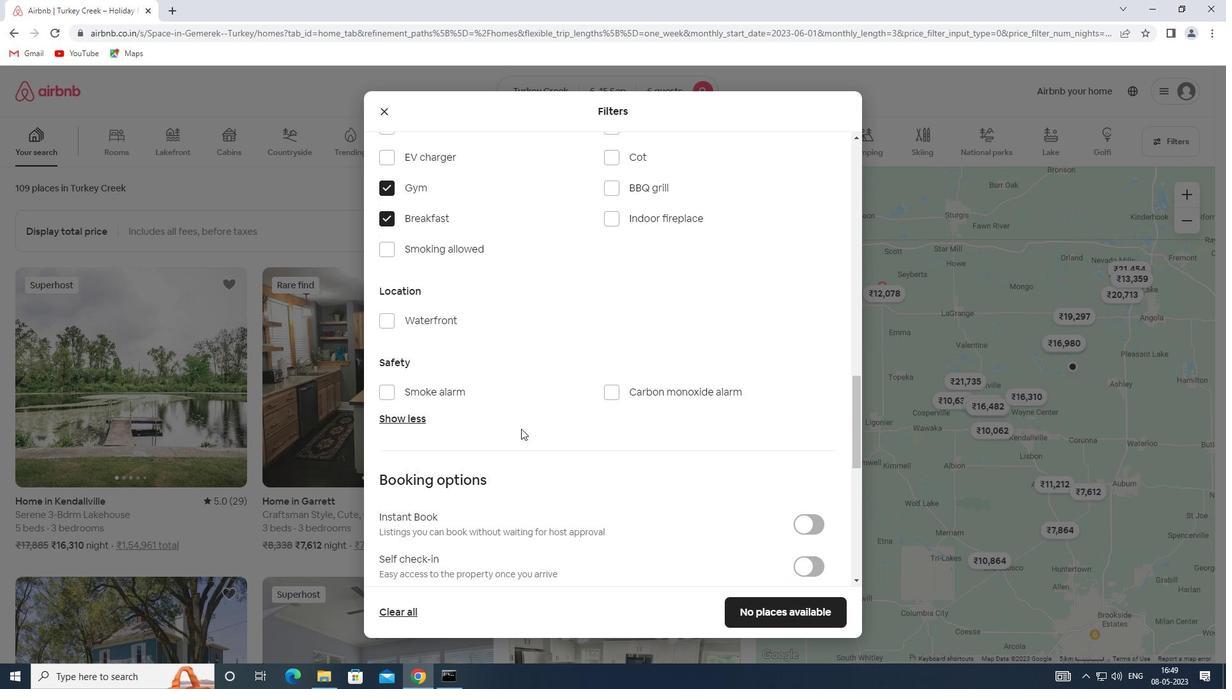 
Action: Mouse moved to (533, 434)
Screenshot: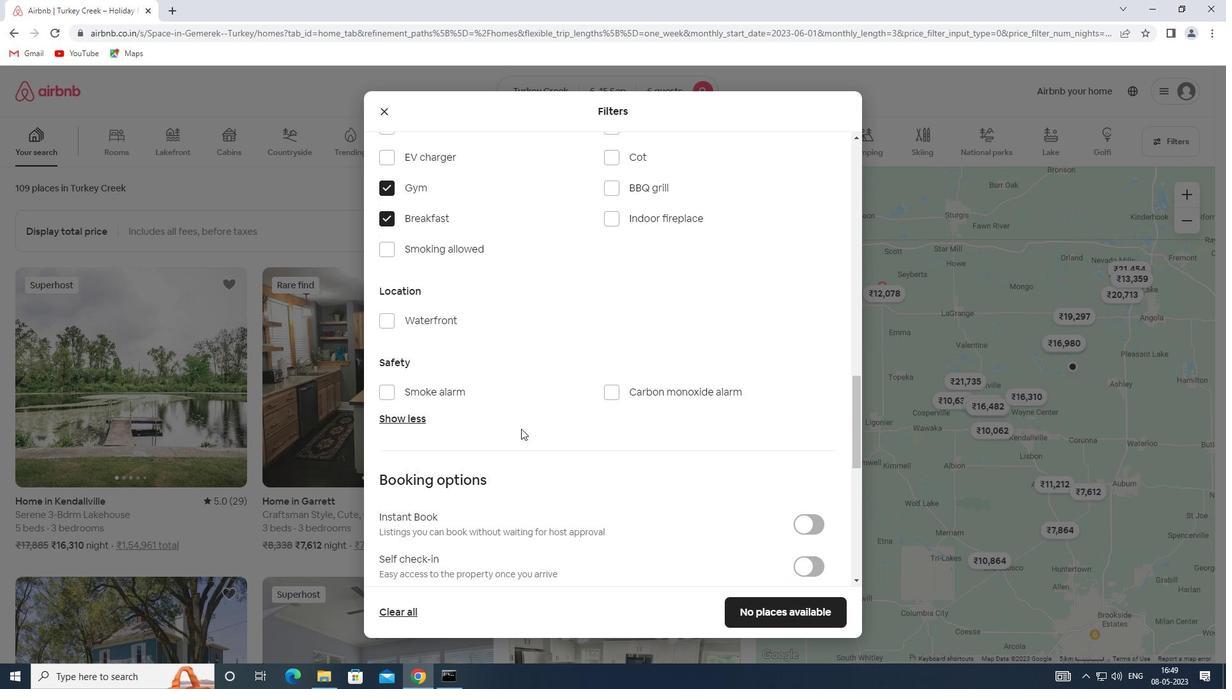
Action: Mouse scrolled (533, 434) with delta (0, 0)
Screenshot: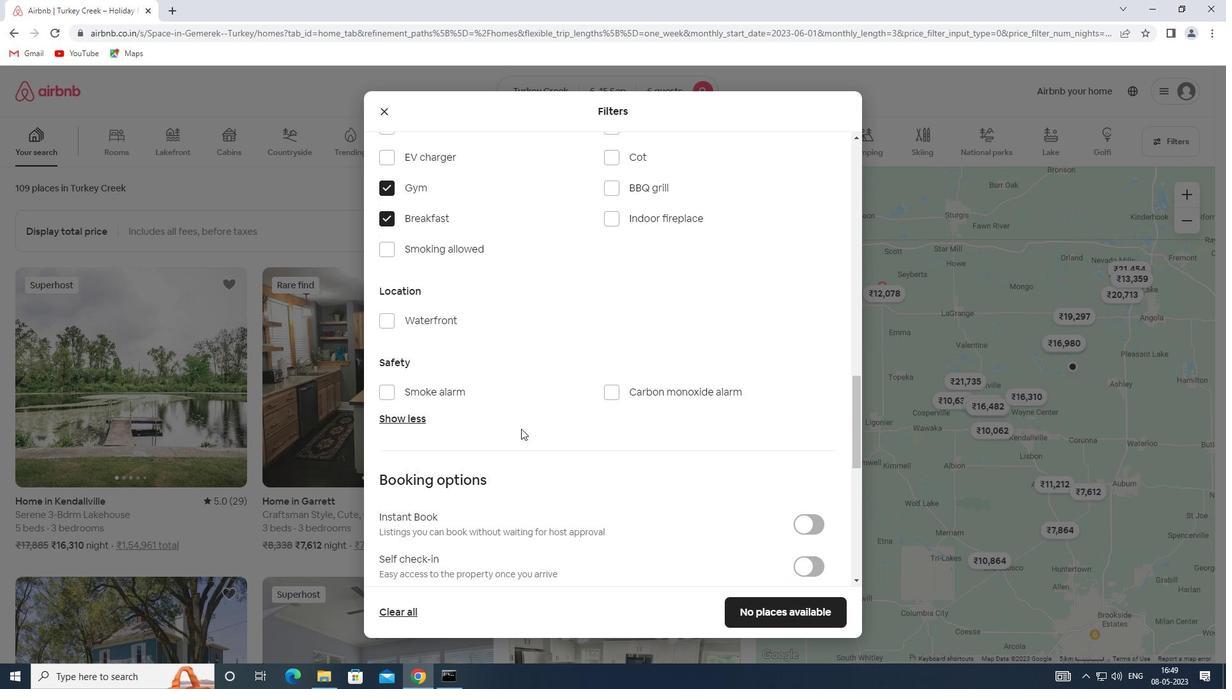 
Action: Mouse moved to (533, 434)
Screenshot: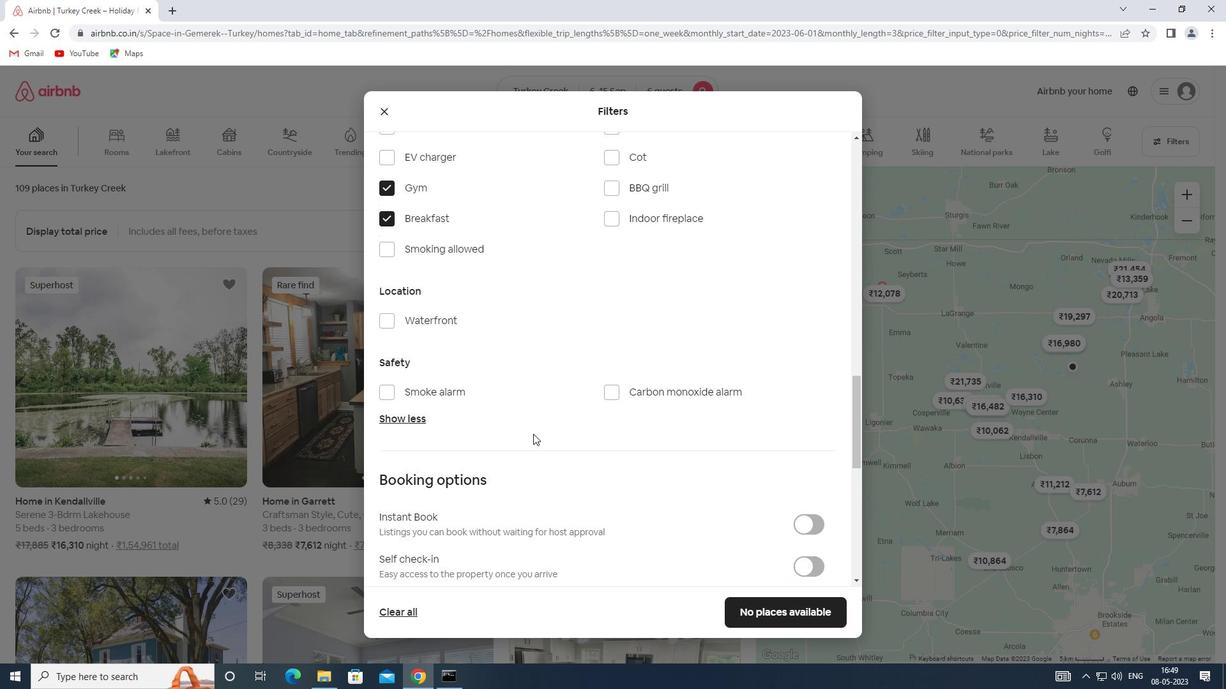 
Action: Mouse scrolled (533, 434) with delta (0, 0)
Screenshot: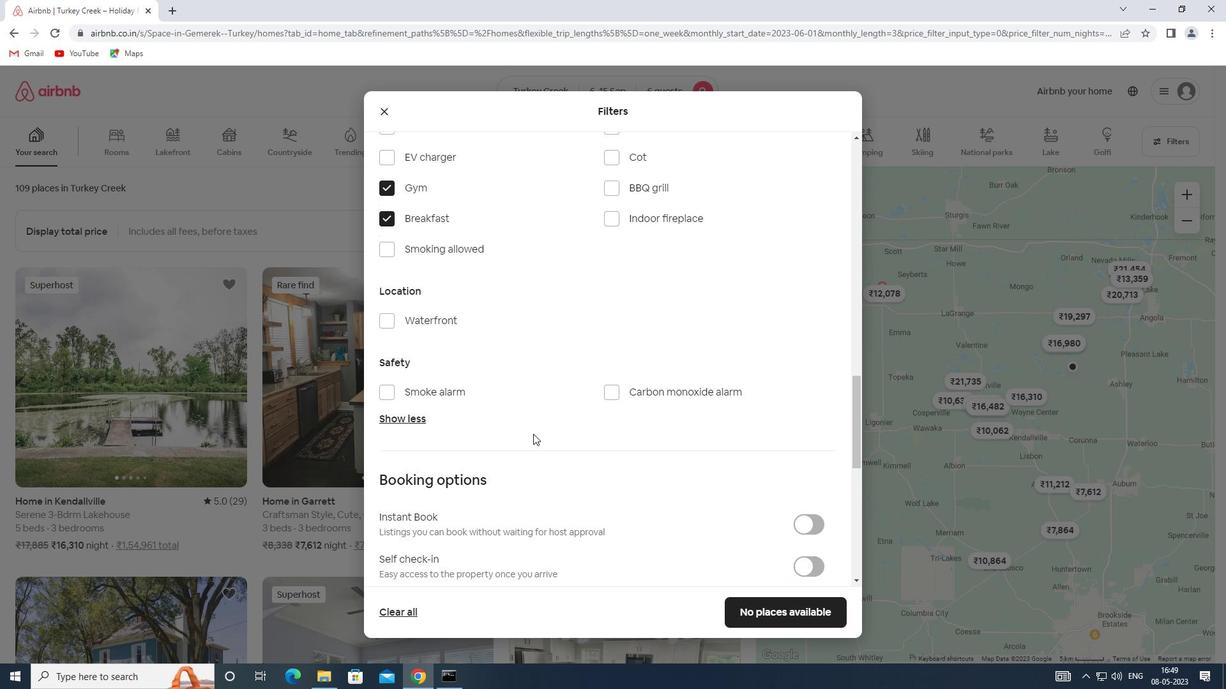
Action: Mouse moved to (818, 370)
Screenshot: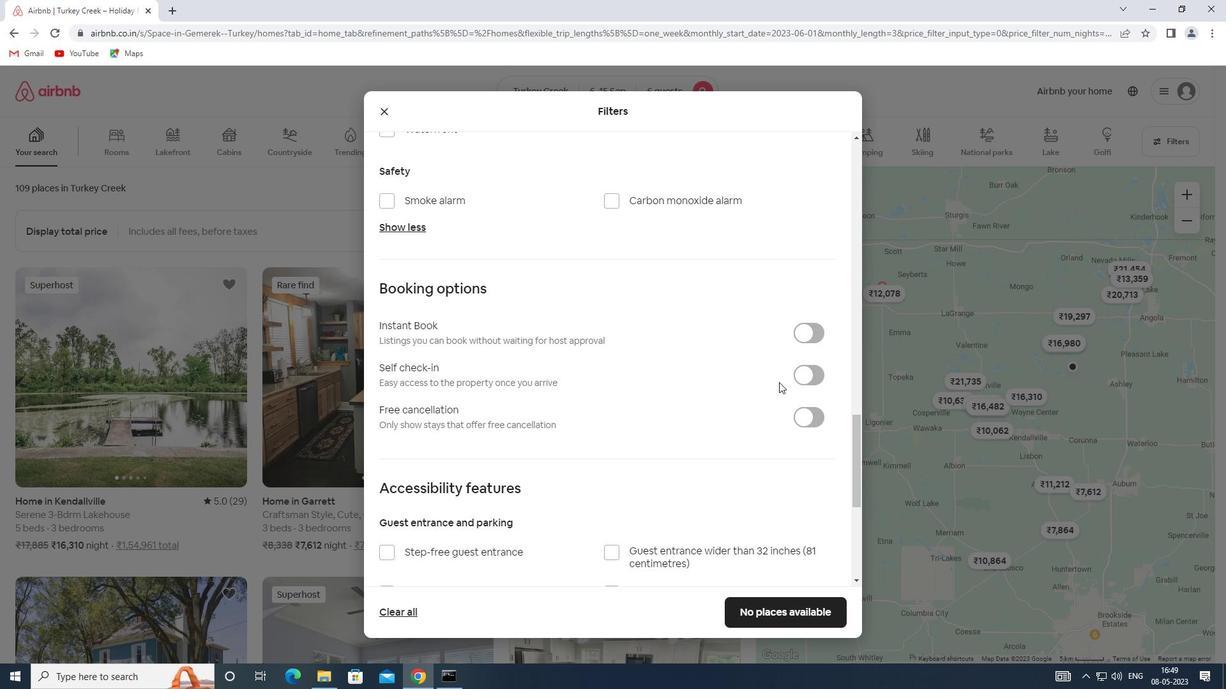 
Action: Mouse pressed left at (818, 370)
Screenshot: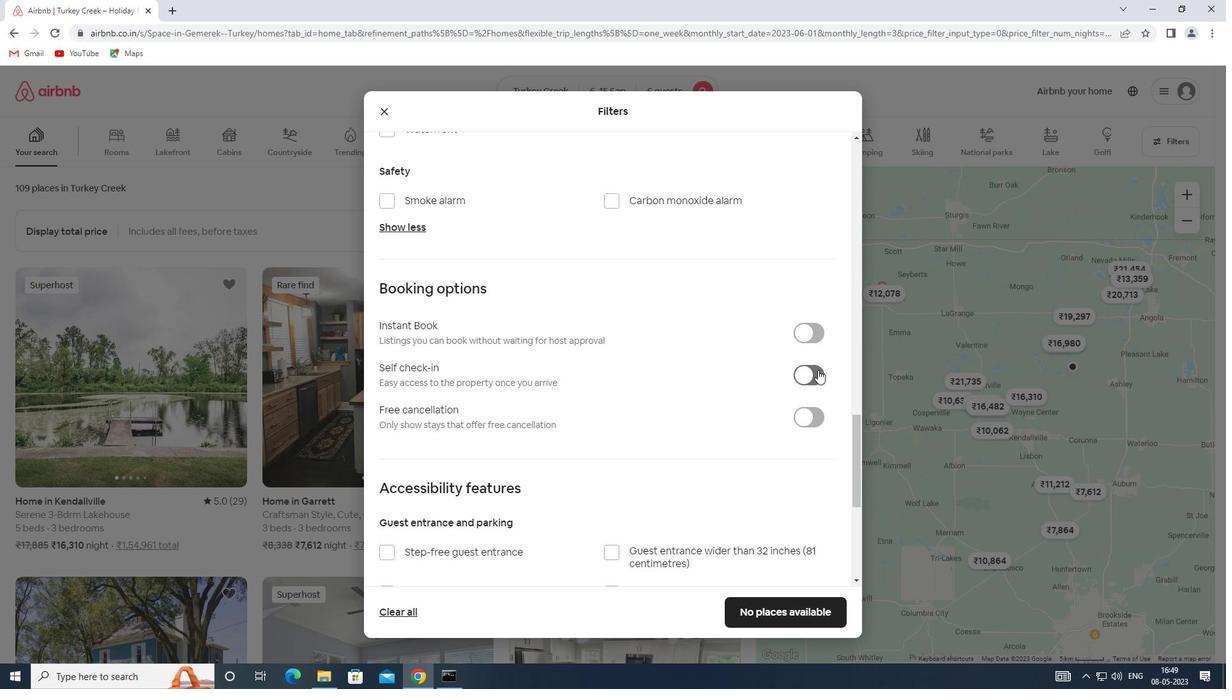 
Action: Mouse moved to (432, 464)
Screenshot: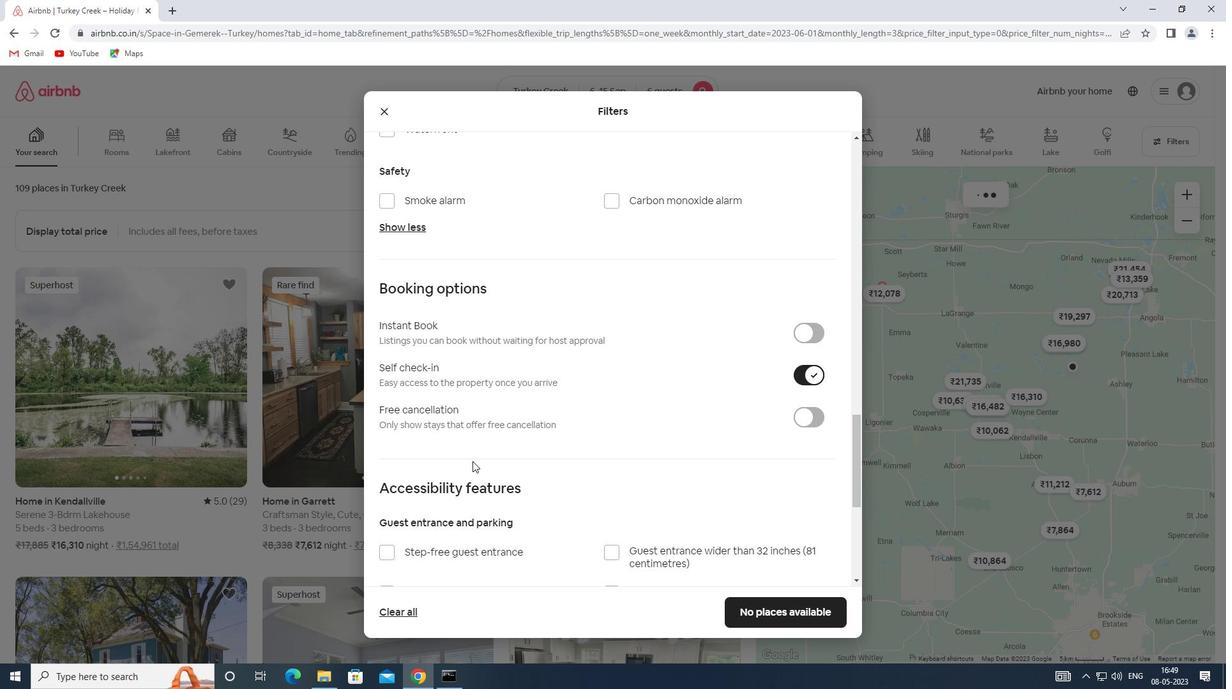 
Action: Mouse scrolled (432, 463) with delta (0, 0)
Screenshot: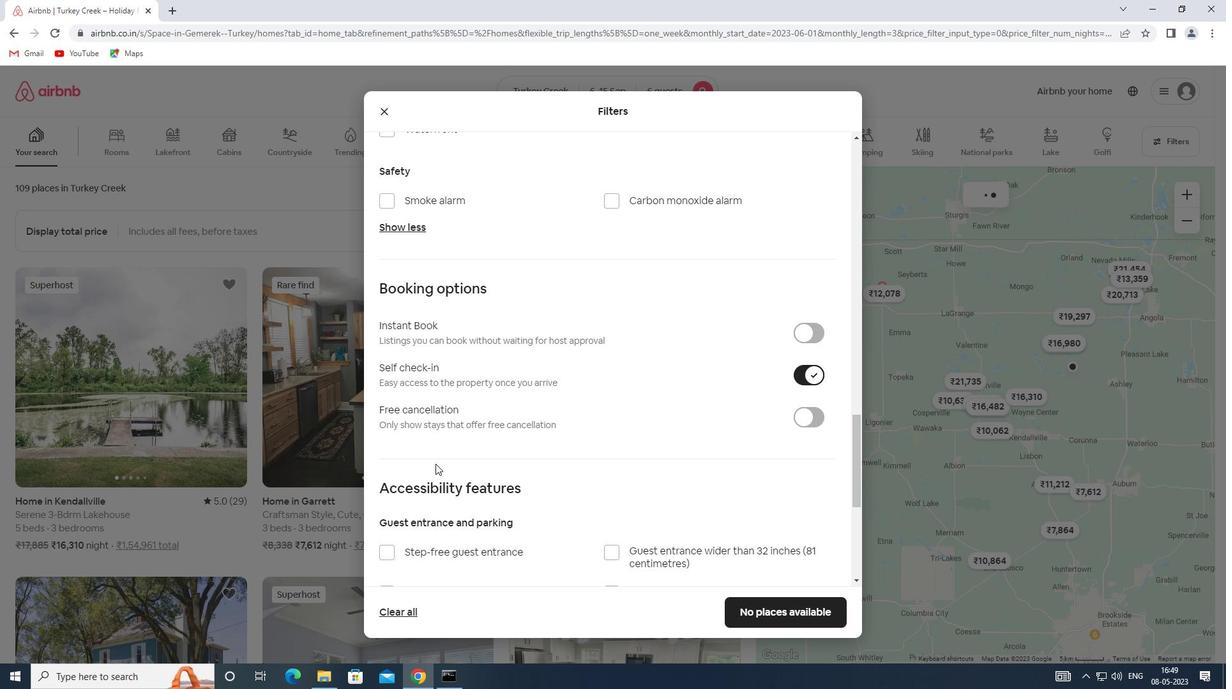 
Action: Mouse scrolled (432, 463) with delta (0, 0)
Screenshot: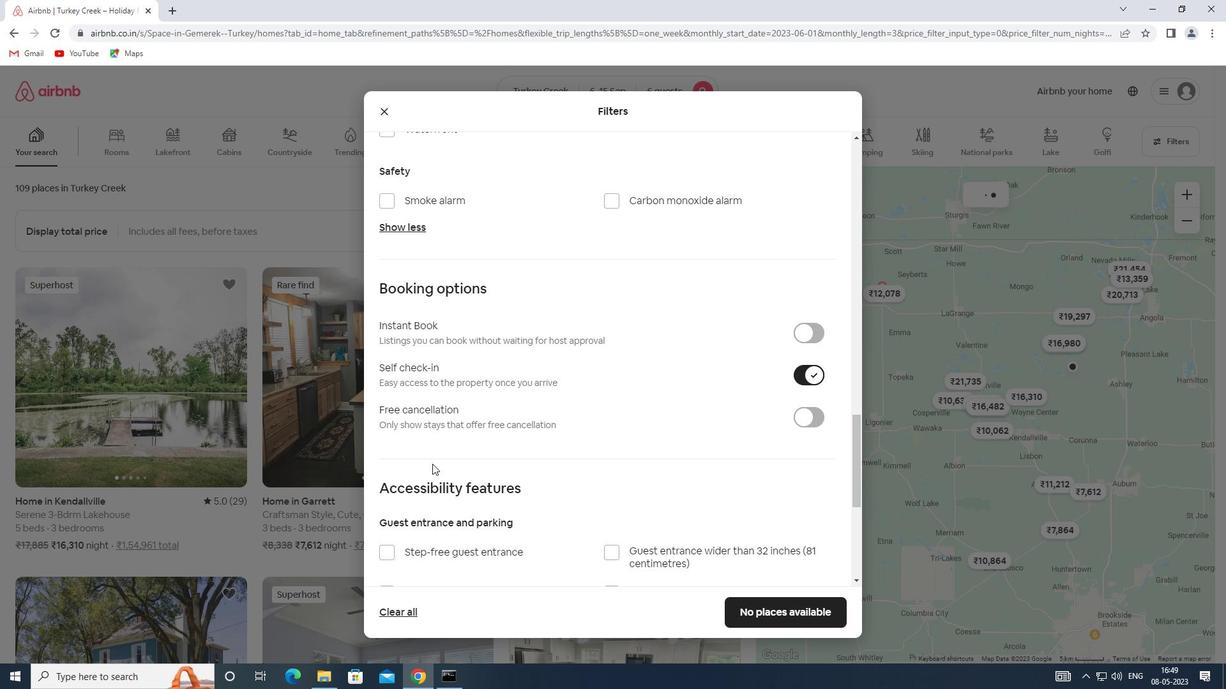 
Action: Mouse moved to (431, 464)
Screenshot: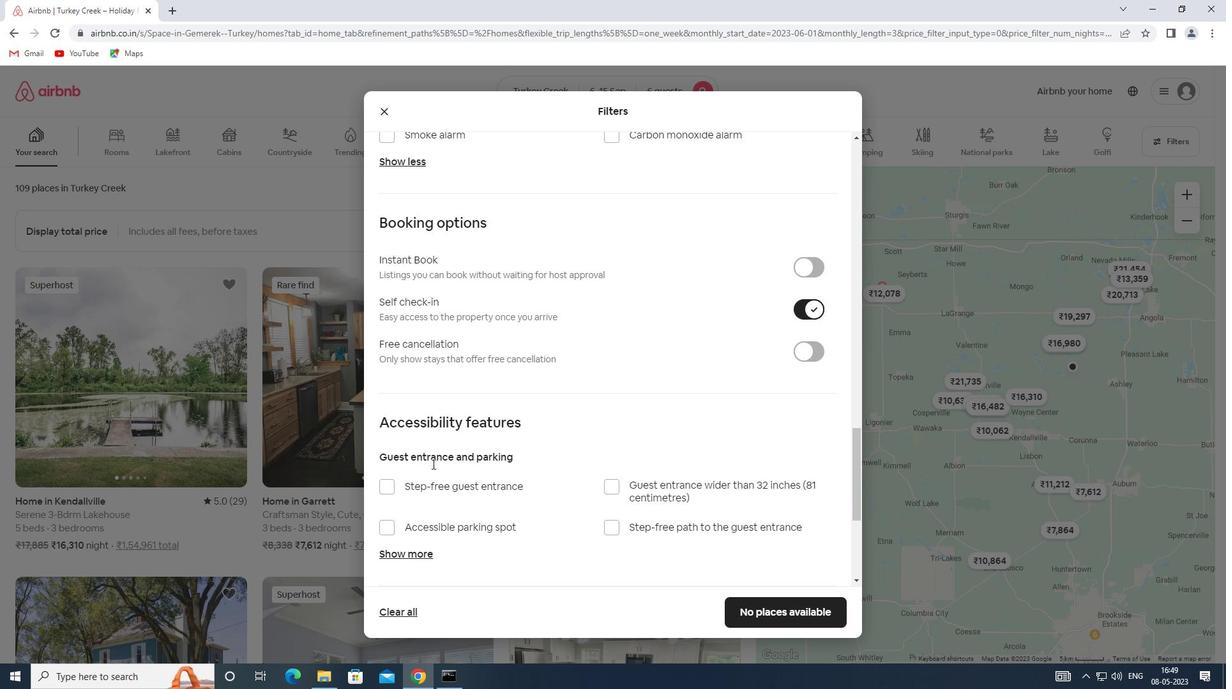 
Action: Mouse scrolled (431, 463) with delta (0, 0)
Screenshot: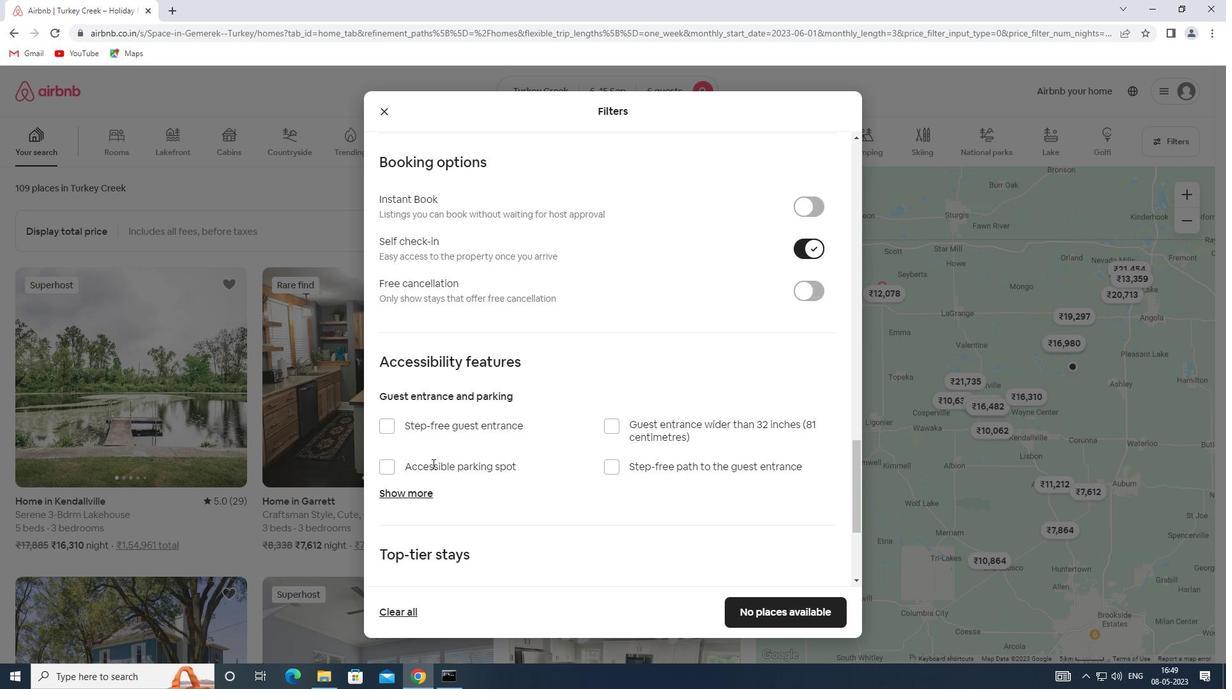 
Action: Mouse scrolled (431, 463) with delta (0, 0)
Screenshot: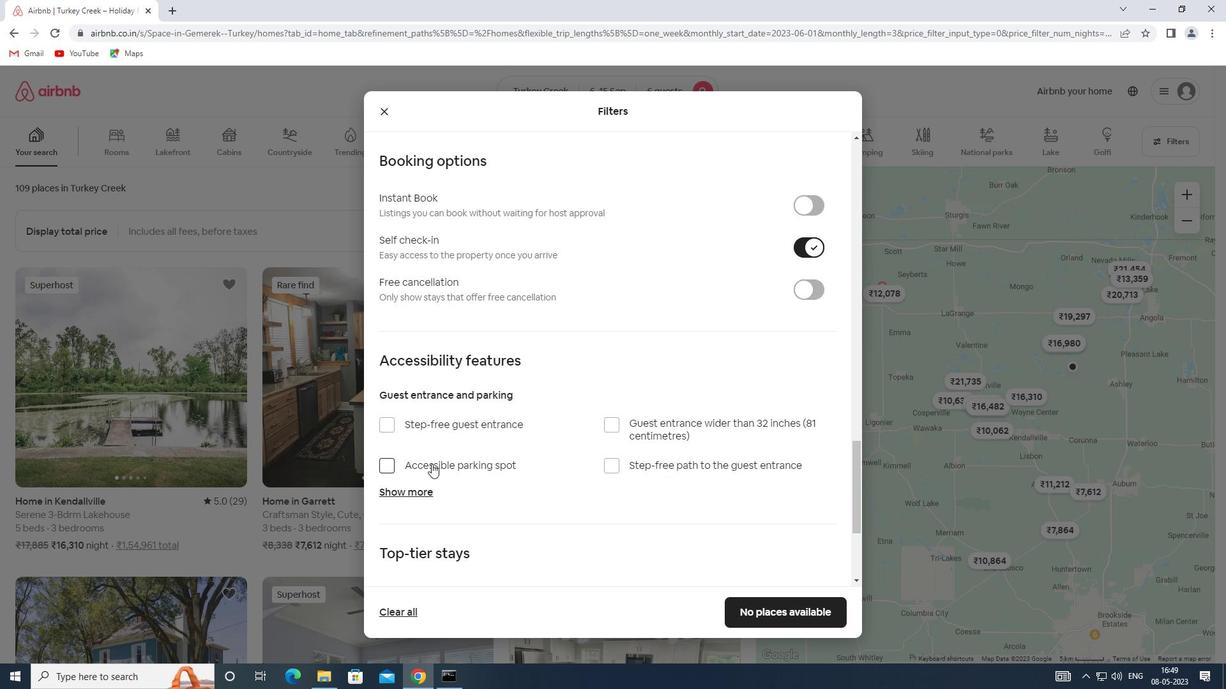 
Action: Mouse scrolled (431, 463) with delta (0, 0)
Screenshot: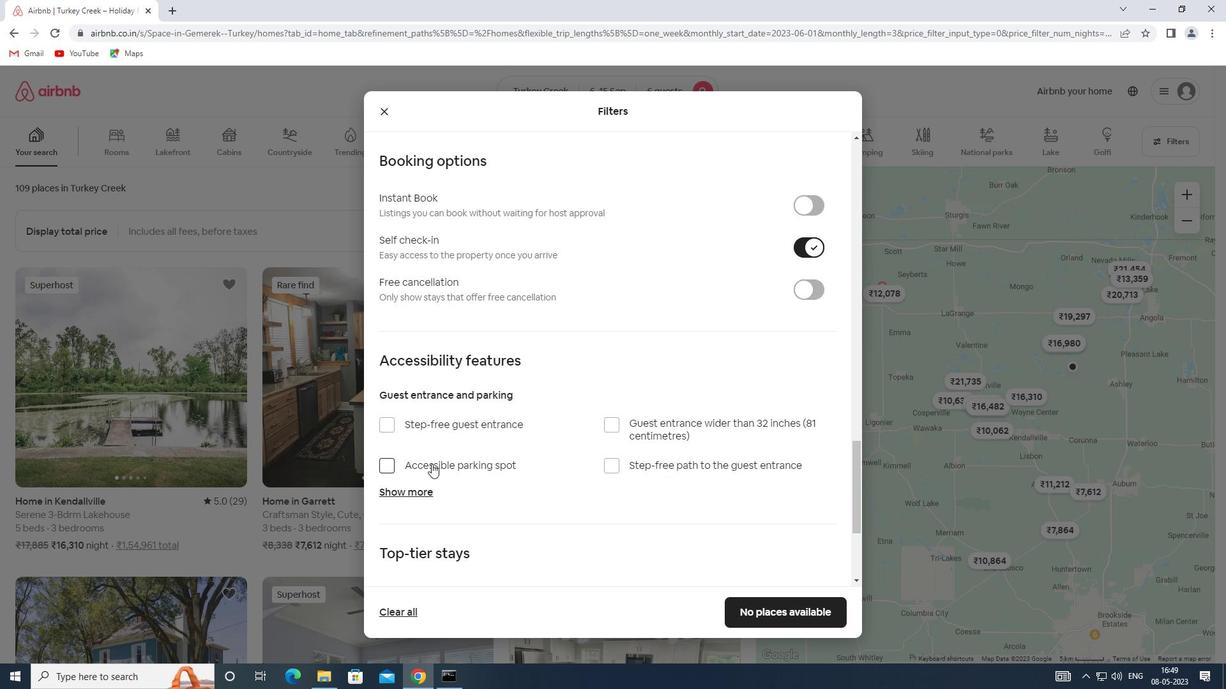 
Action: Mouse scrolled (431, 463) with delta (0, 0)
Screenshot: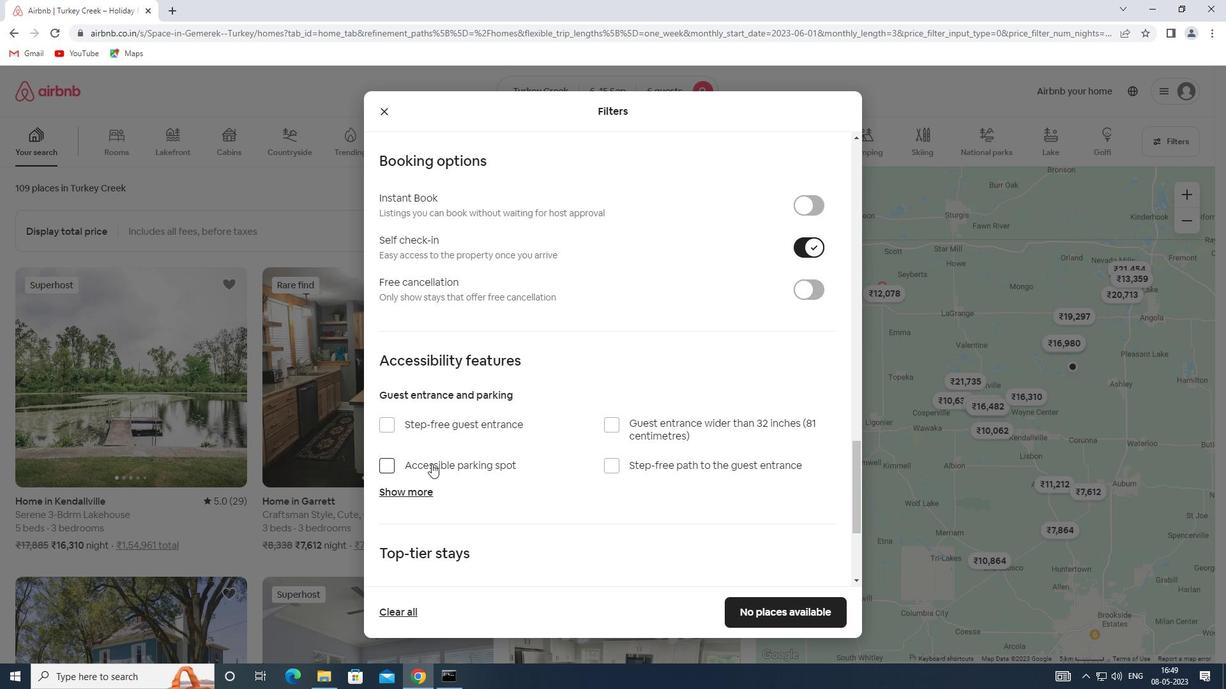 
Action: Mouse moved to (415, 524)
Screenshot: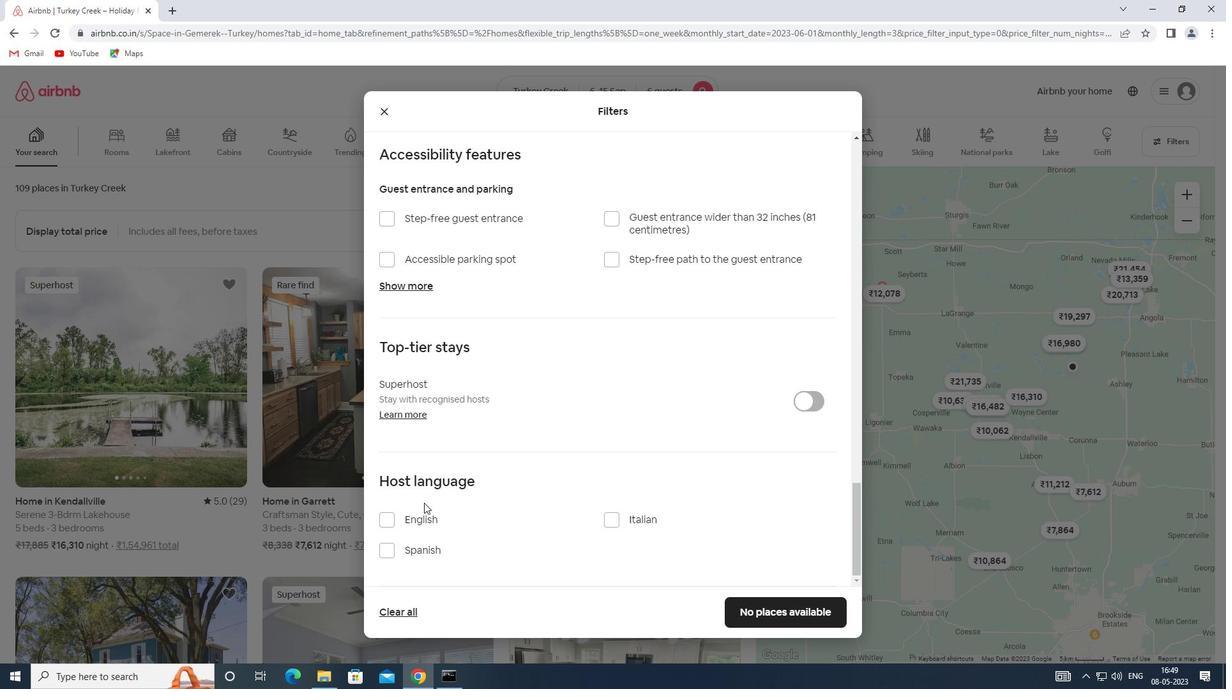 
Action: Mouse pressed left at (415, 524)
Screenshot: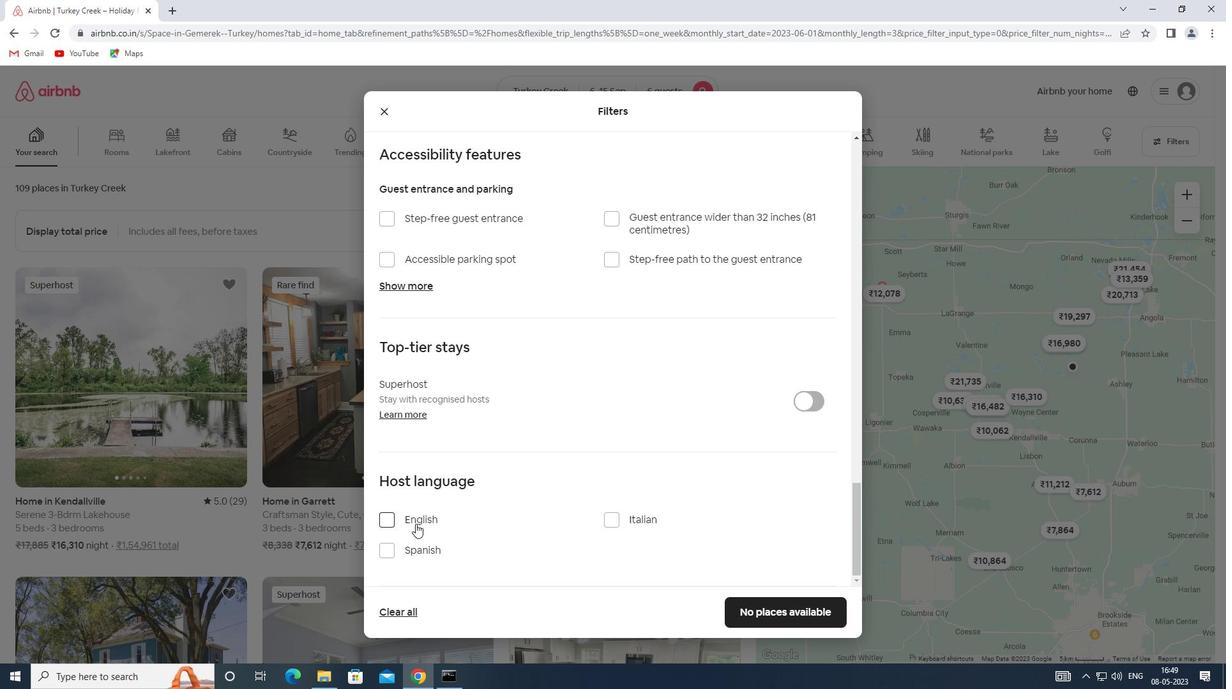 
Action: Mouse moved to (799, 616)
Screenshot: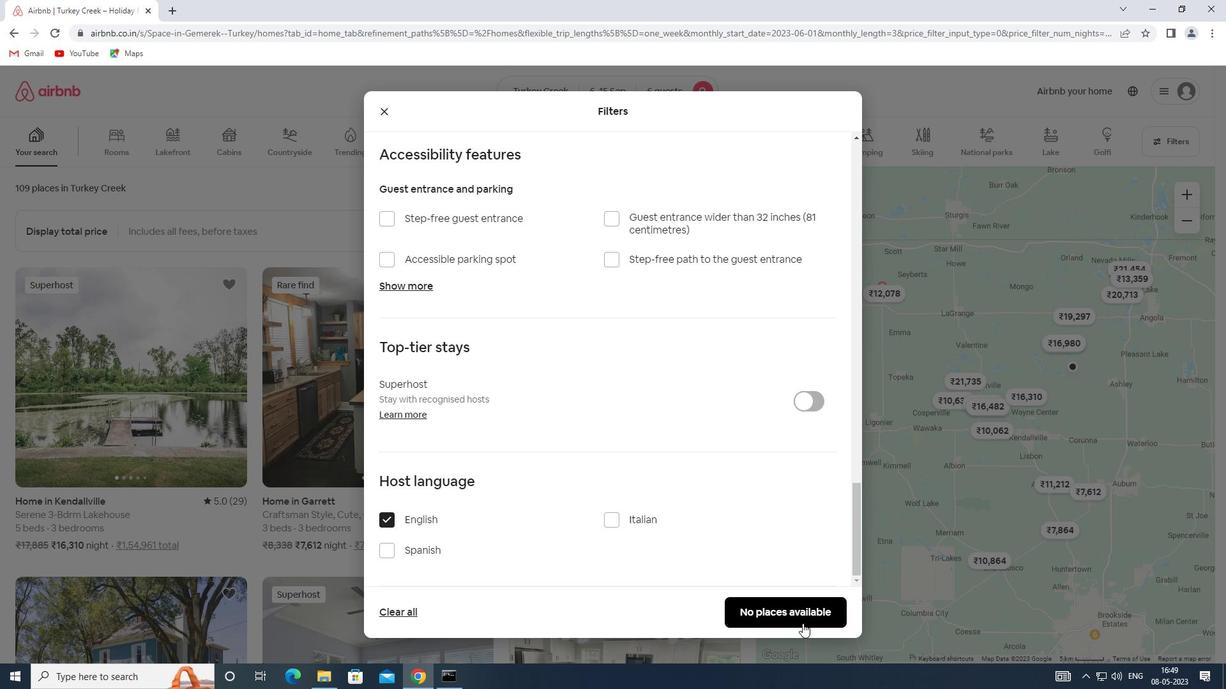 
Action: Mouse pressed left at (799, 616)
Screenshot: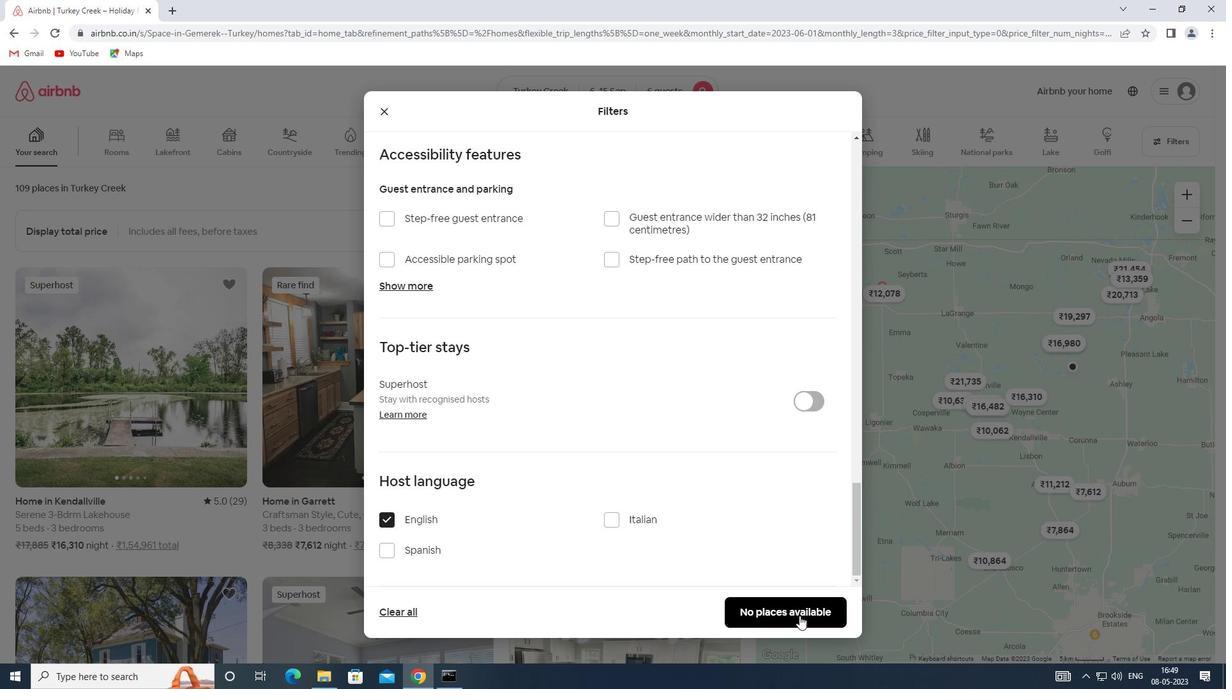 
